 Task: Add an event with the title Second Interview with Chris, date '2024/05/22', time 8:50 AM to 10:50 AMand add a description: A conference call with partners serves as a platform for collaborative discussions. It brings together representatives from different organizations or departments to exchange ideas, share updates, and address common challenges. The call enables open and interactive communication, fostering a sense of teamwork and cooperation among partners.Select event color  Banana . Add location for the event as: 789 Rua Augusta, Lisbon, Portugal, logged in from the account softage.9@softage.netand send the event invitation to softage.6@softage.net with CC to  softage.7@softage.net. Set a reminder for the event Daily
Action: Mouse moved to (57, 107)
Screenshot: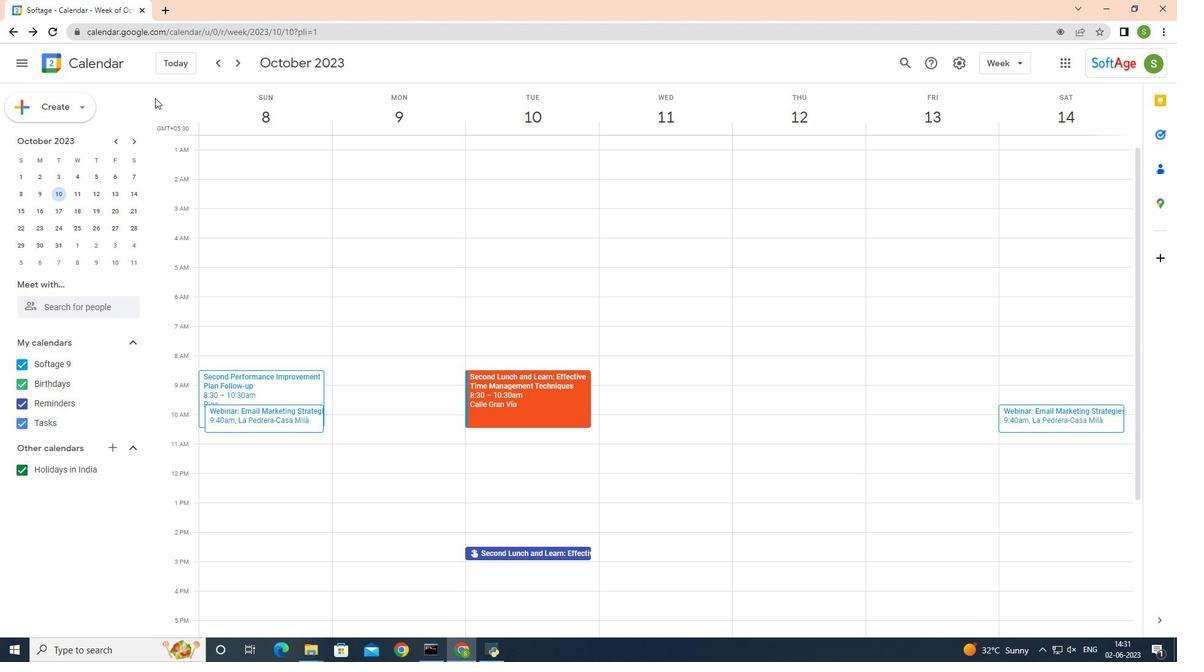 
Action: Mouse pressed left at (57, 107)
Screenshot: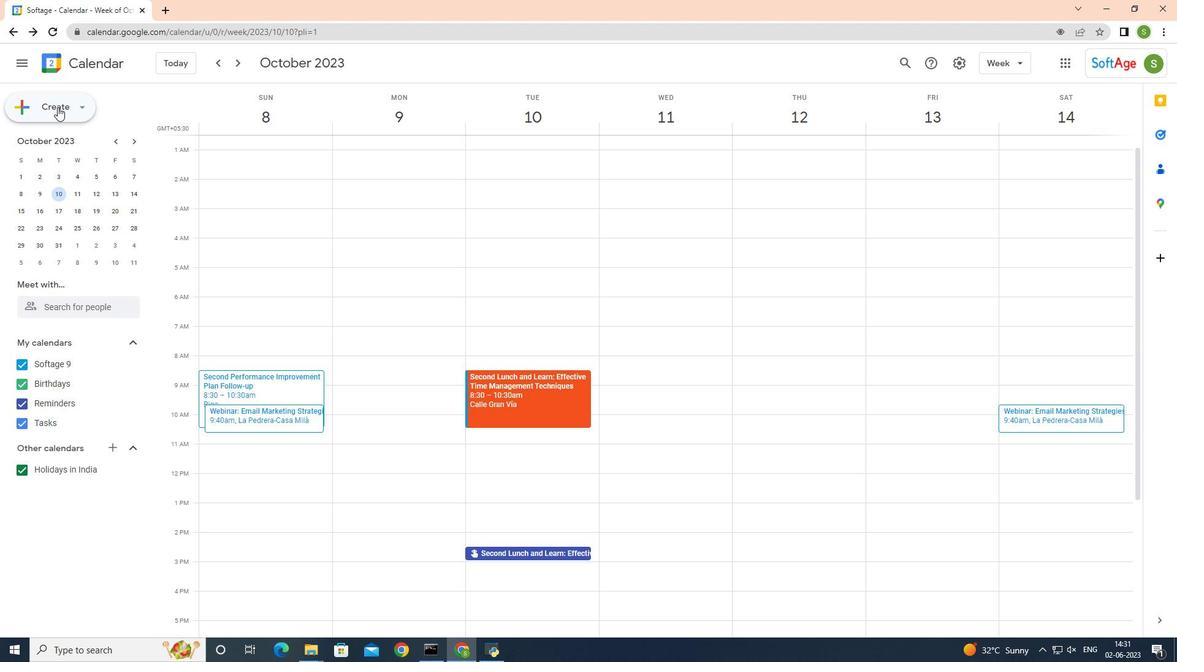 
Action: Mouse moved to (74, 138)
Screenshot: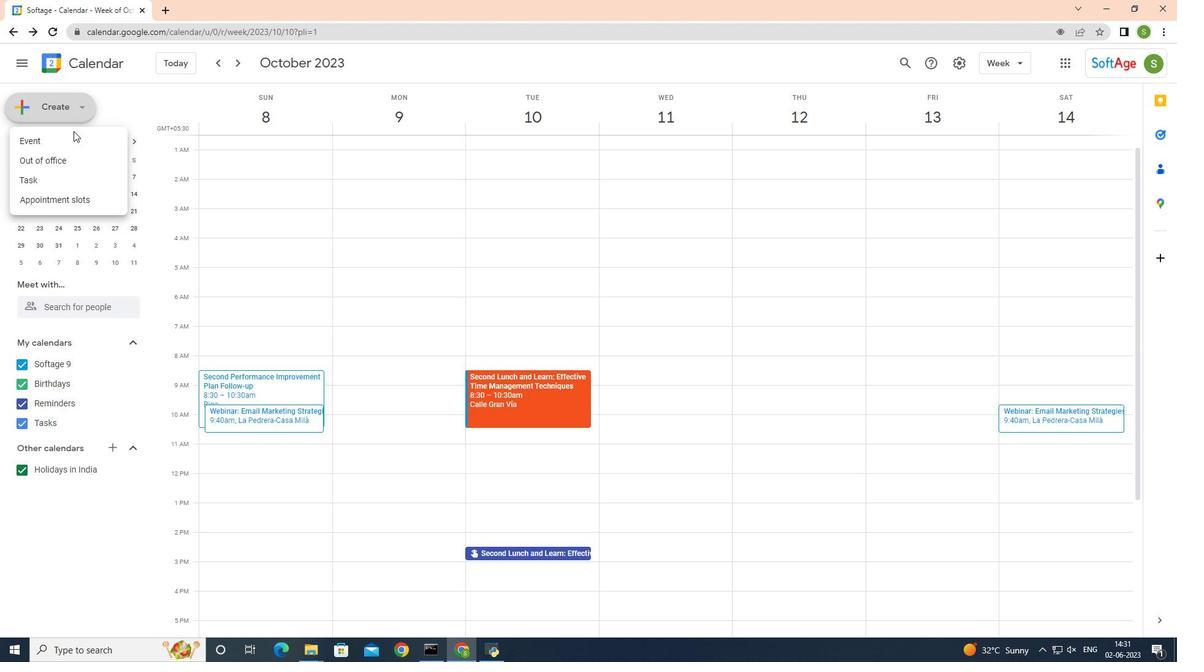 
Action: Mouse pressed left at (74, 138)
Screenshot: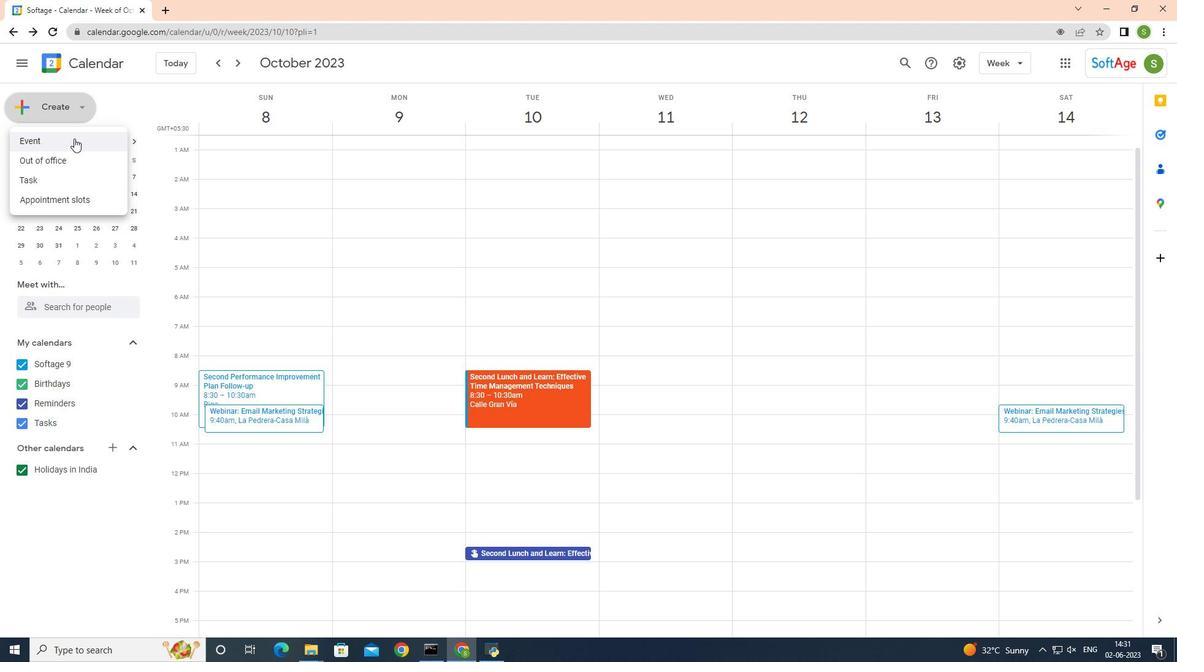 
Action: Mouse moved to (262, 292)
Screenshot: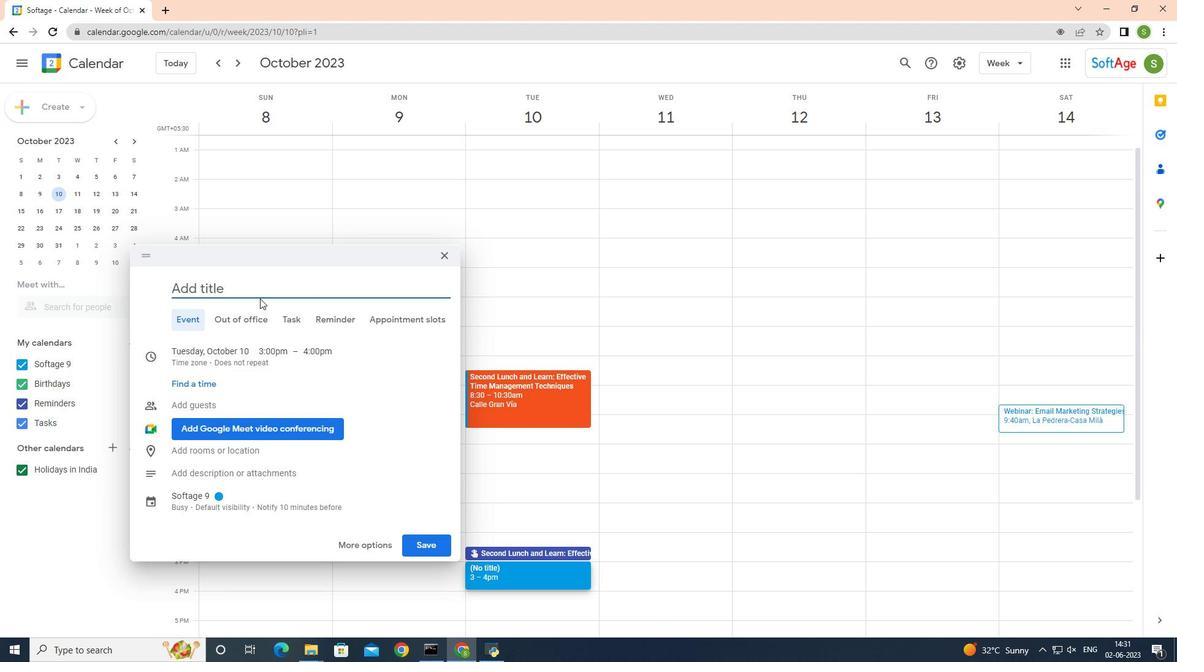 
Action: Key pressed <Key.shift>Second<Key.space><Key.shift>Interview<Key.space>with<Key.space><Key.shift>Chris
Screenshot: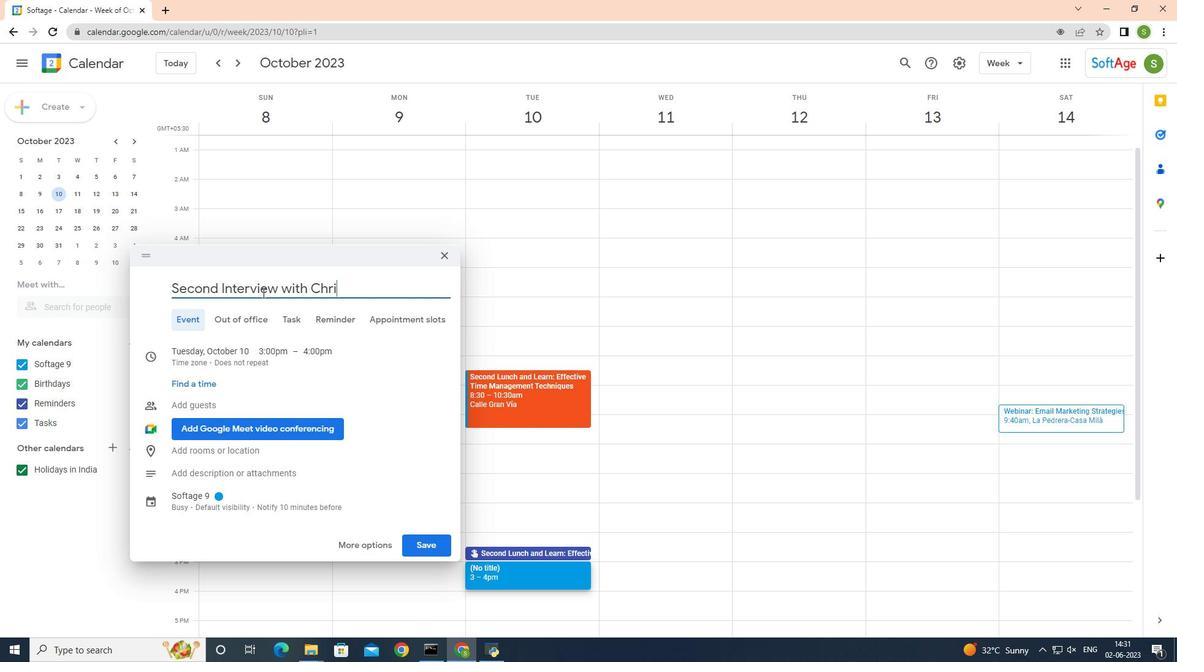 
Action: Mouse moved to (188, 349)
Screenshot: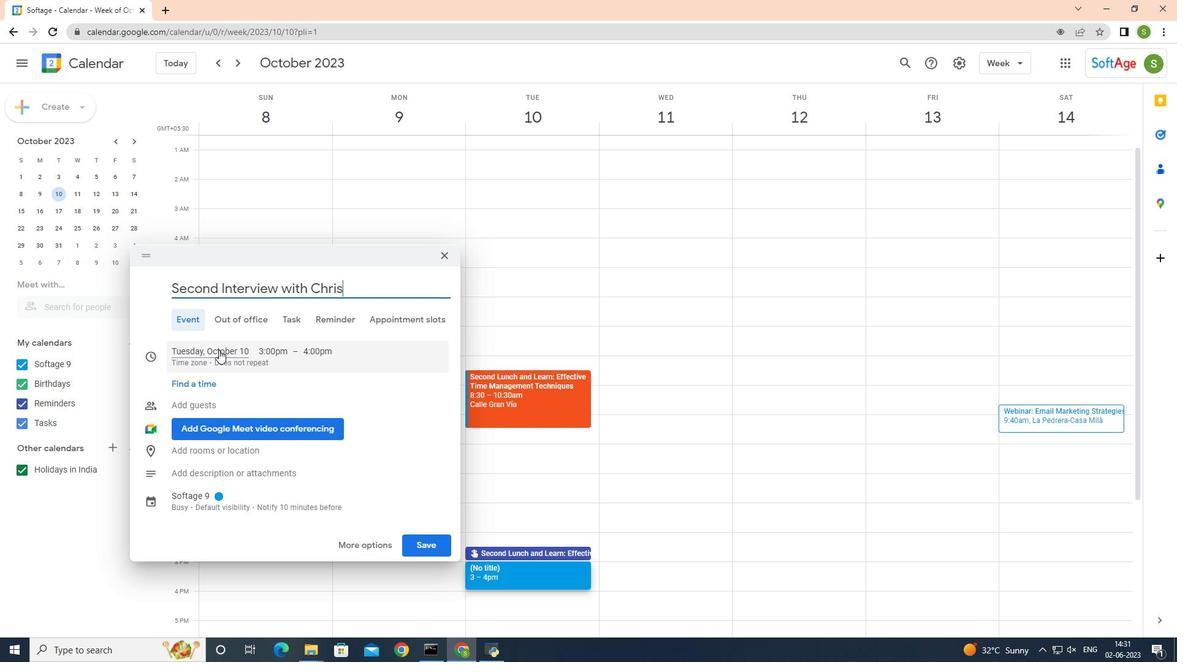 
Action: Mouse pressed left at (188, 349)
Screenshot: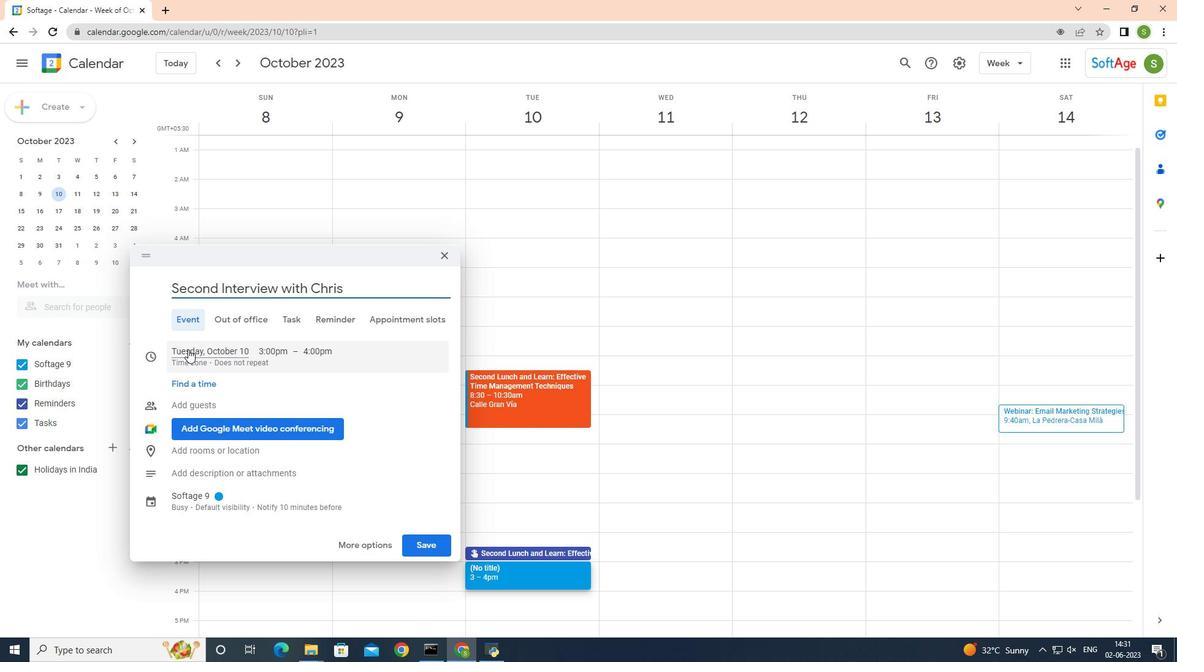 
Action: Mouse moved to (317, 377)
Screenshot: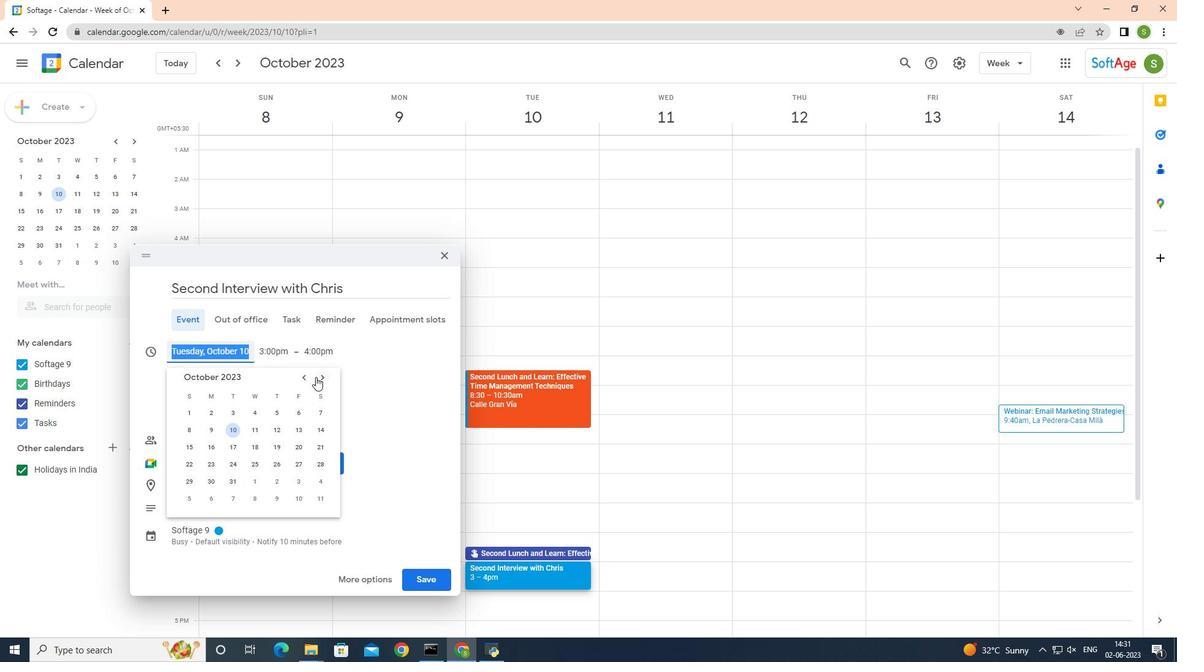
Action: Mouse pressed left at (317, 377)
Screenshot: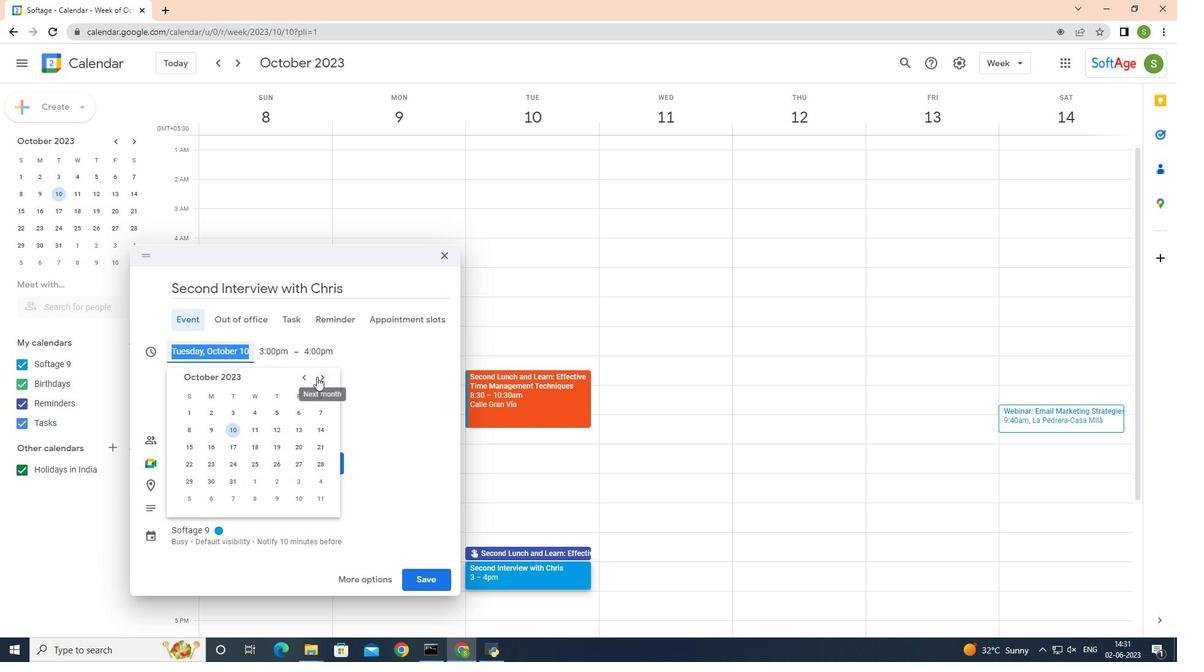 
Action: Mouse pressed left at (317, 377)
Screenshot: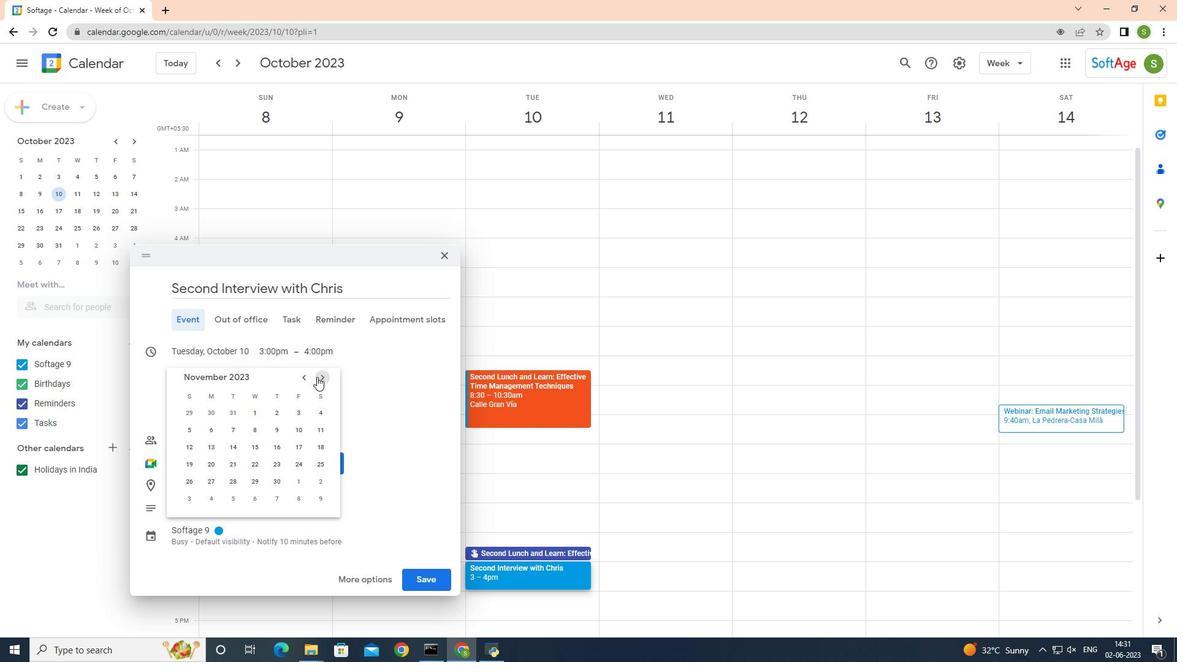 
Action: Mouse pressed left at (317, 377)
Screenshot: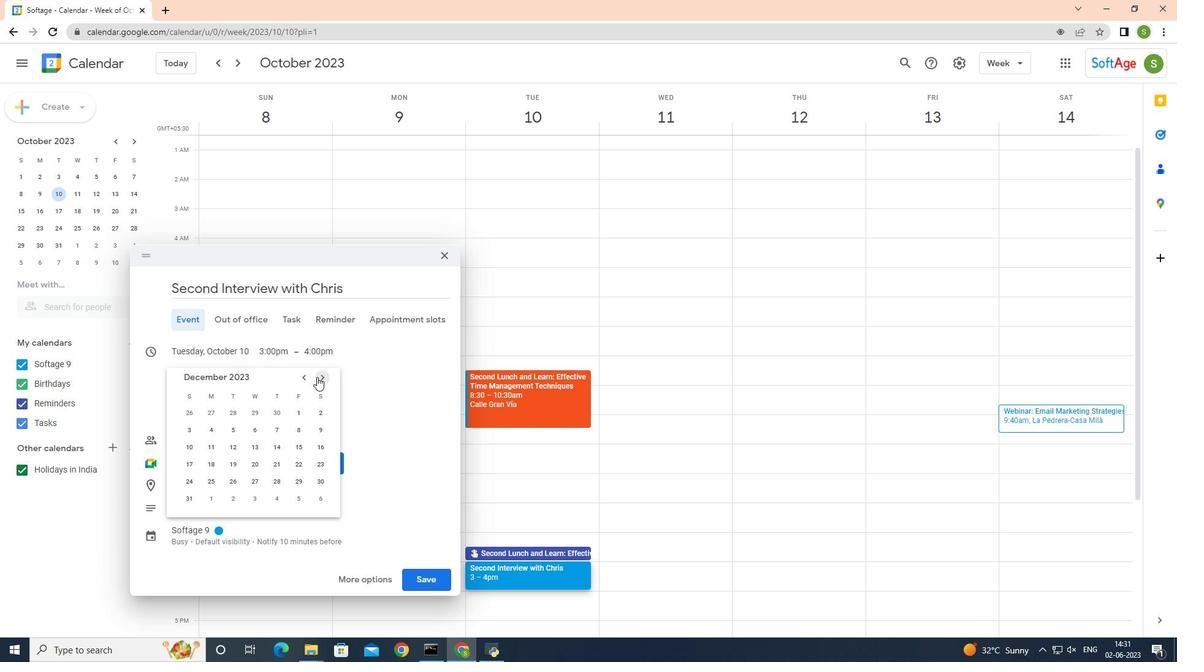 
Action: Mouse pressed left at (317, 377)
Screenshot: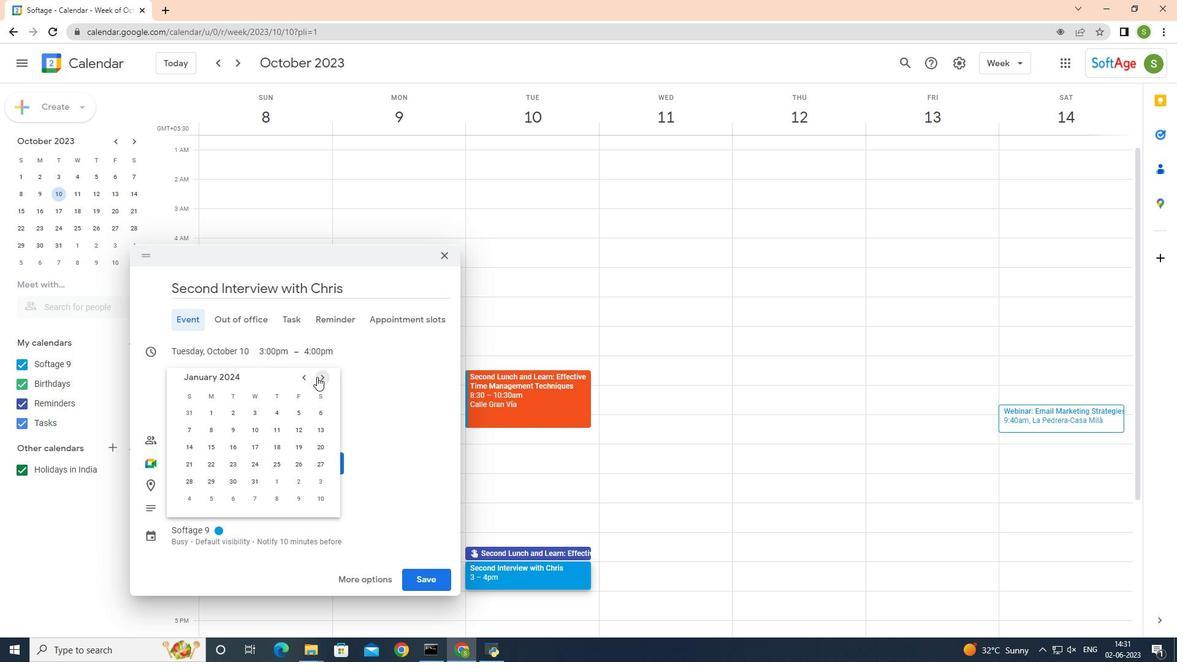 
Action: Mouse pressed left at (317, 377)
Screenshot: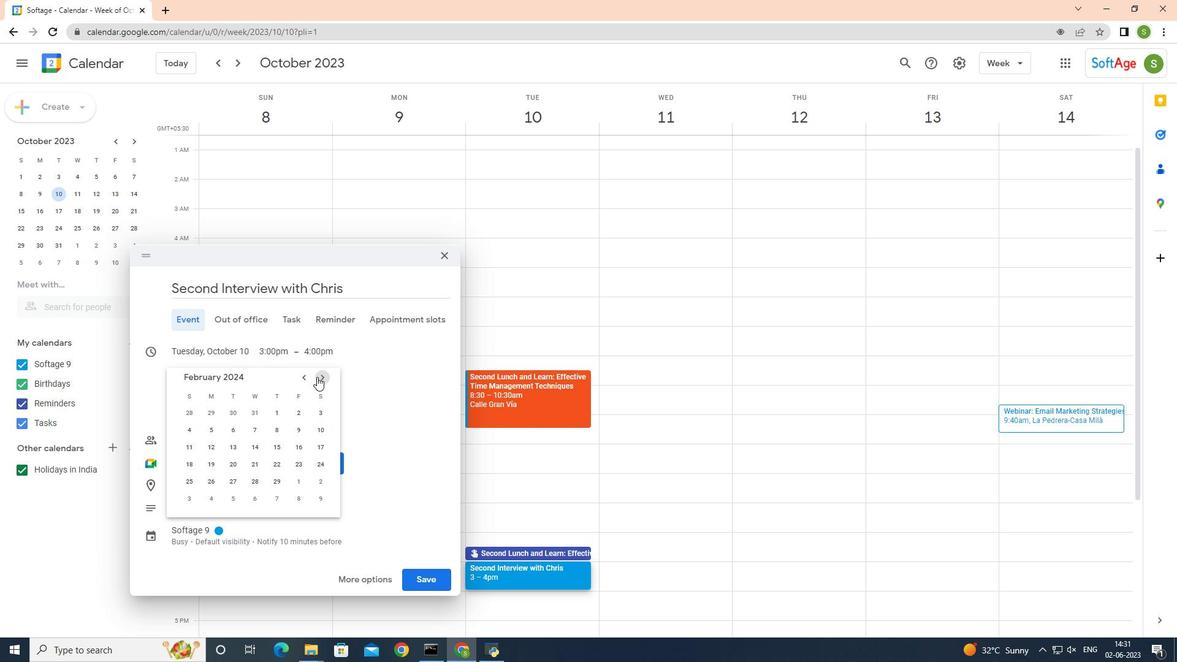 
Action: Mouse pressed left at (317, 377)
Screenshot: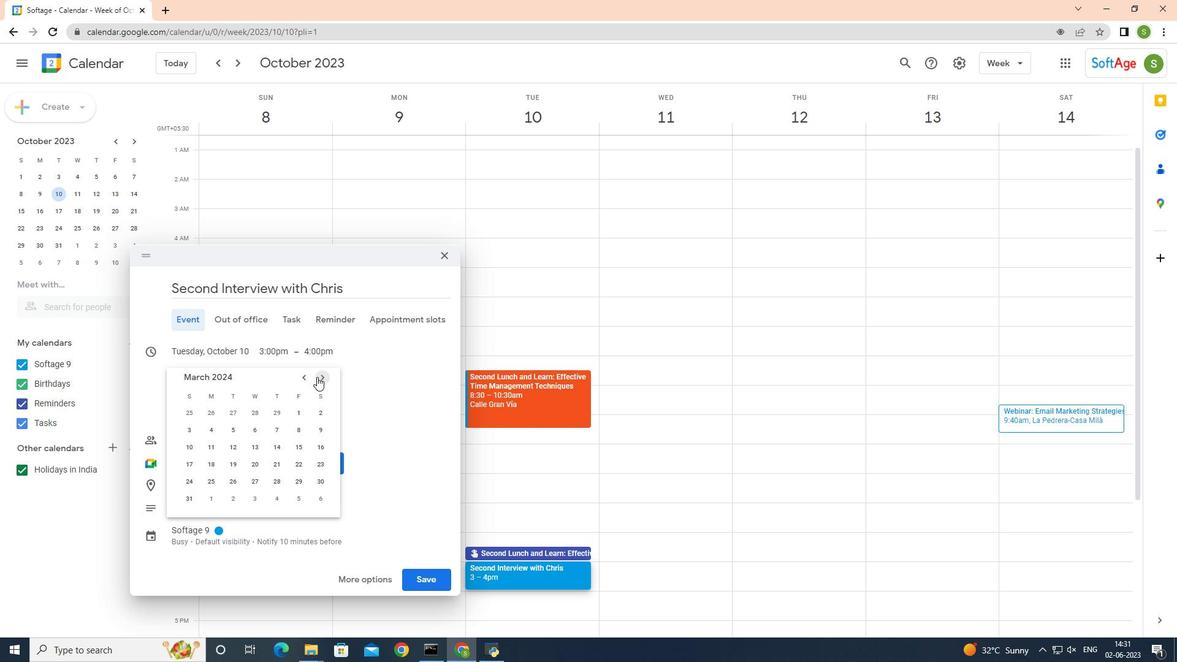 
Action: Mouse pressed left at (317, 377)
Screenshot: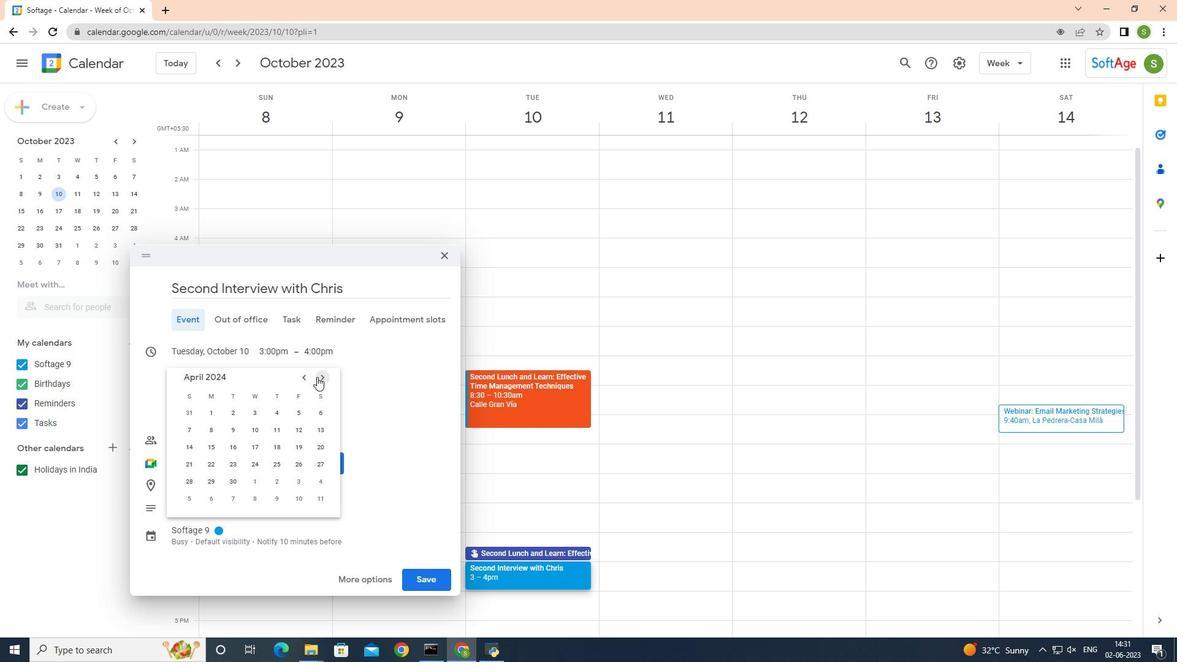 
Action: Mouse moved to (253, 466)
Screenshot: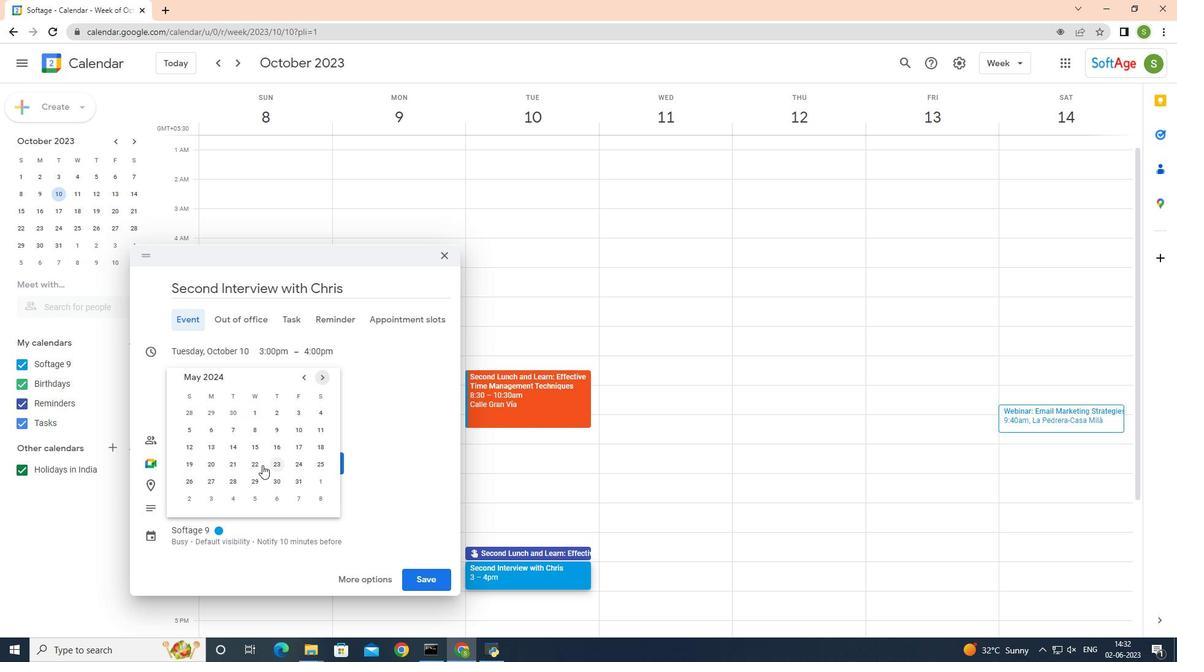 
Action: Mouse pressed left at (253, 466)
Screenshot: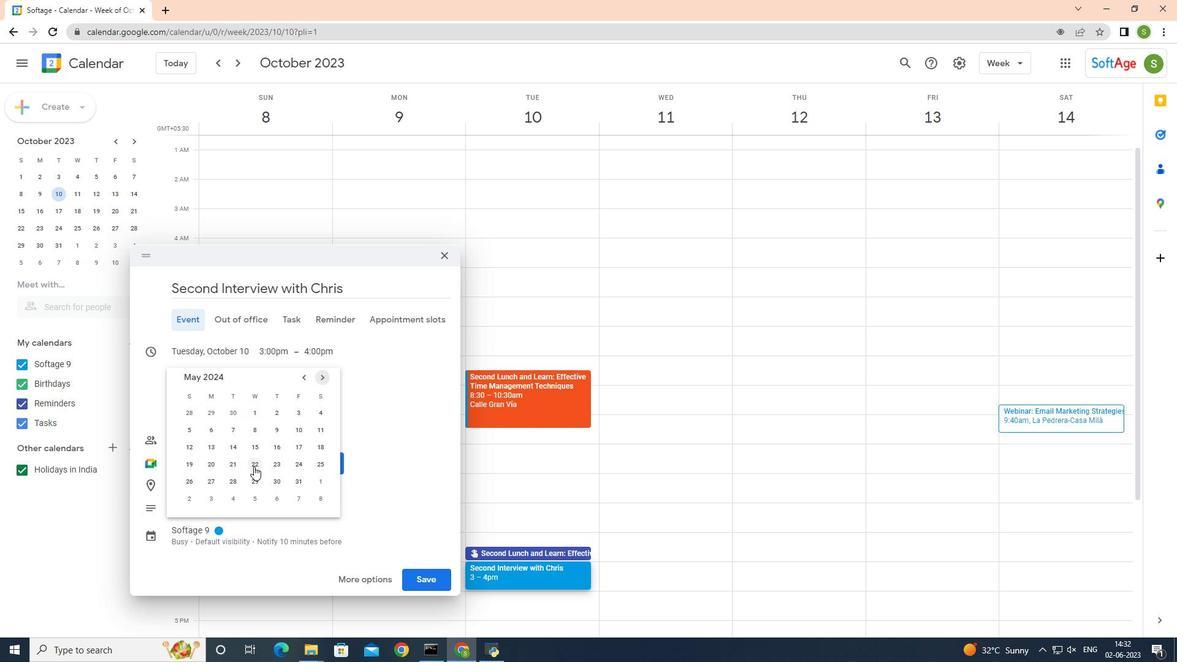 
Action: Mouse moved to (513, 578)
Screenshot: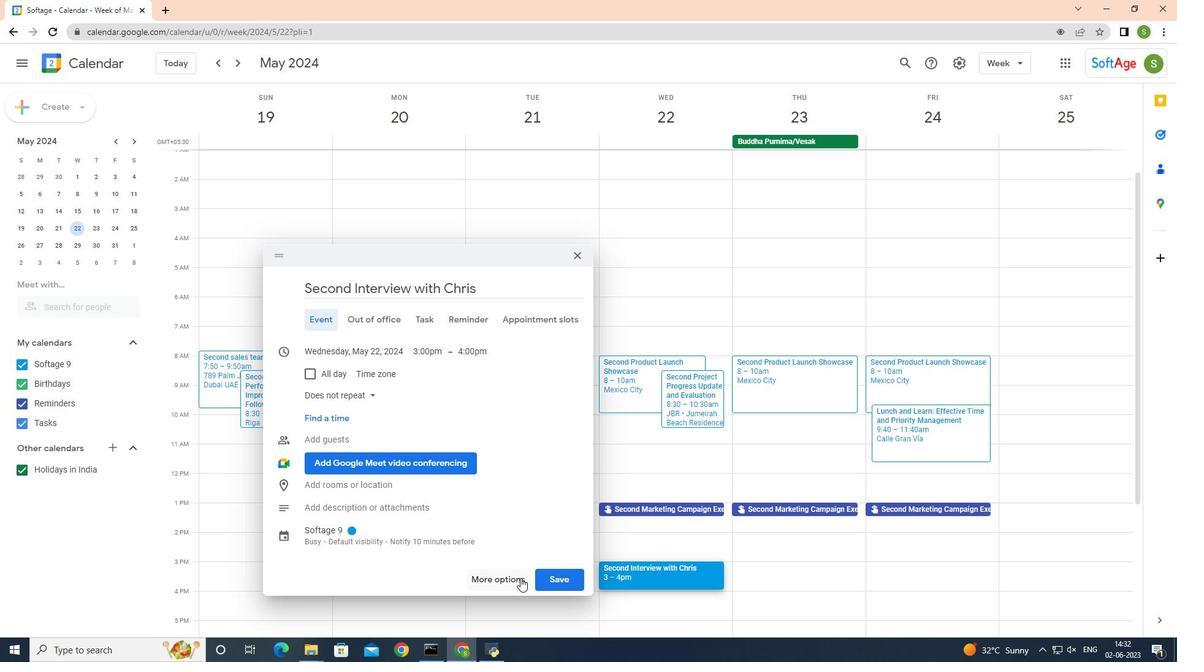 
Action: Mouse pressed left at (513, 578)
Screenshot: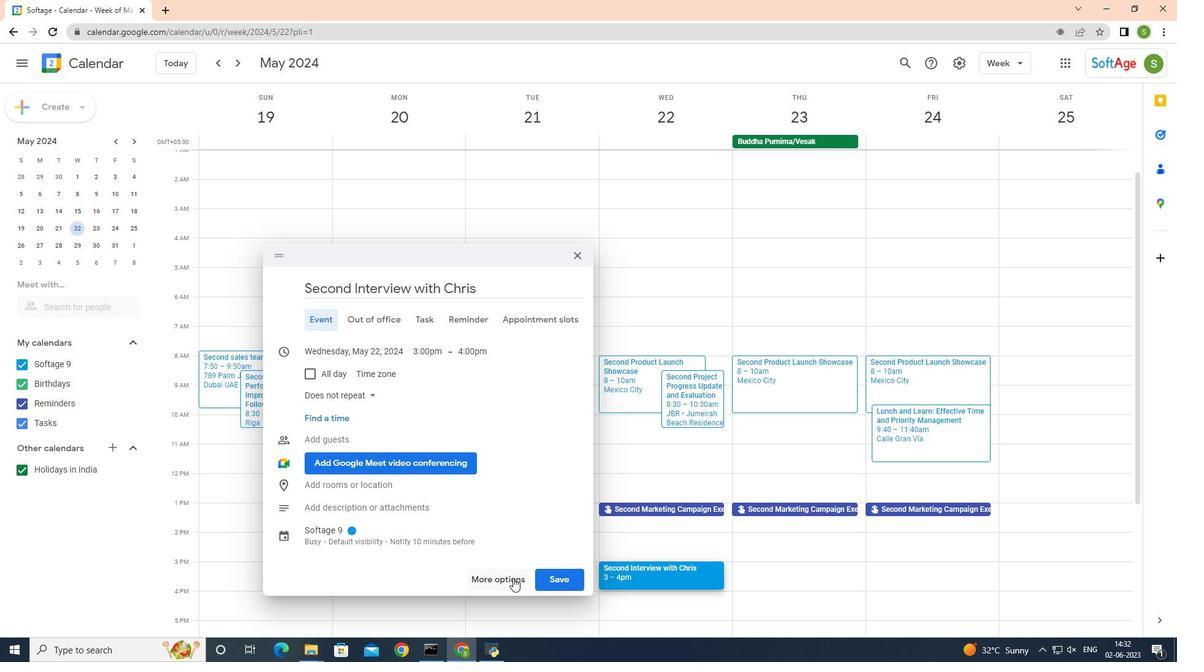 
Action: Mouse moved to (187, 103)
Screenshot: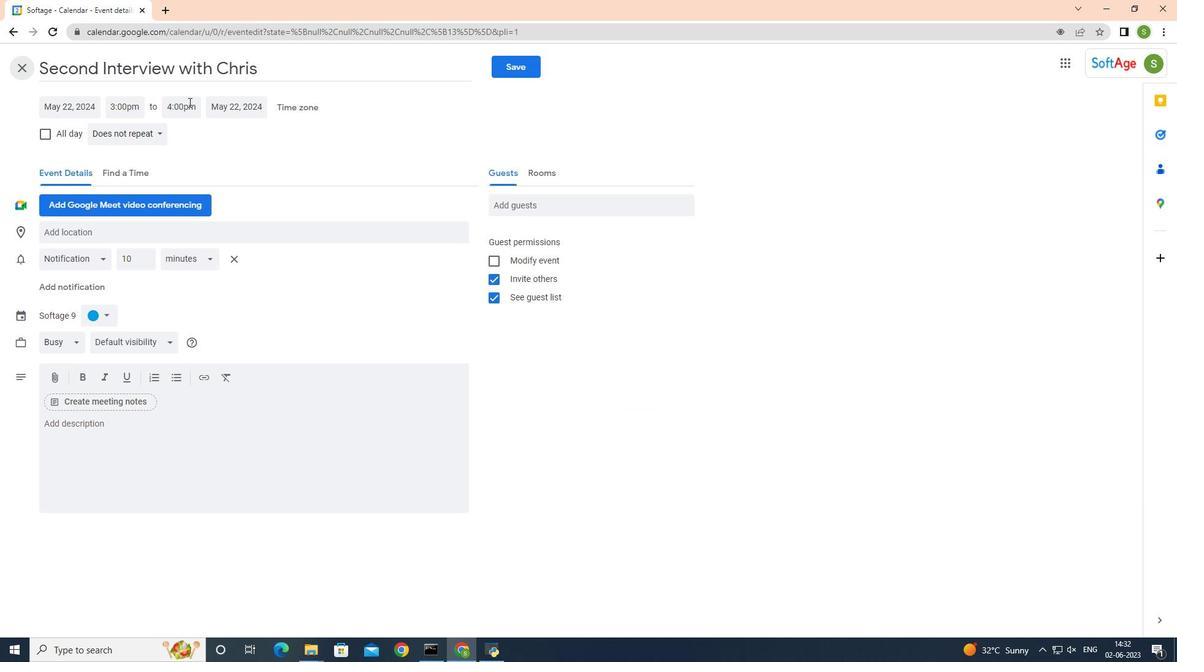 
Action: Mouse pressed left at (187, 103)
Screenshot: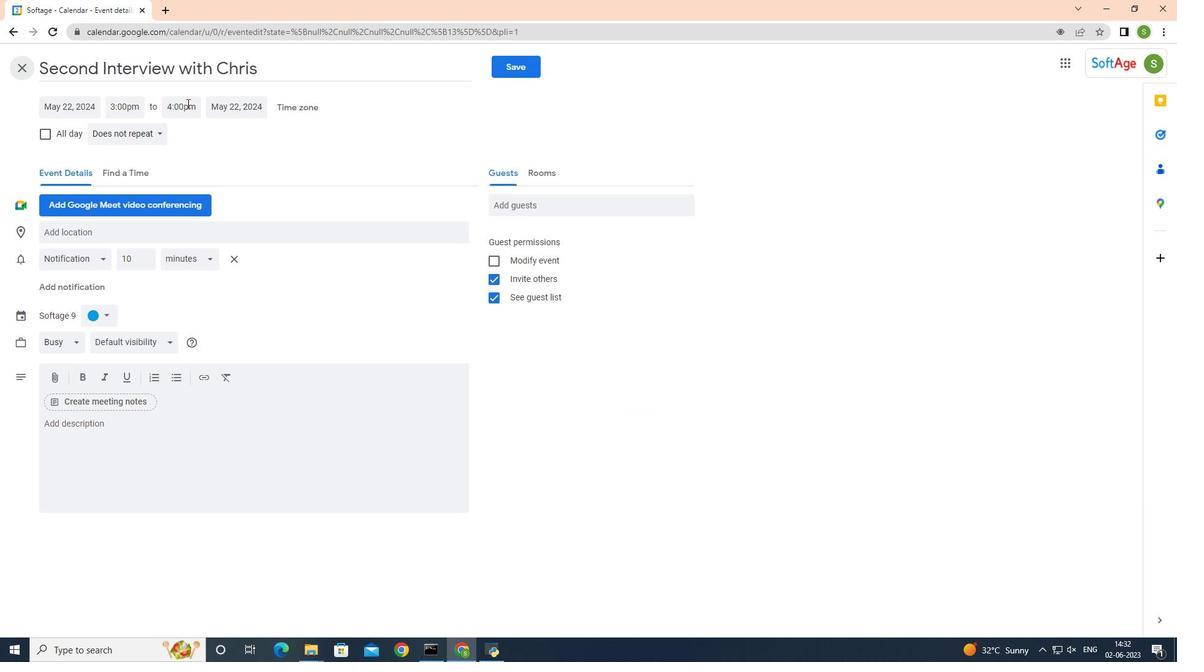 
Action: Mouse moved to (187, 183)
Screenshot: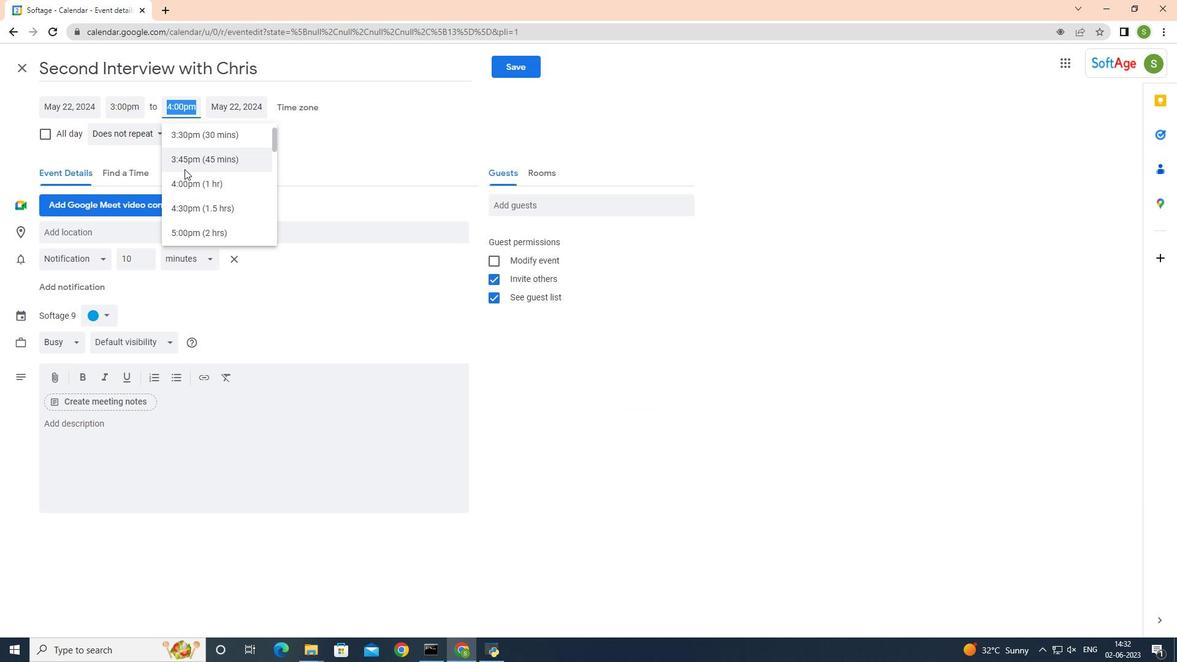 
Action: Mouse scrolled (187, 184) with delta (0, 0)
Screenshot: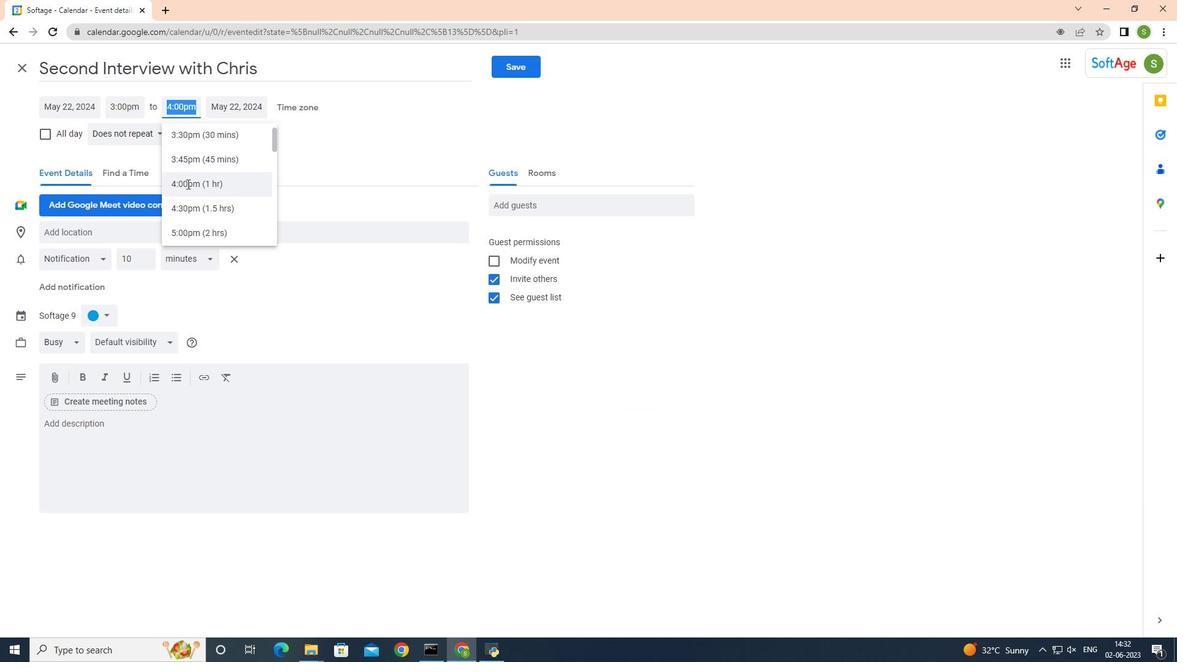 
Action: Mouse scrolled (187, 184) with delta (0, 0)
Screenshot: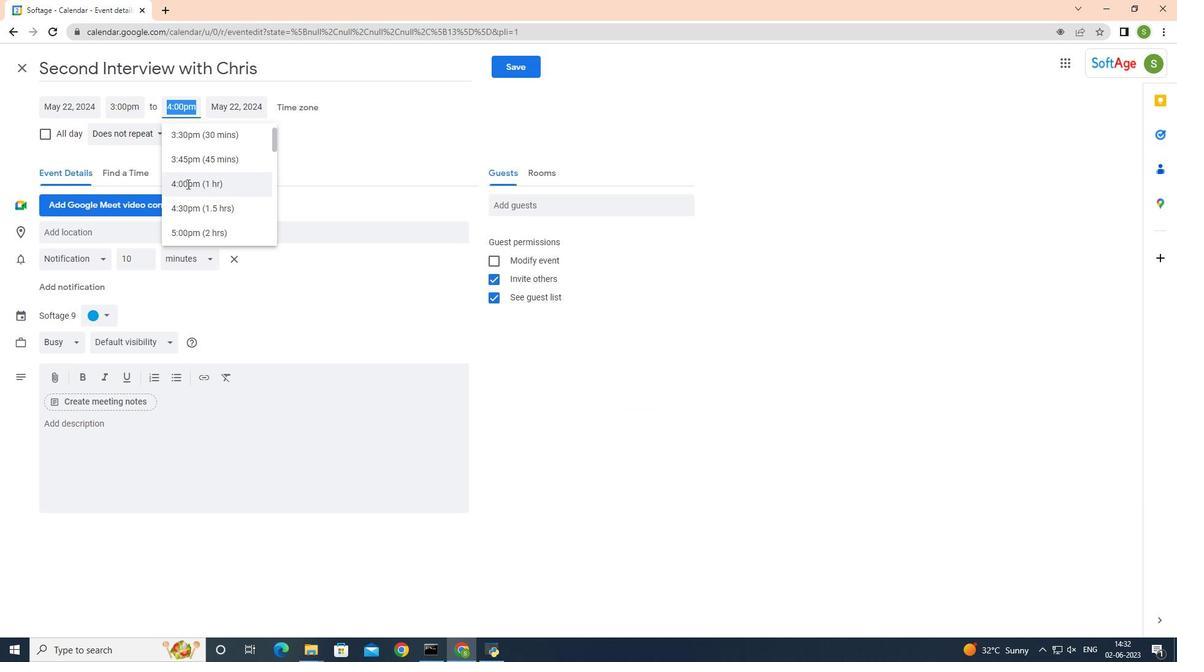 
Action: Mouse scrolled (187, 184) with delta (0, 0)
Screenshot: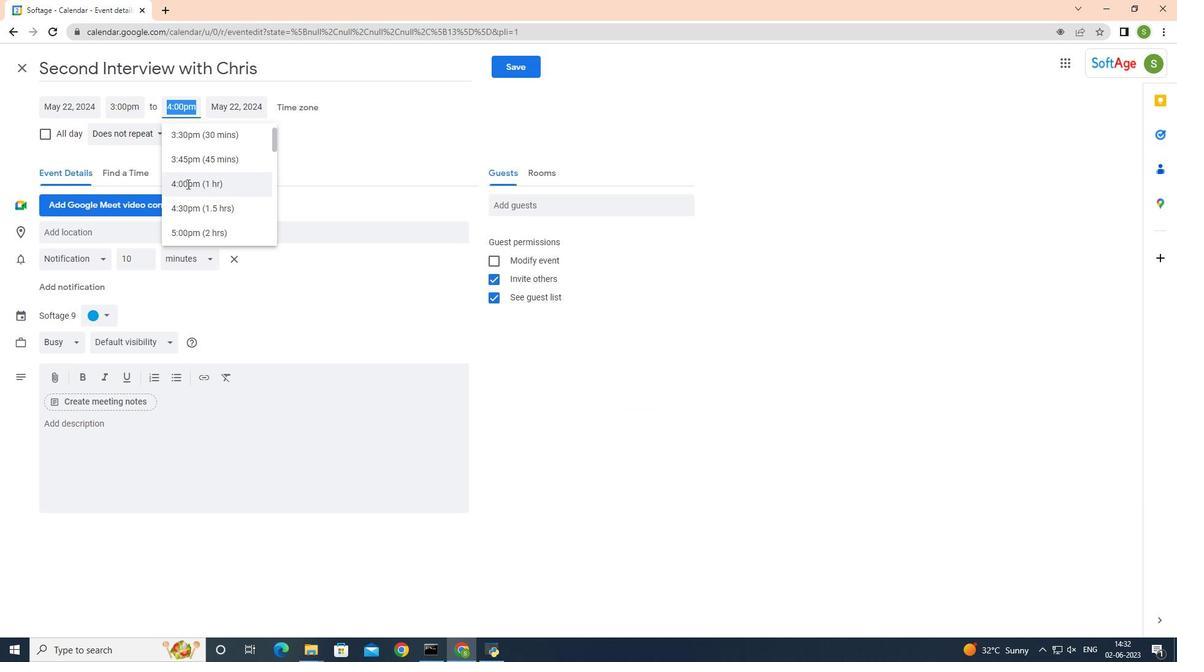 
Action: Mouse scrolled (187, 184) with delta (0, 0)
Screenshot: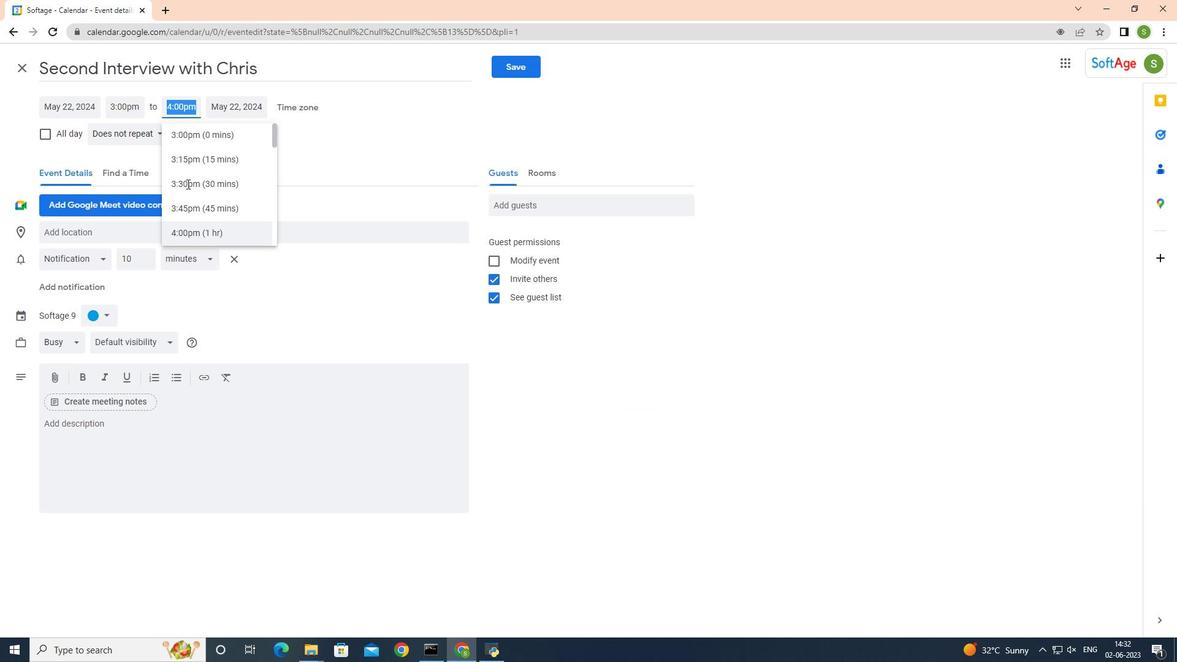 
Action: Mouse scrolled (187, 184) with delta (0, 0)
Screenshot: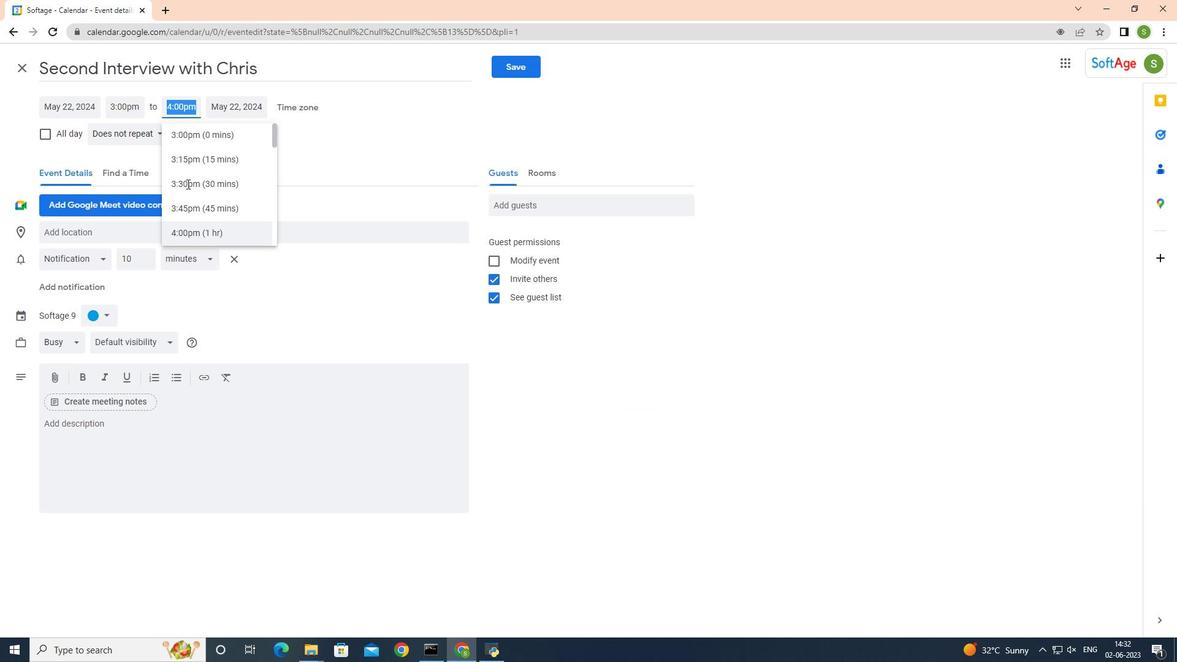 
Action: Mouse scrolled (187, 184) with delta (0, 0)
Screenshot: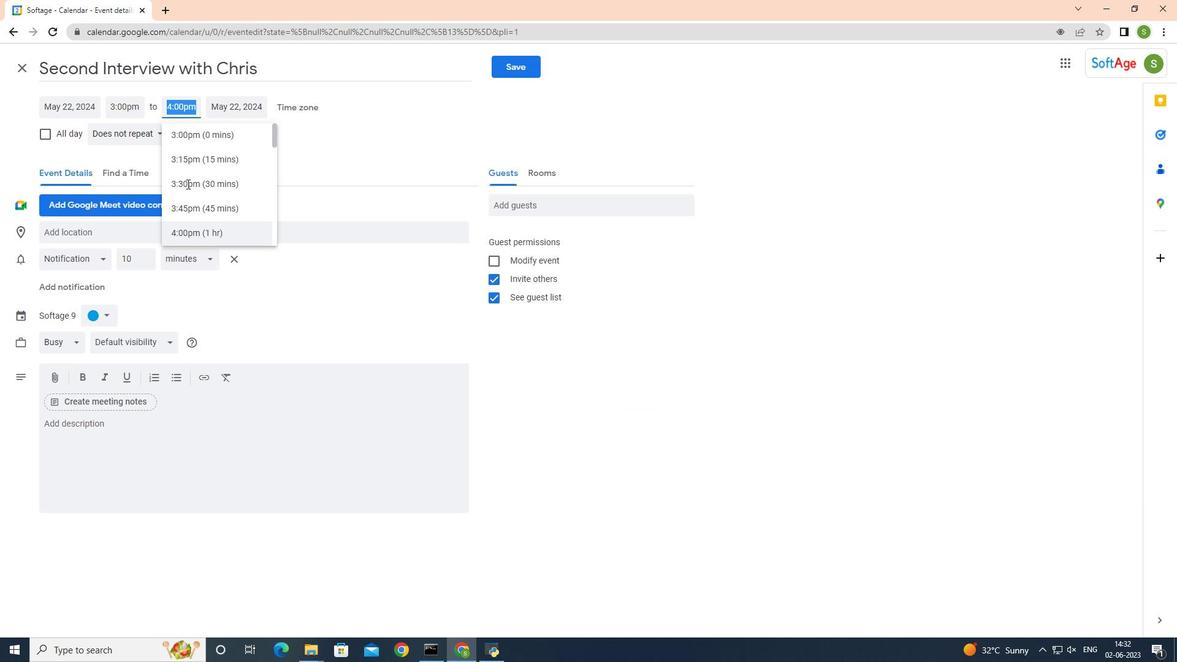 
Action: Mouse scrolled (187, 184) with delta (0, 0)
Screenshot: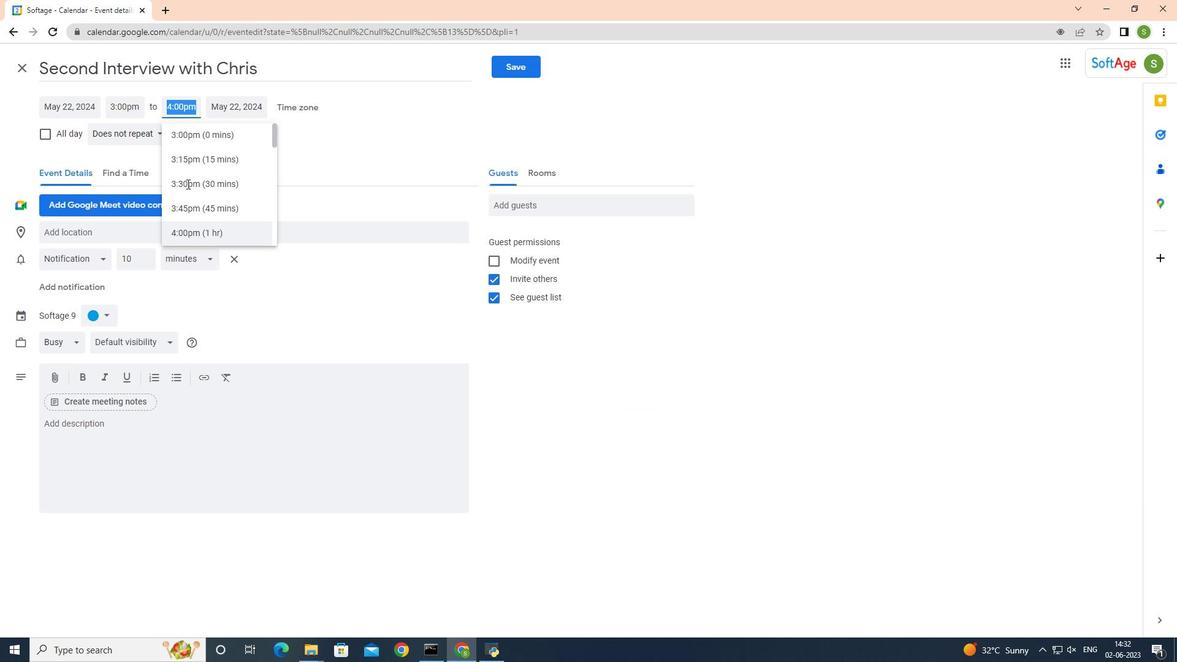 
Action: Mouse scrolled (187, 184) with delta (0, 0)
Screenshot: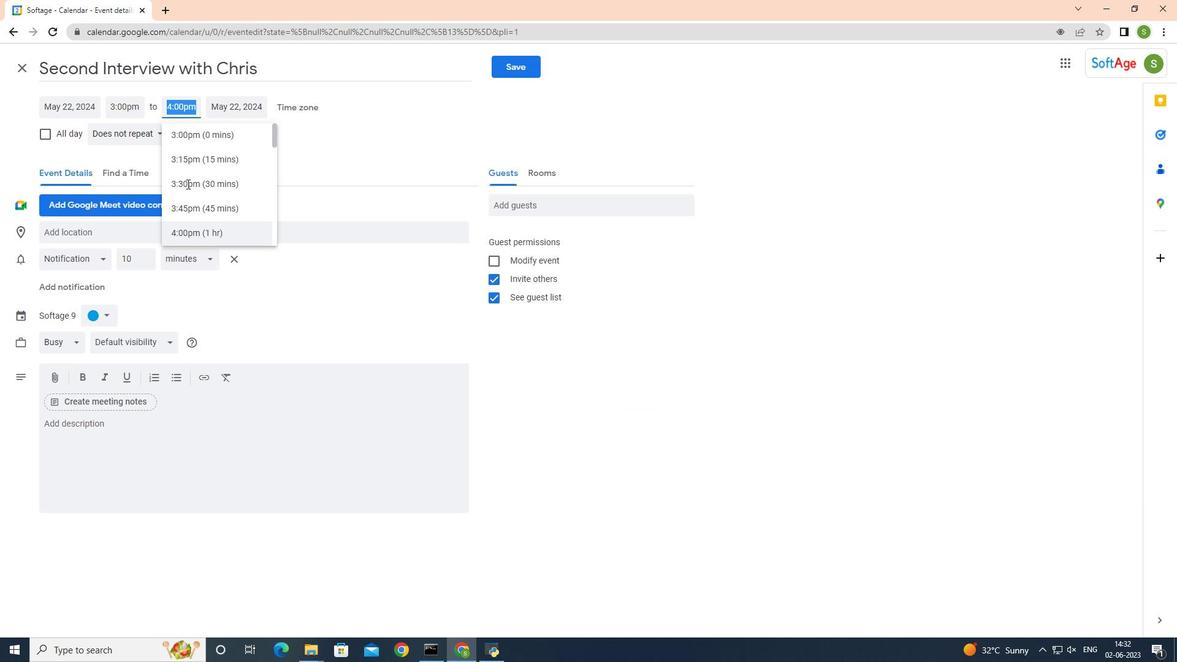 
Action: Mouse scrolled (187, 184) with delta (0, 0)
Screenshot: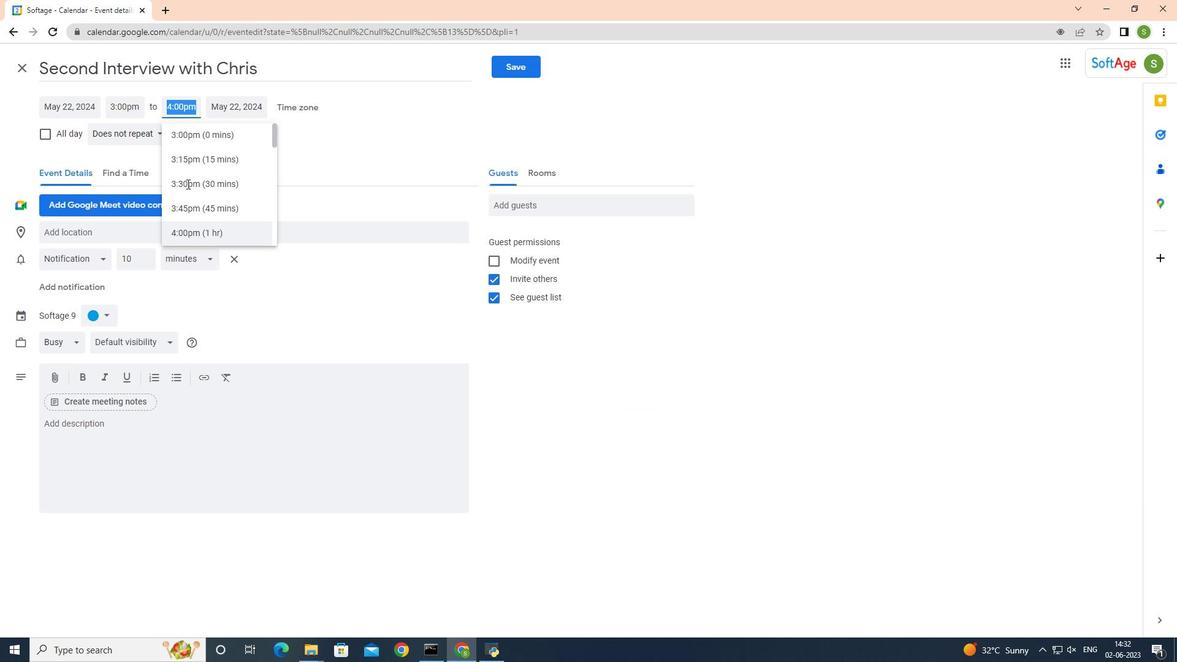 
Action: Mouse scrolled (187, 184) with delta (0, 0)
Screenshot: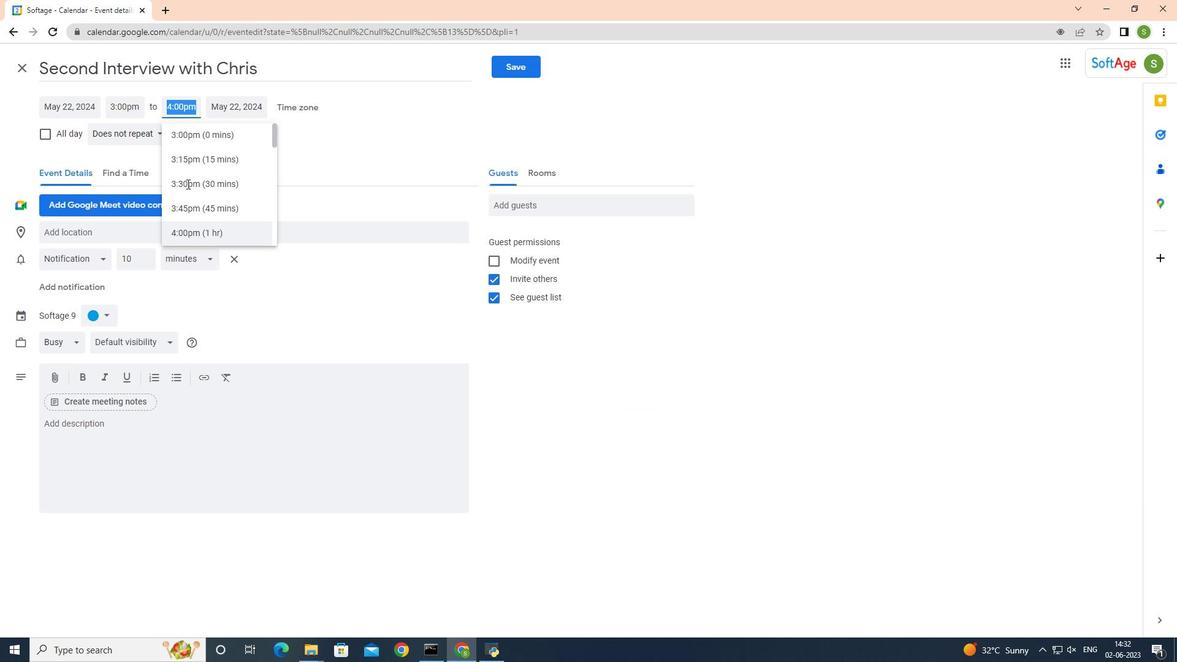 
Action: Mouse moved to (124, 103)
Screenshot: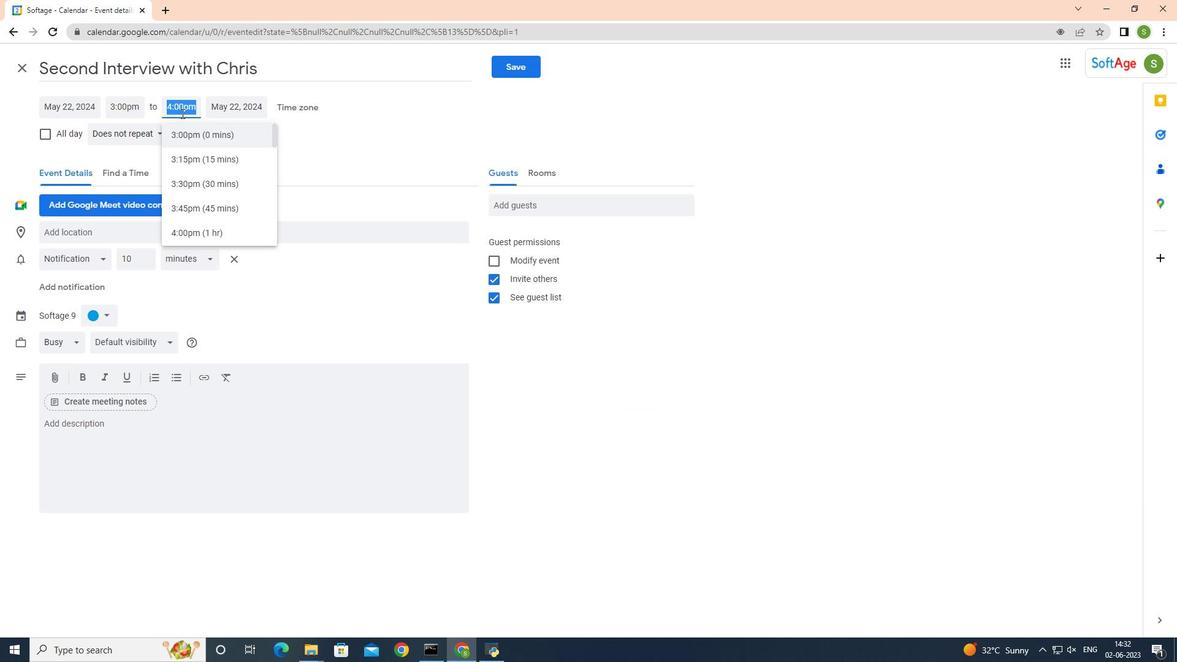 
Action: Mouse pressed left at (124, 103)
Screenshot: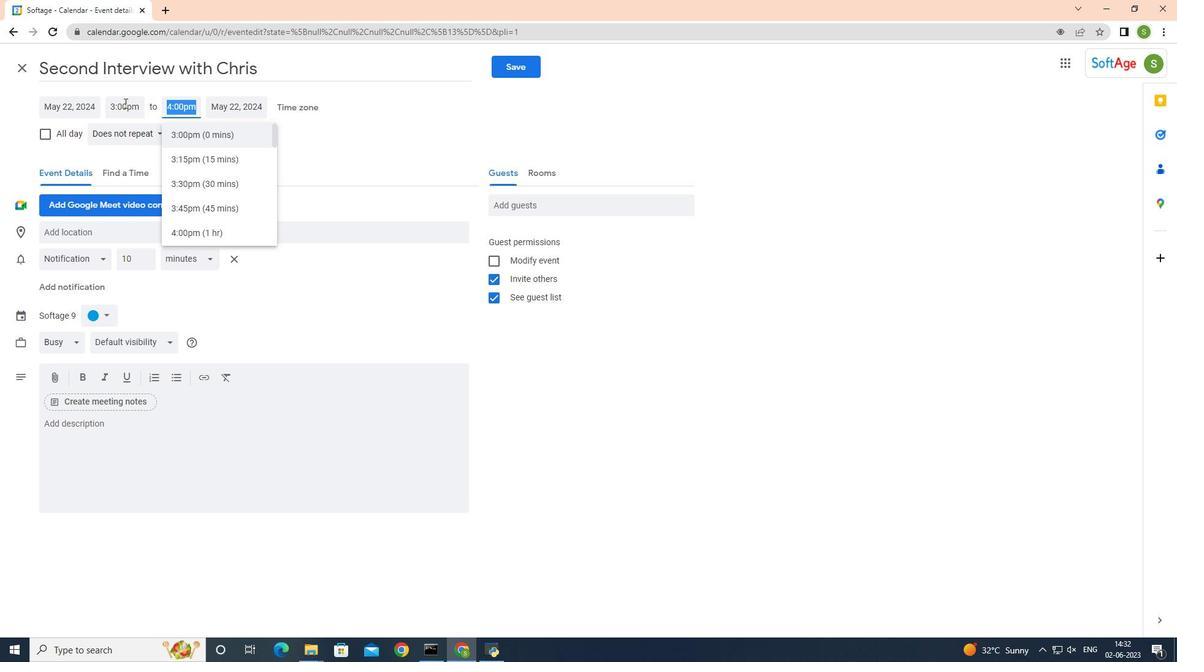 
Action: Mouse moved to (160, 226)
Screenshot: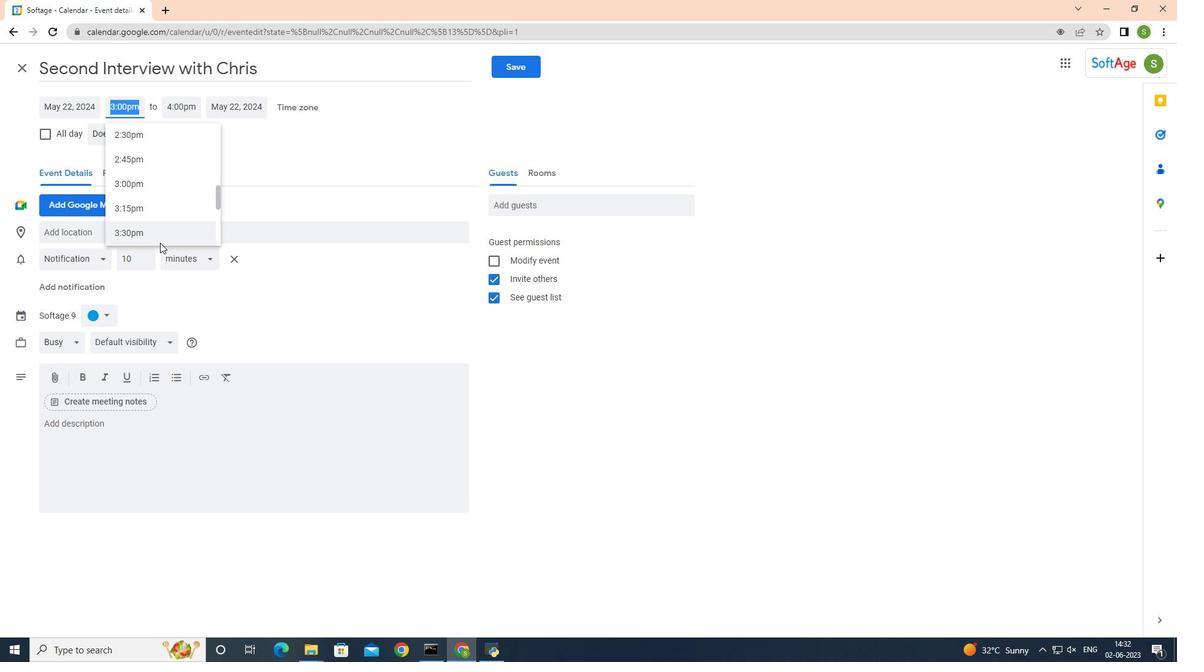 
Action: Mouse scrolled (160, 226) with delta (0, 0)
Screenshot: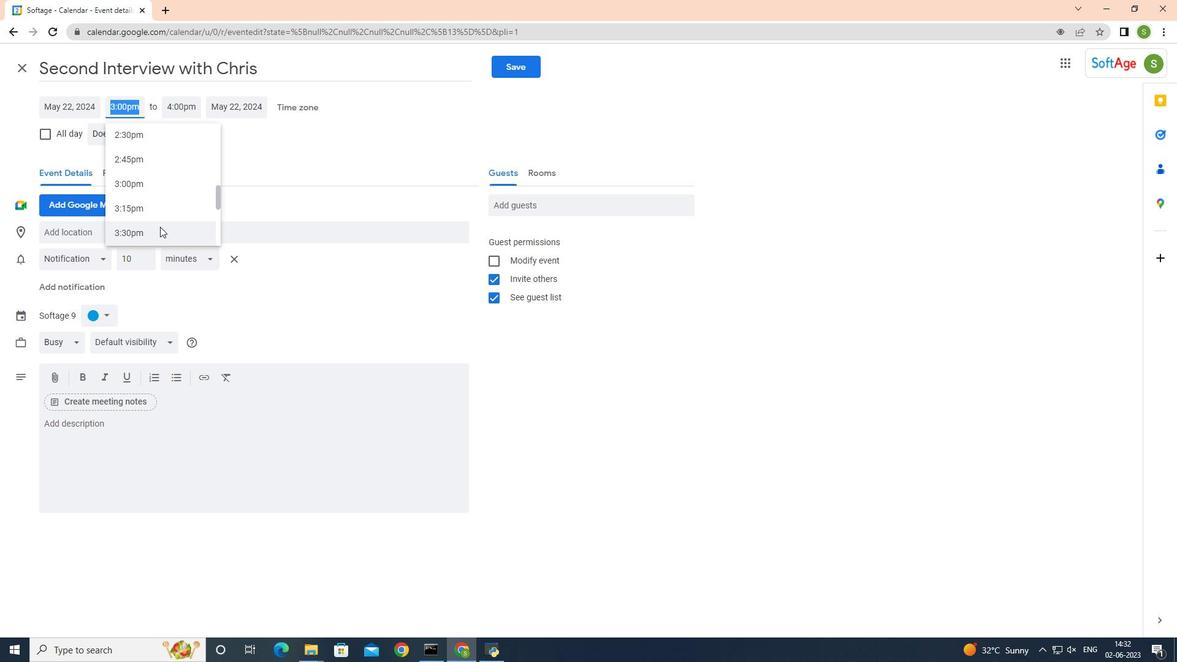 
Action: Mouse scrolled (160, 226) with delta (0, 0)
Screenshot: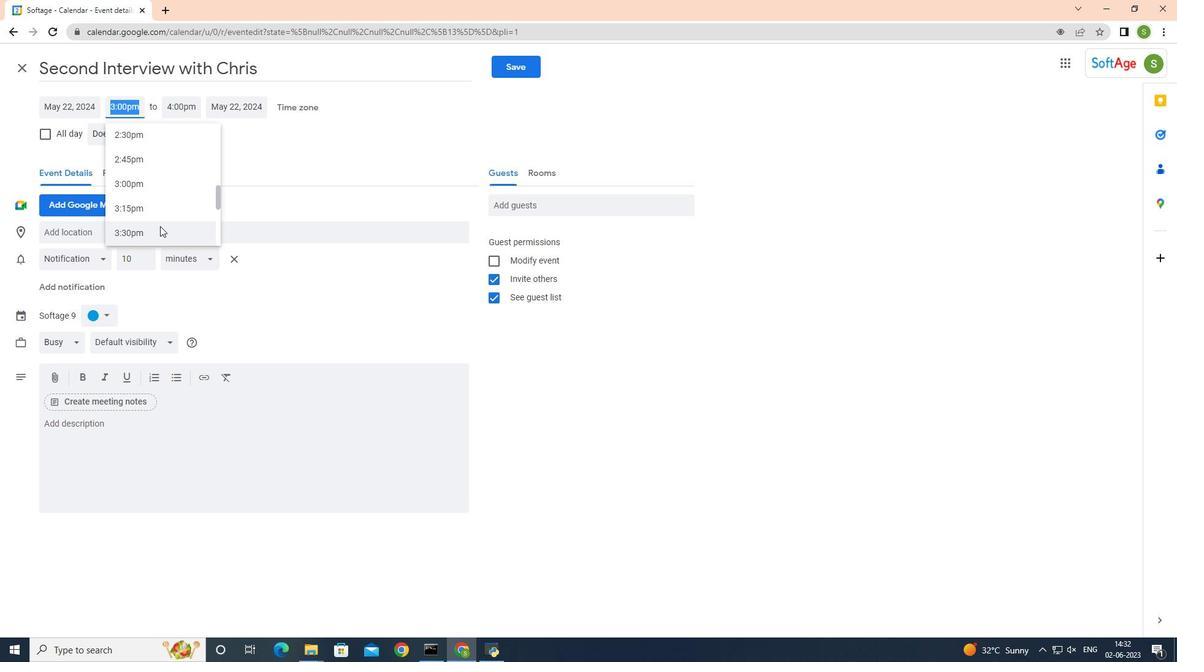 
Action: Mouse scrolled (160, 226) with delta (0, 0)
Screenshot: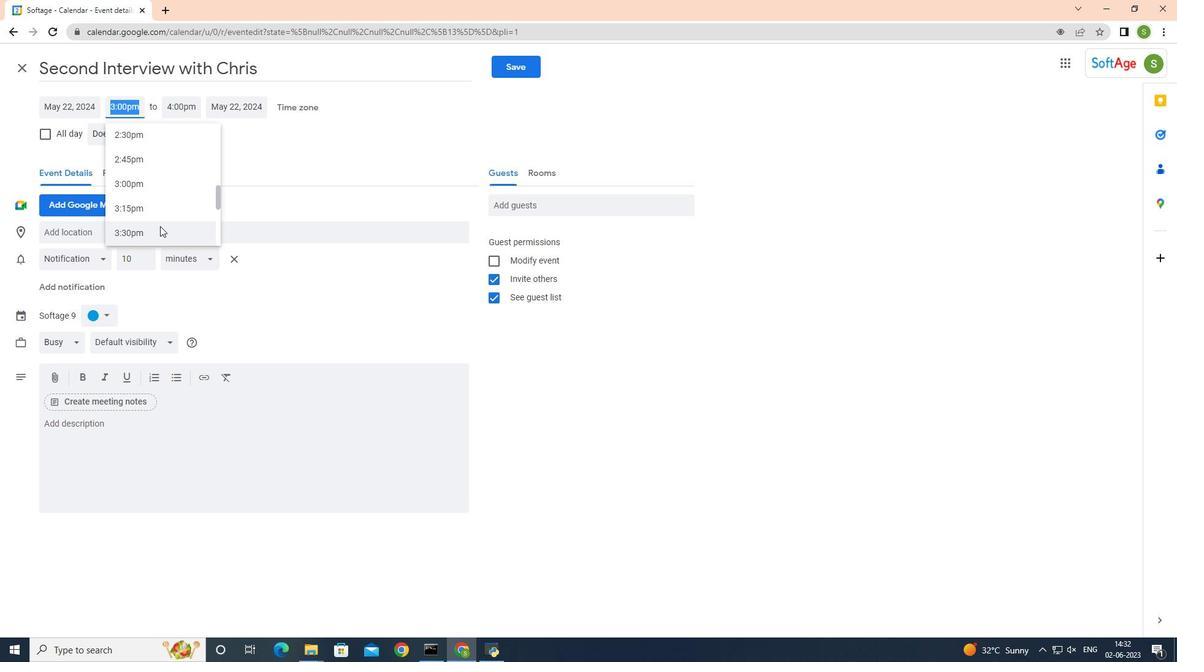 
Action: Mouse scrolled (160, 226) with delta (0, 0)
Screenshot: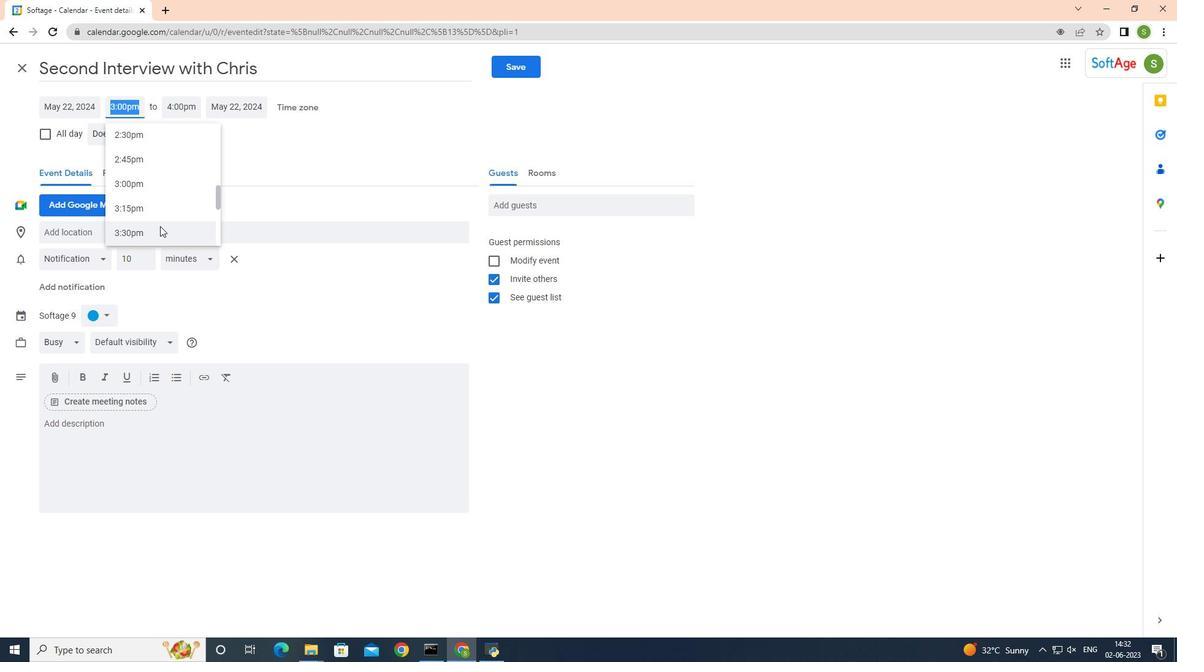 
Action: Mouse scrolled (160, 226) with delta (0, 0)
Screenshot: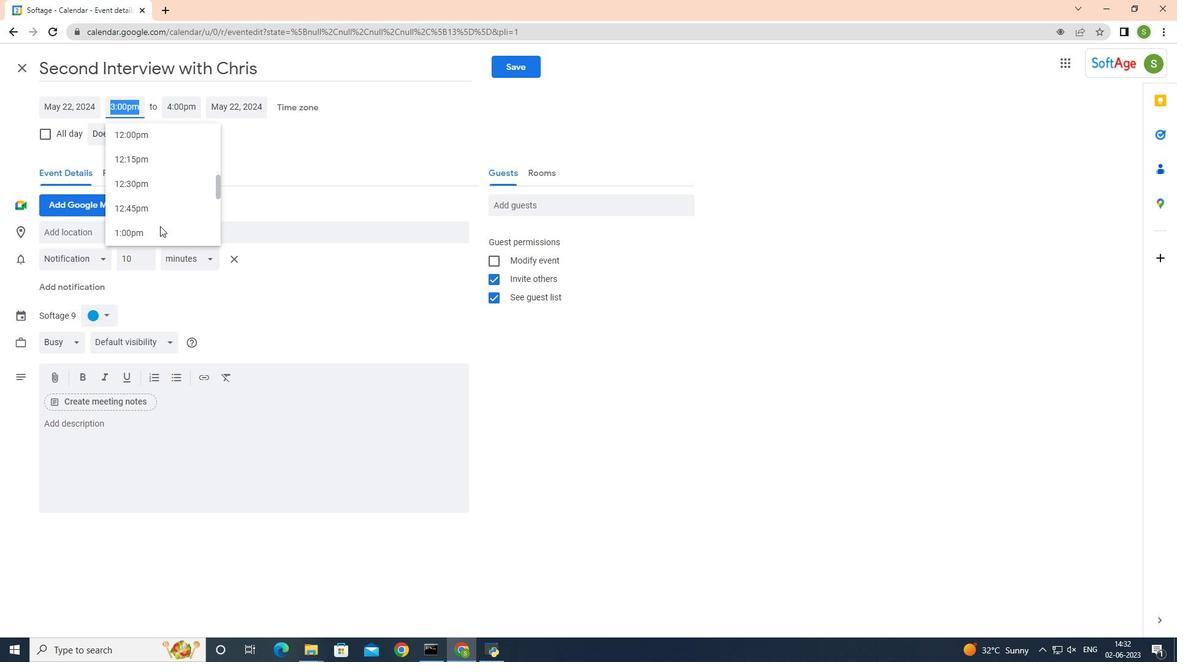 
Action: Mouse scrolled (160, 226) with delta (0, 0)
Screenshot: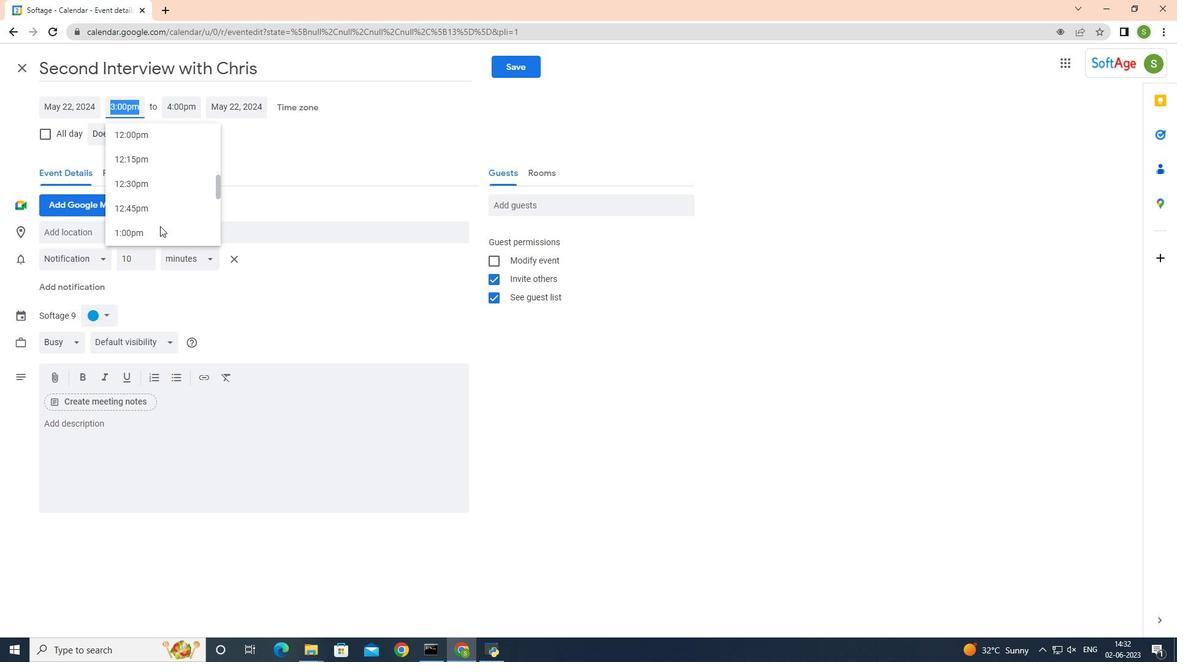 
Action: Mouse scrolled (160, 226) with delta (0, 0)
Screenshot: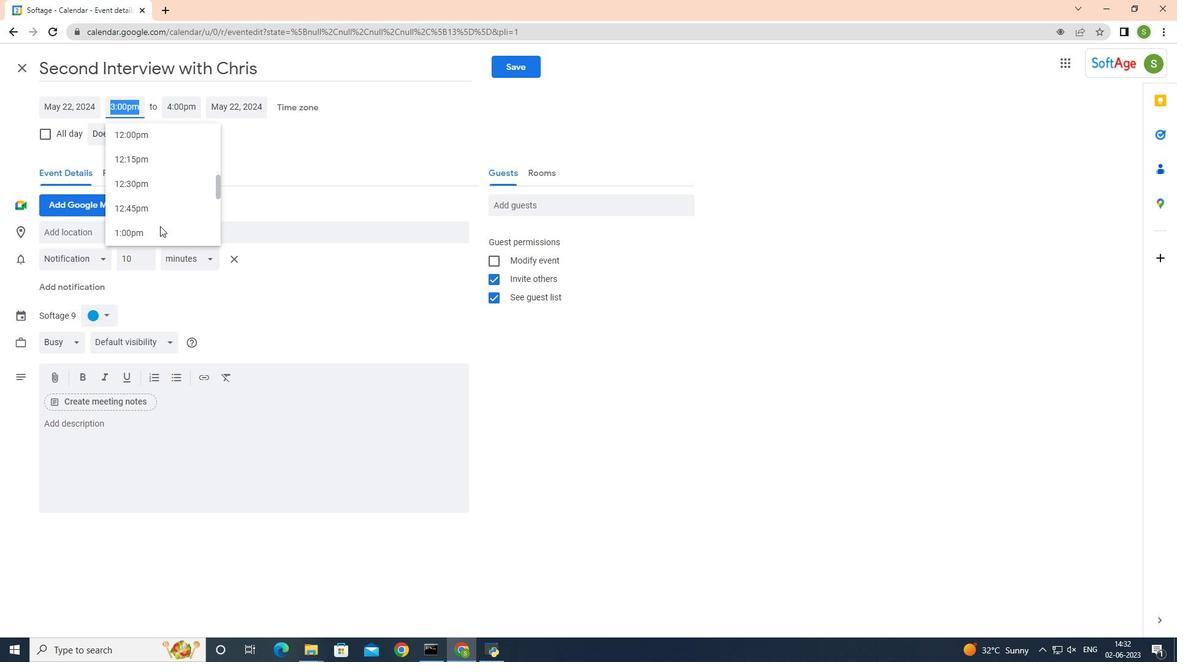 
Action: Mouse scrolled (160, 226) with delta (0, 0)
Screenshot: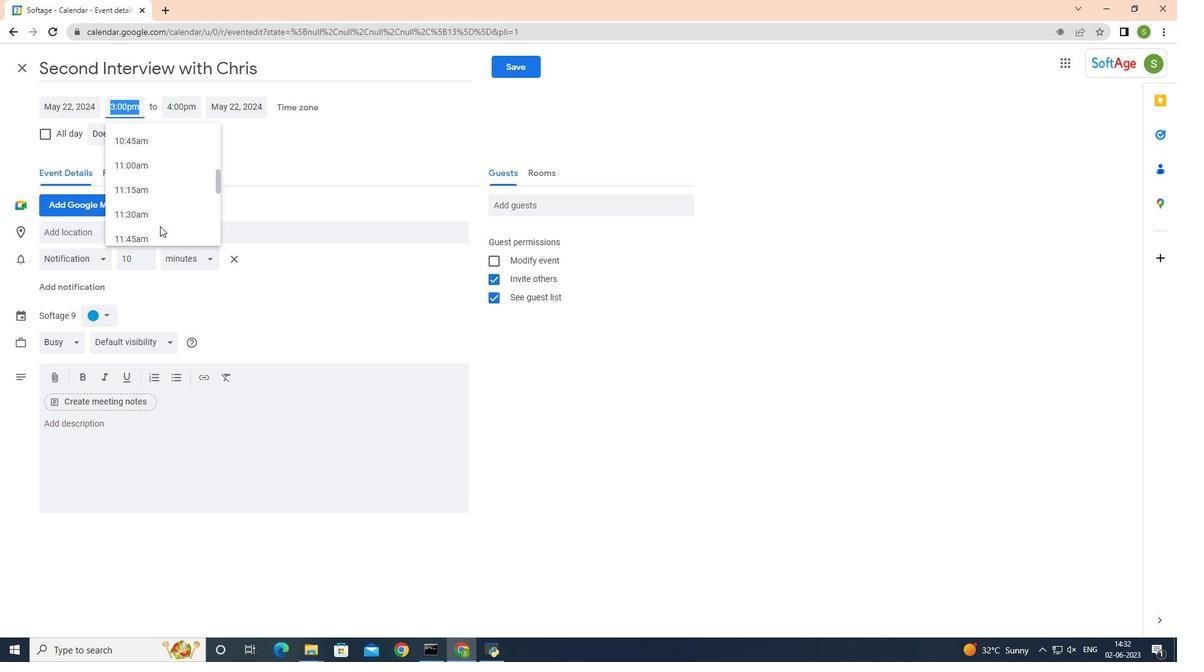 
Action: Mouse scrolled (160, 226) with delta (0, 0)
Screenshot: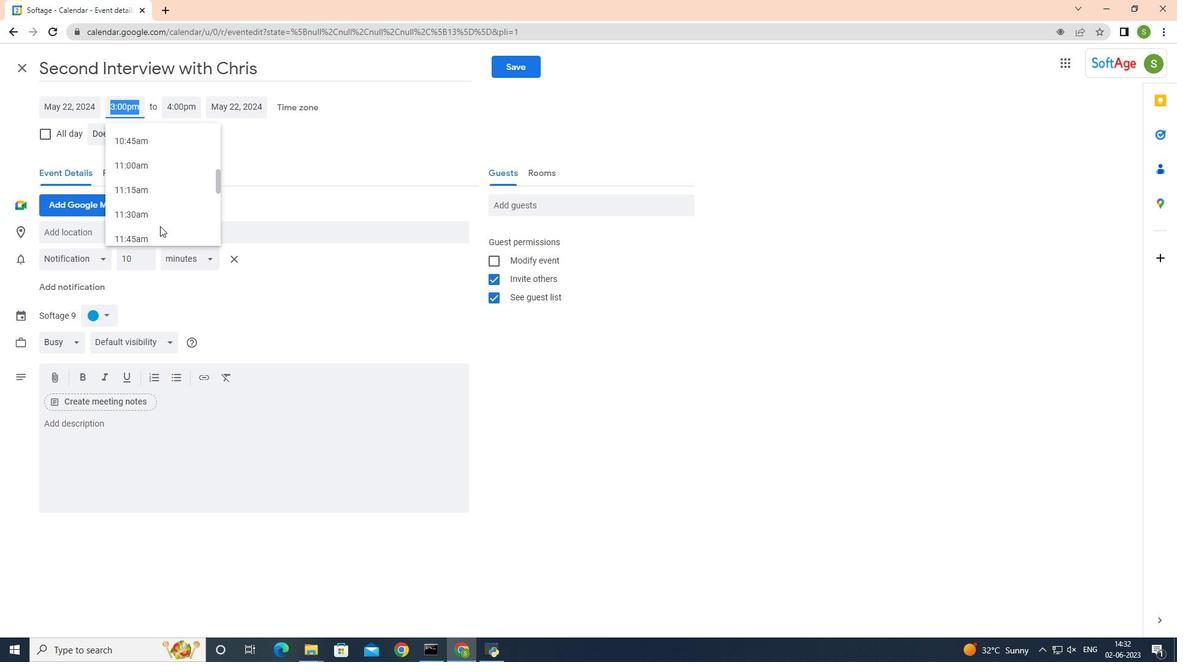 
Action: Mouse scrolled (160, 226) with delta (0, 0)
Screenshot: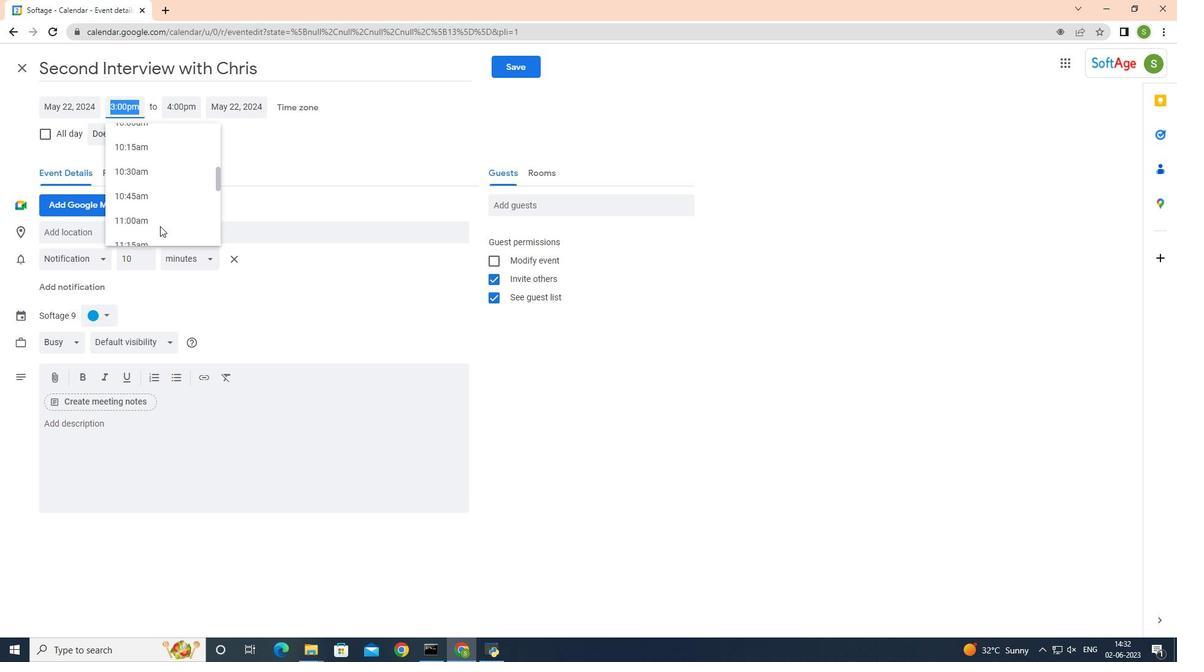 
Action: Mouse moved to (160, 186)
Screenshot: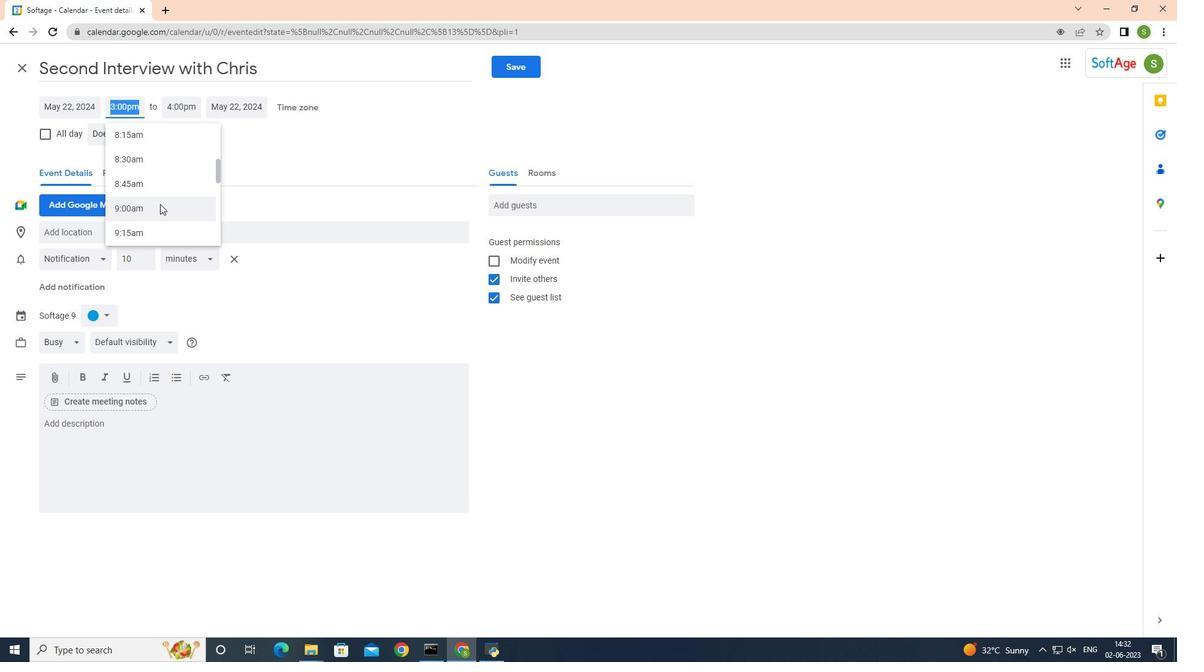 
Action: Mouse pressed left at (160, 186)
Screenshot: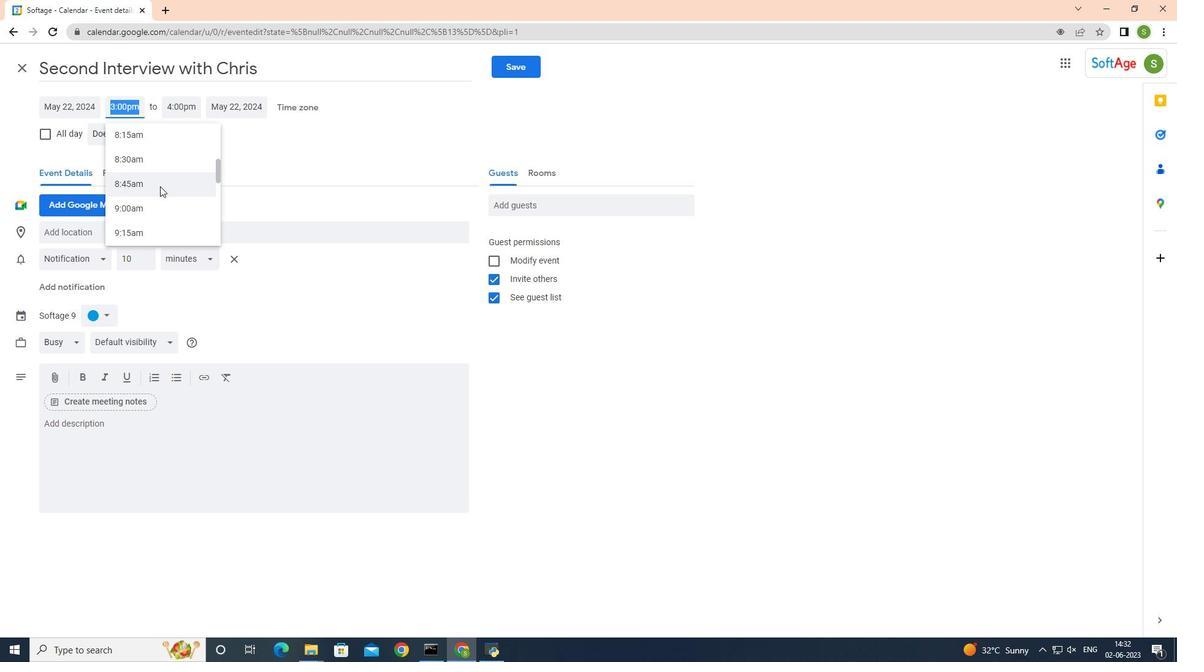 
Action: Mouse moved to (123, 103)
Screenshot: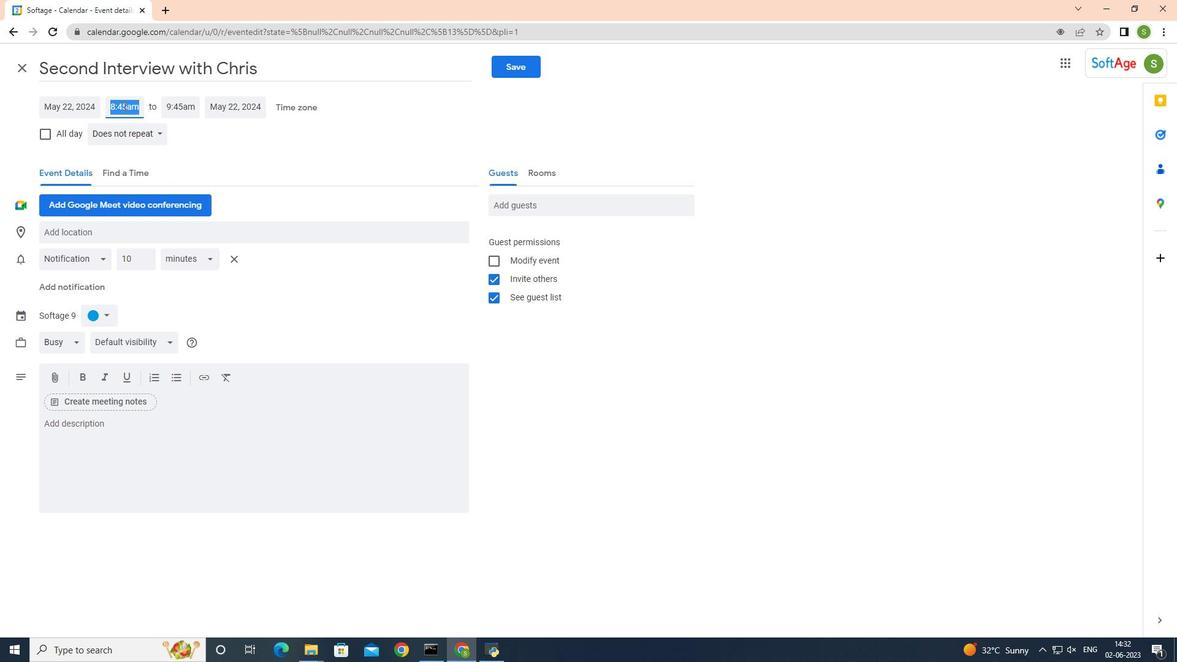 
Action: Mouse pressed left at (123, 103)
Screenshot: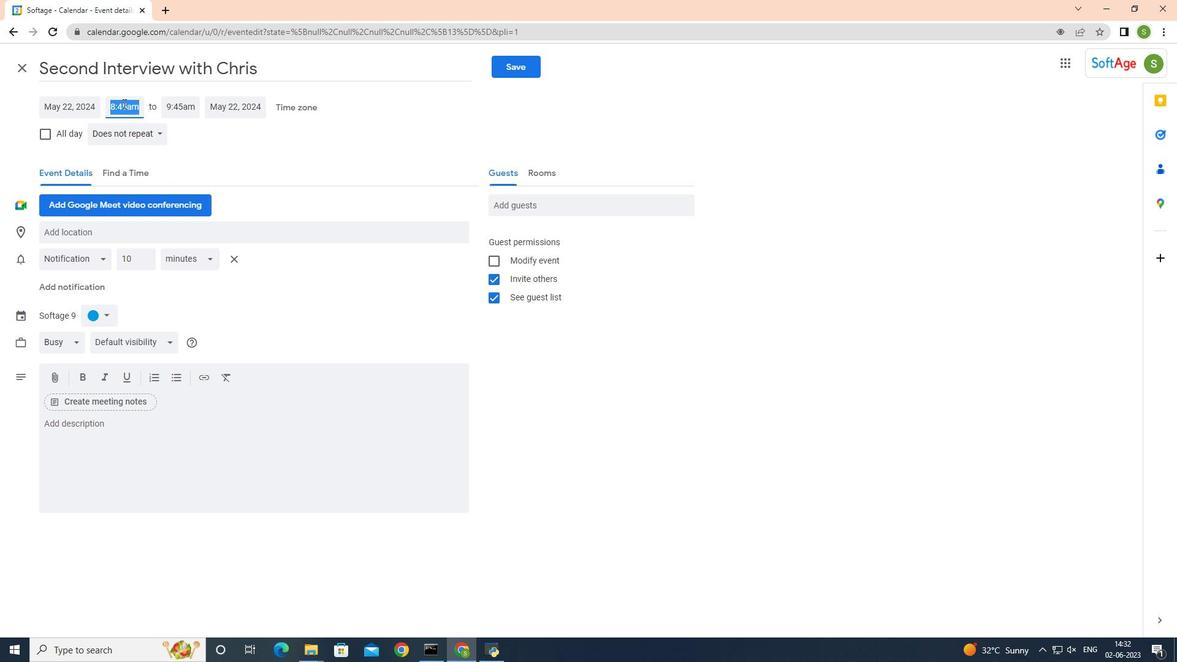 
Action: Mouse moved to (124, 103)
Screenshot: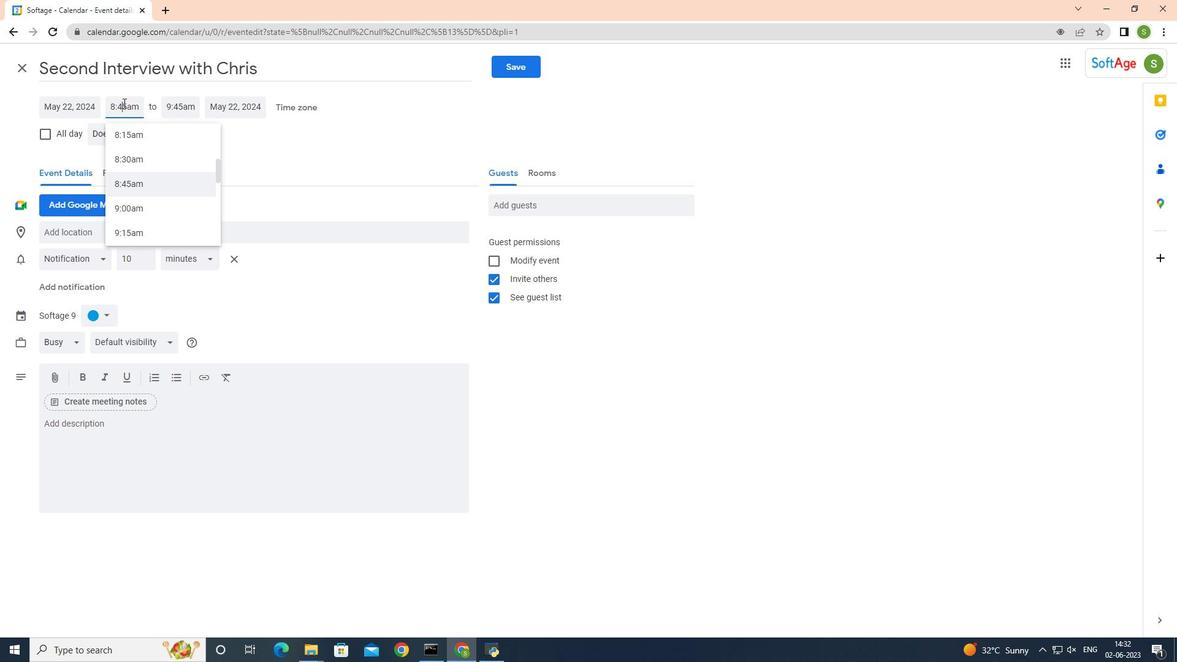 
Action: Mouse pressed left at (124, 103)
Screenshot: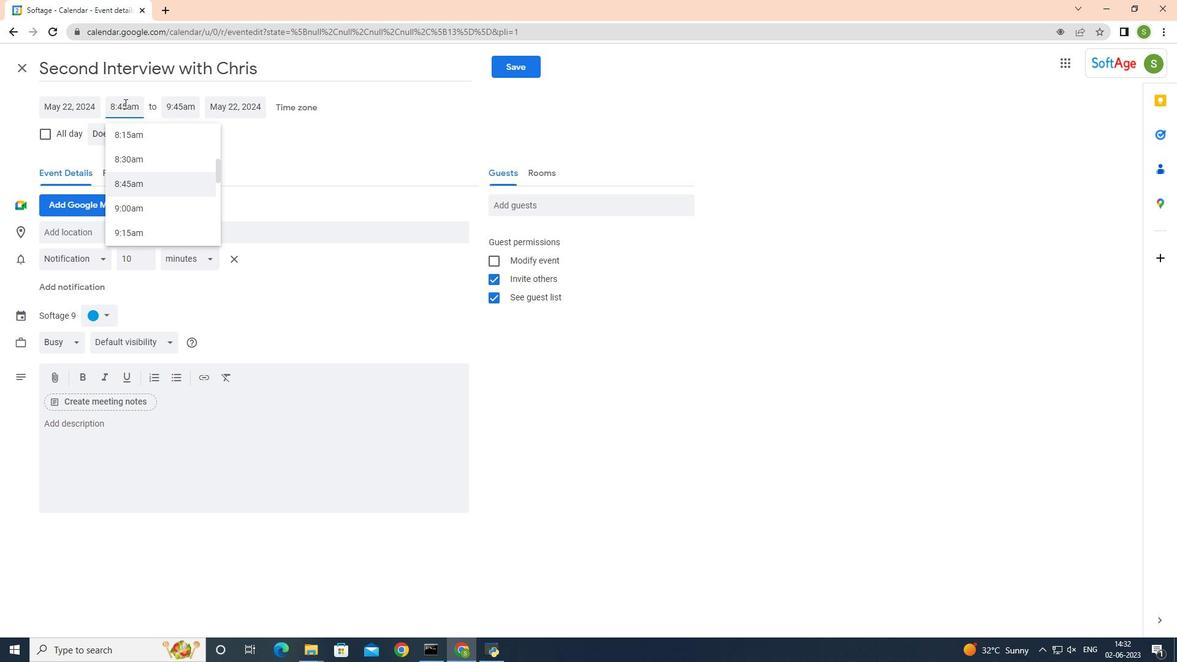 
Action: Mouse moved to (127, 105)
Screenshot: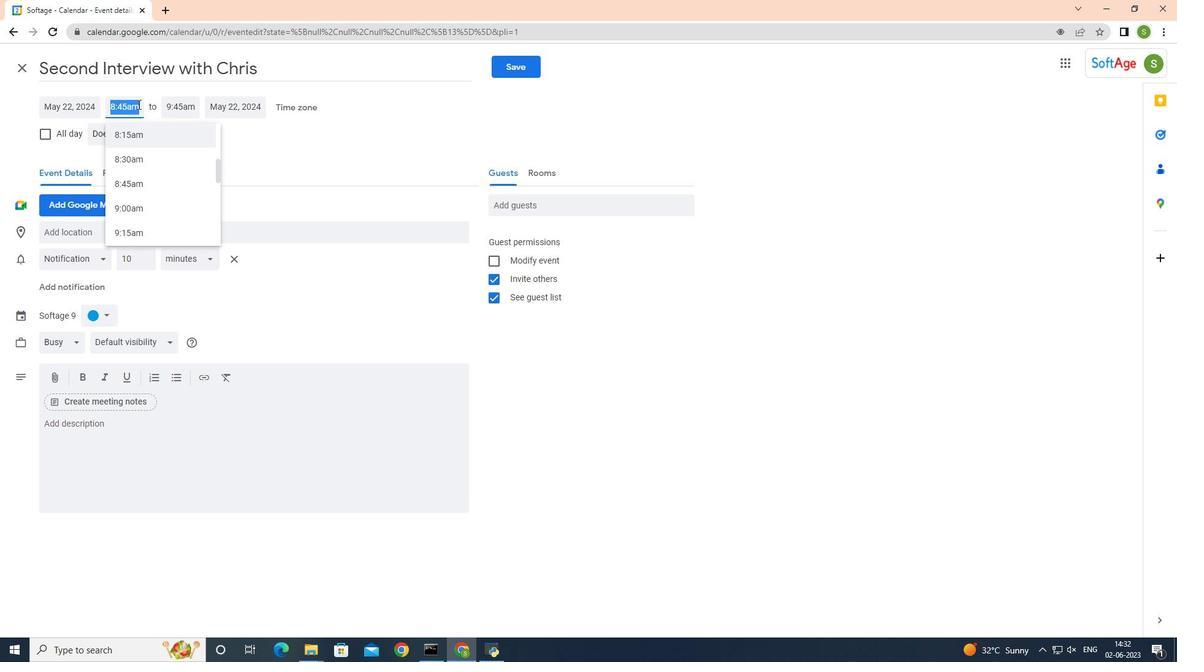 
Action: Mouse pressed left at (127, 105)
Screenshot: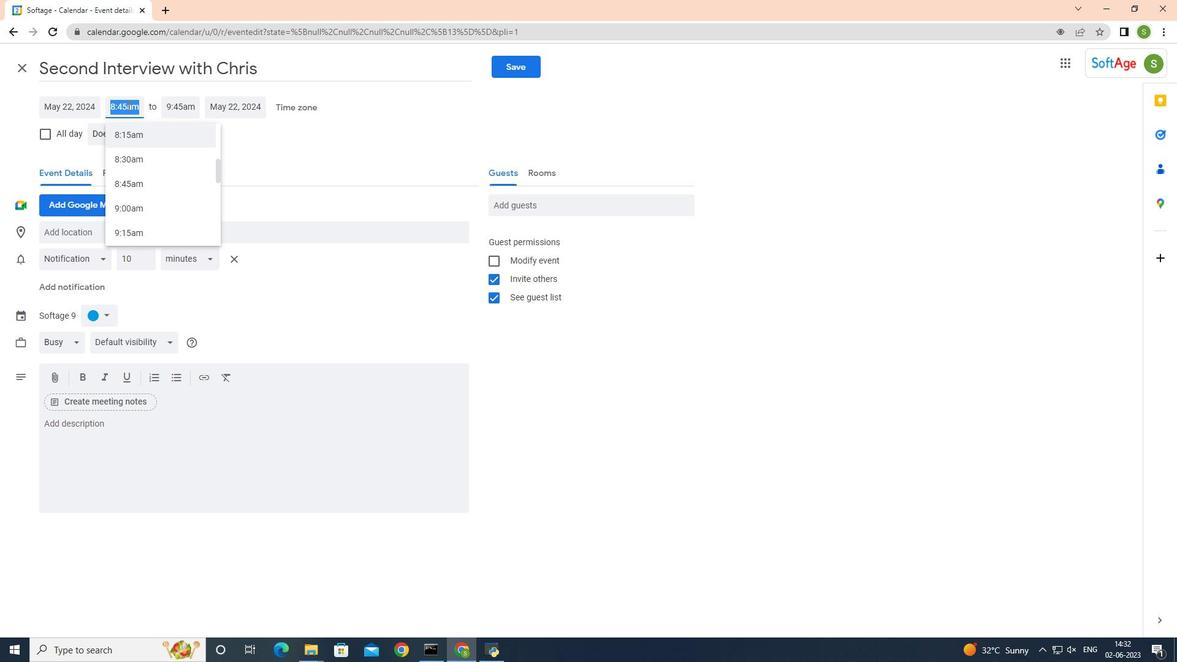 
Action: Mouse moved to (323, 109)
Screenshot: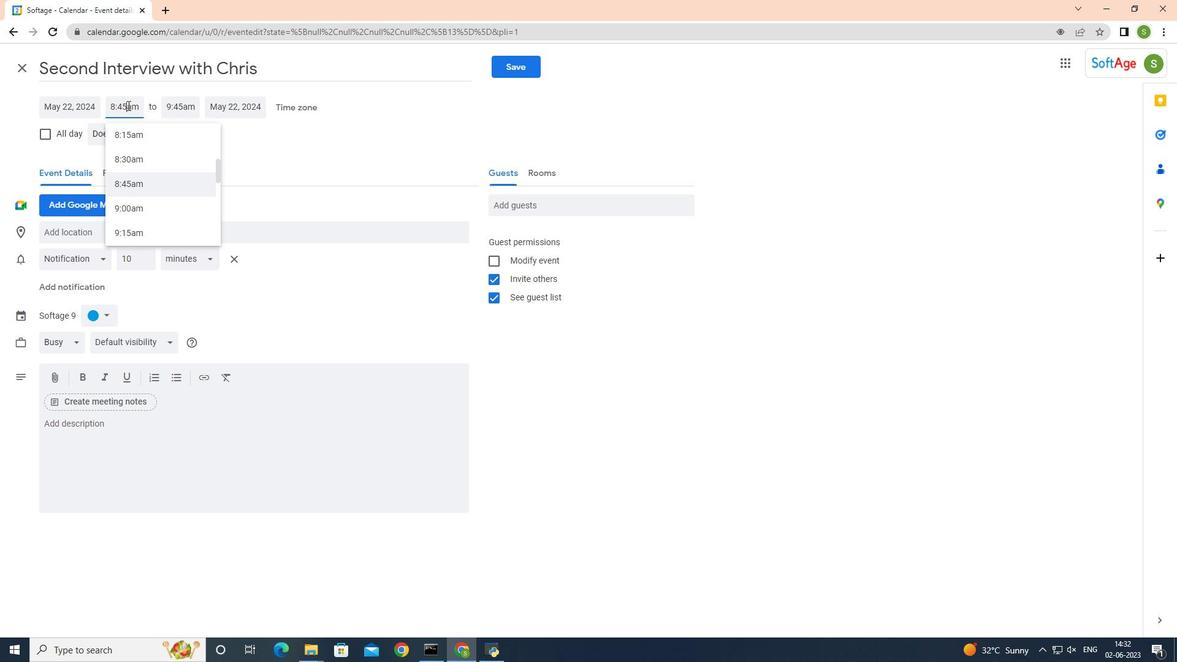 
Action: Key pressed <Key.backspace><Key.backspace>50
Screenshot: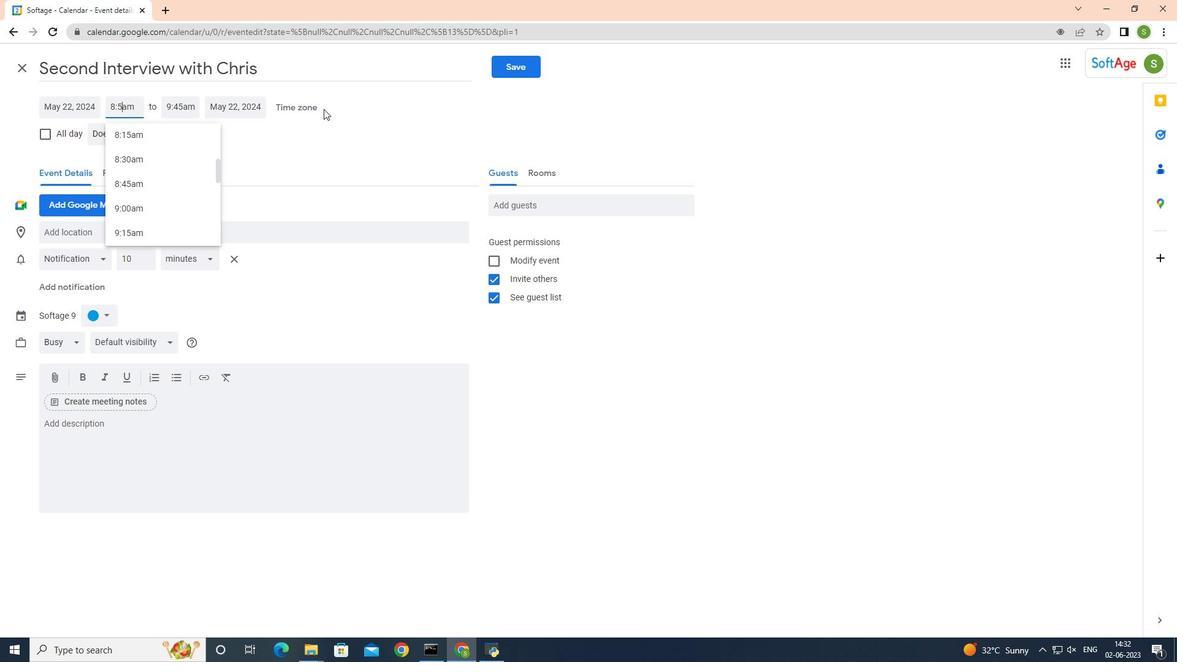 
Action: Mouse moved to (185, 108)
Screenshot: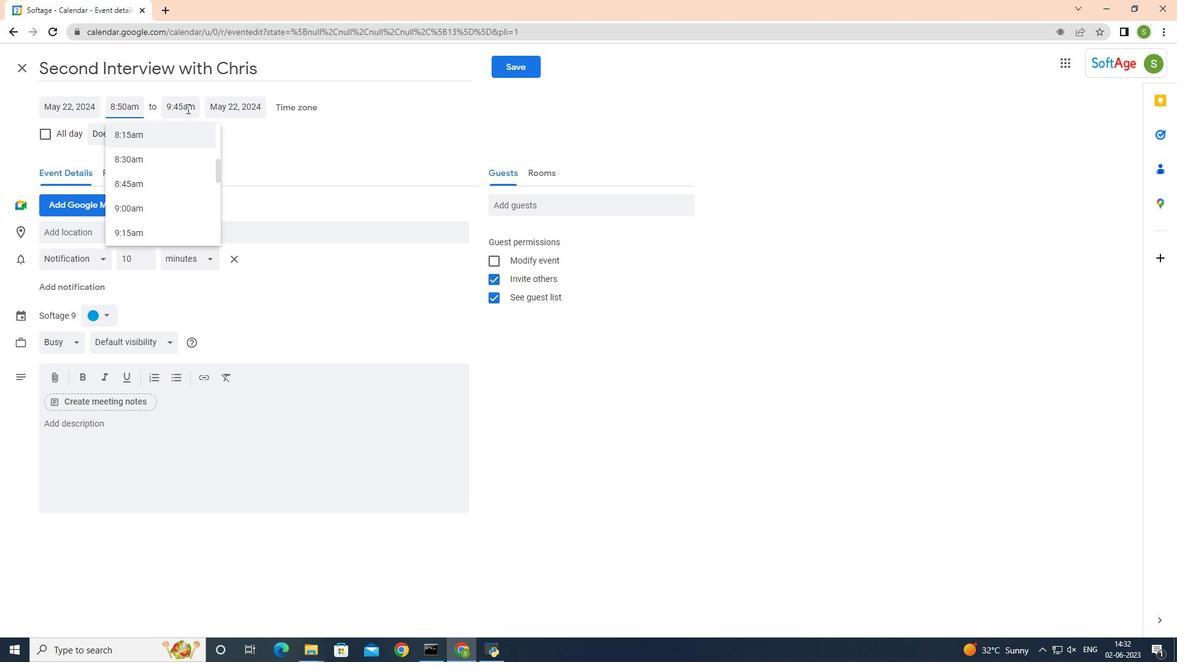 
Action: Mouse pressed left at (185, 108)
Screenshot: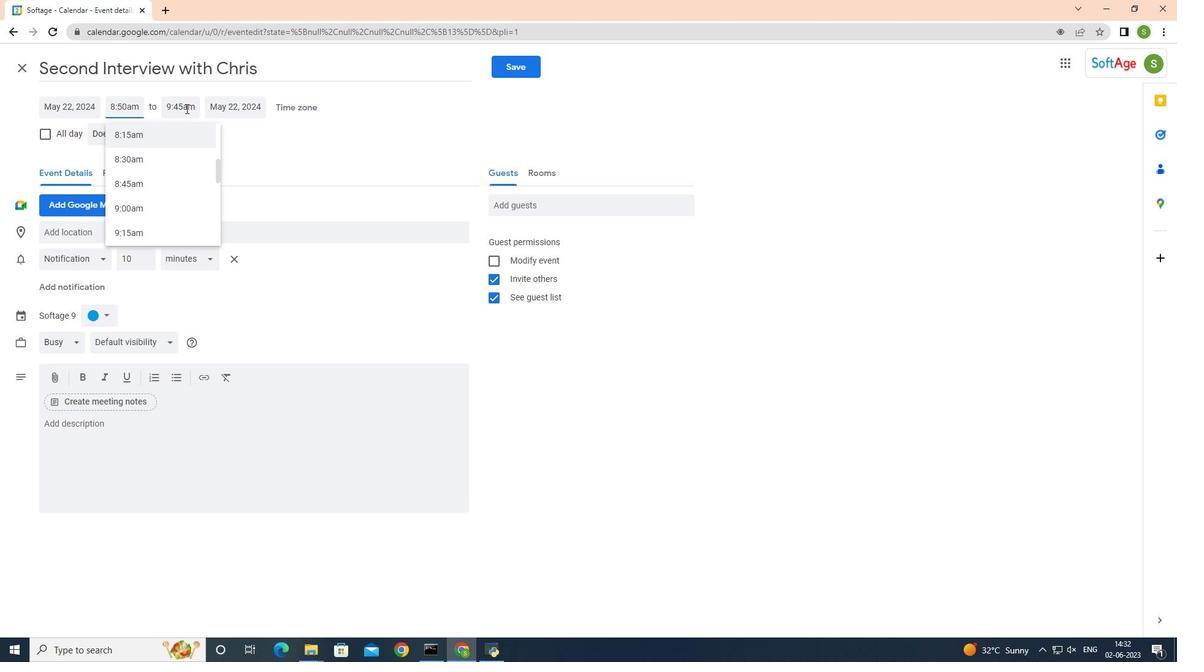 
Action: Mouse moved to (211, 224)
Screenshot: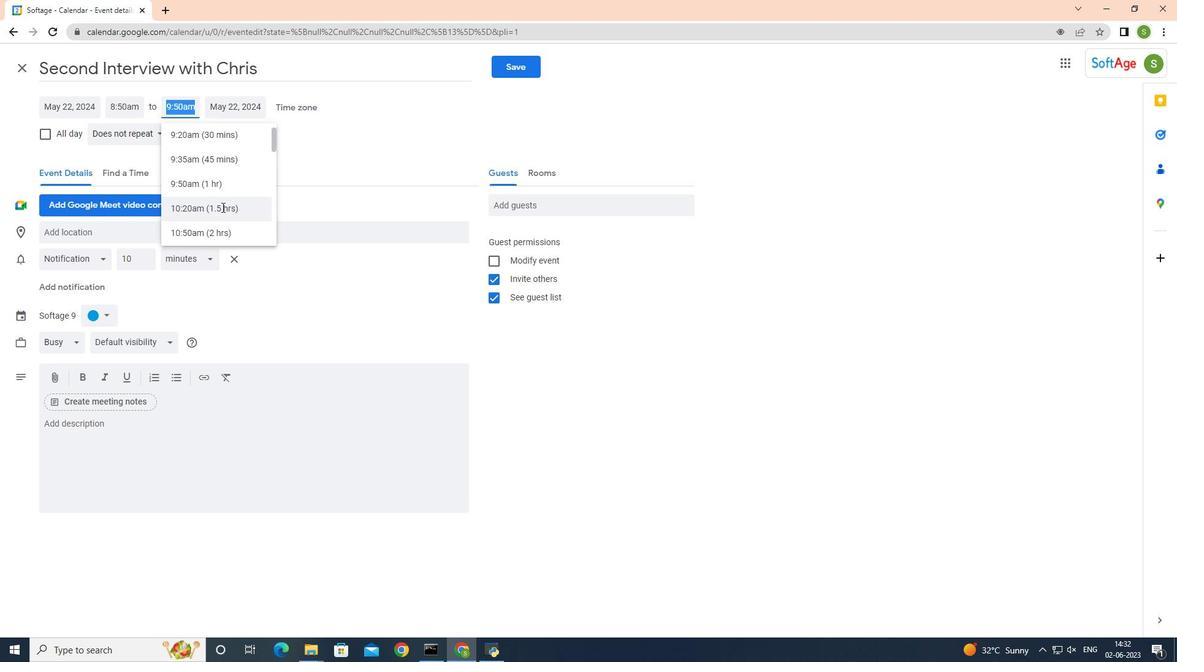 
Action: Mouse pressed left at (211, 224)
Screenshot: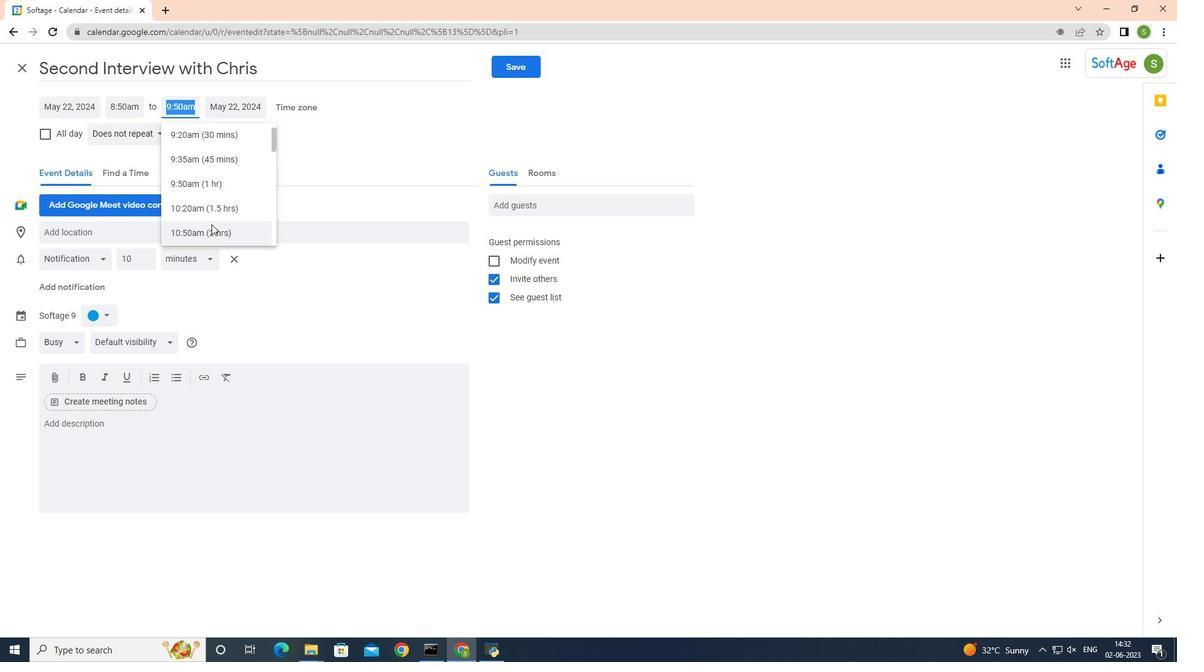 
Action: Mouse moved to (347, 168)
Screenshot: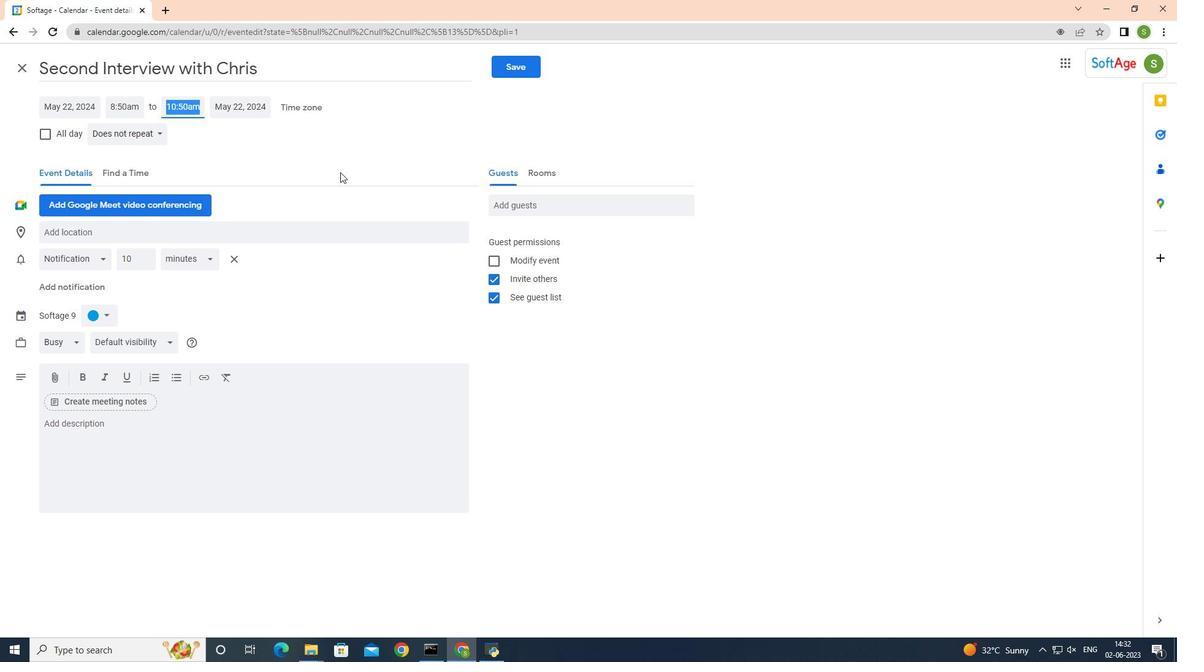 
Action: Mouse pressed left at (347, 168)
Screenshot: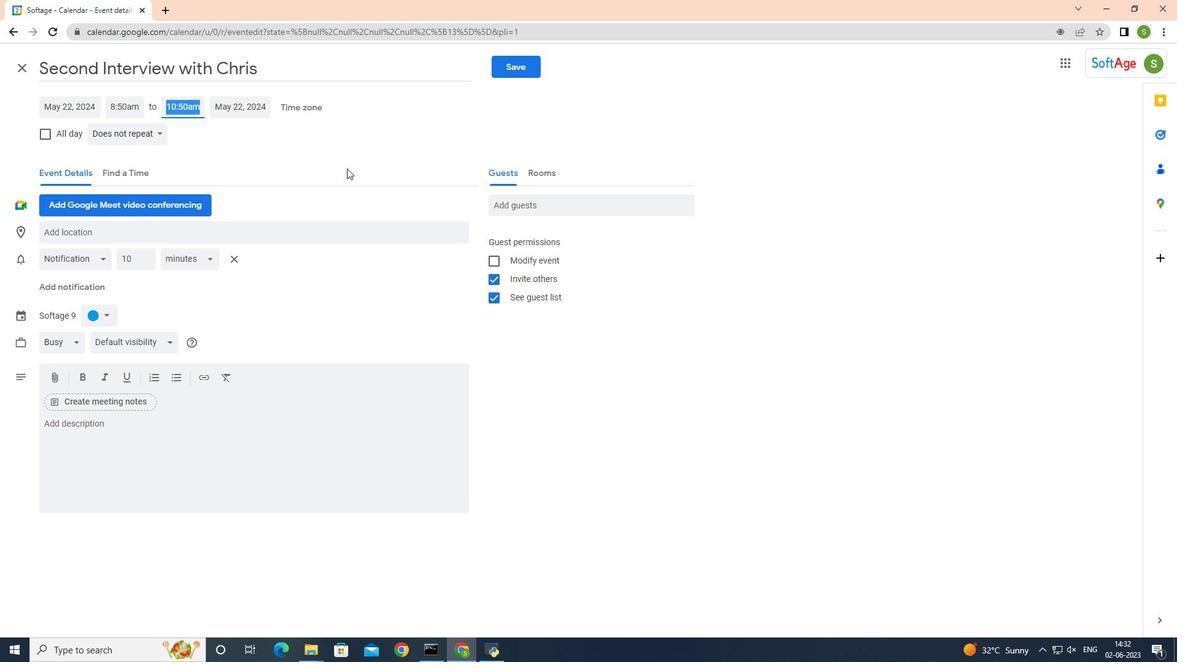 
Action: Mouse moved to (226, 435)
Screenshot: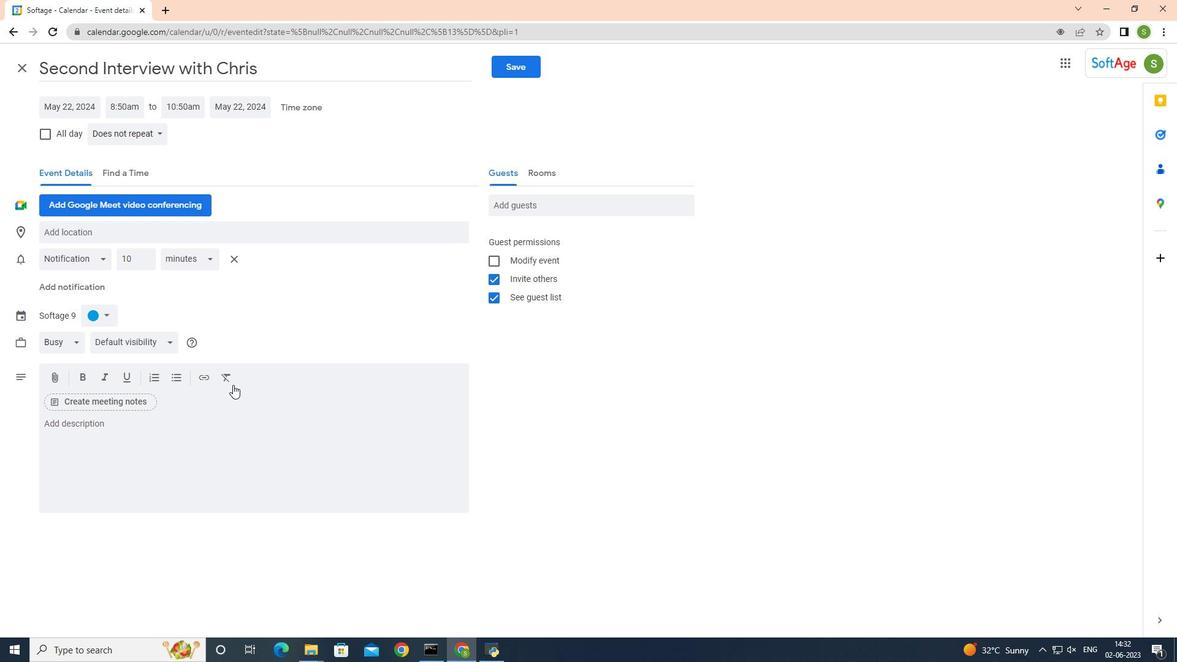 
Action: Mouse pressed left at (226, 435)
Screenshot: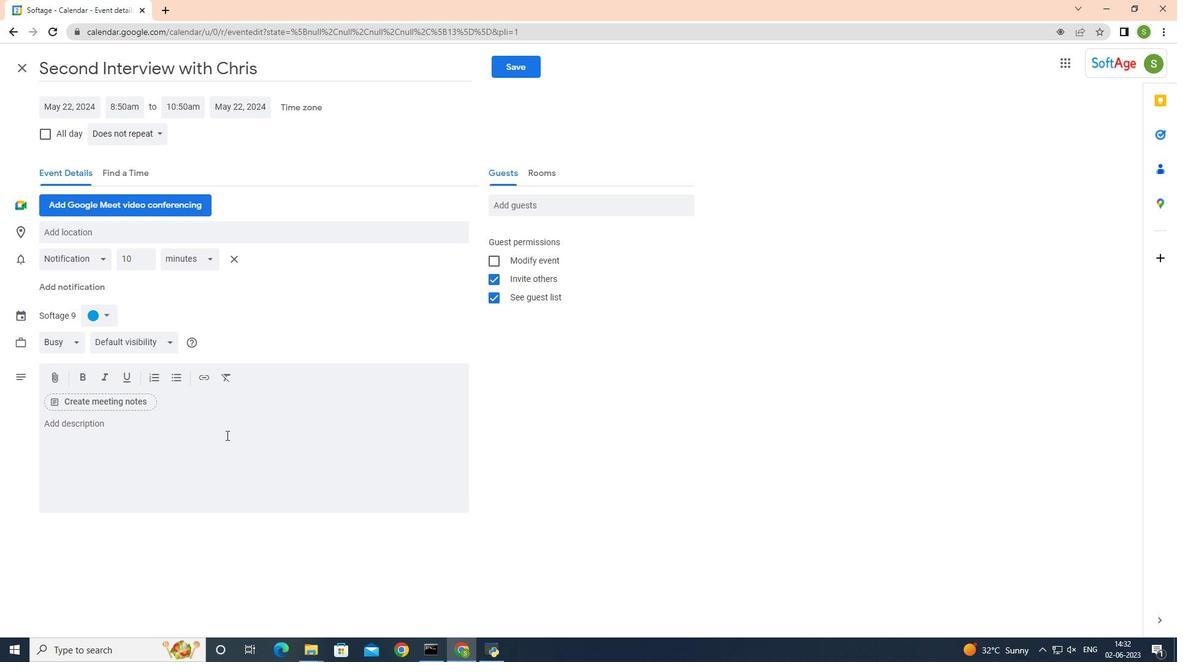 
Action: Mouse moved to (226, 429)
Screenshot: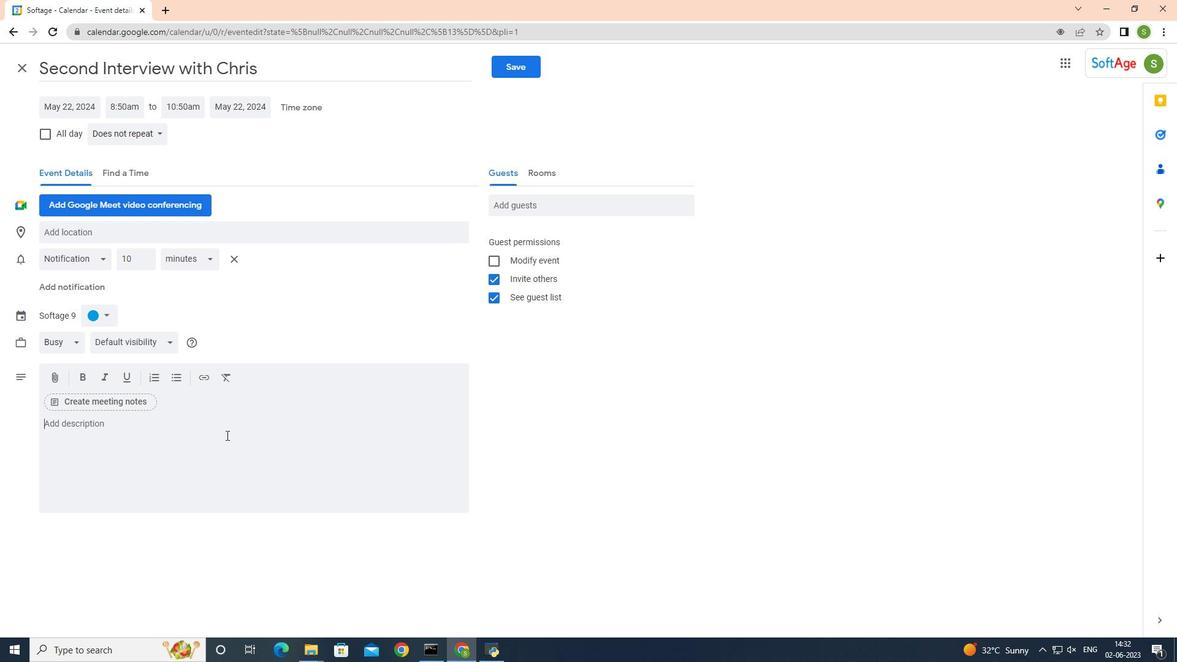 
Action: Key pressed <Key.shift>A<Key.space>con
Screenshot: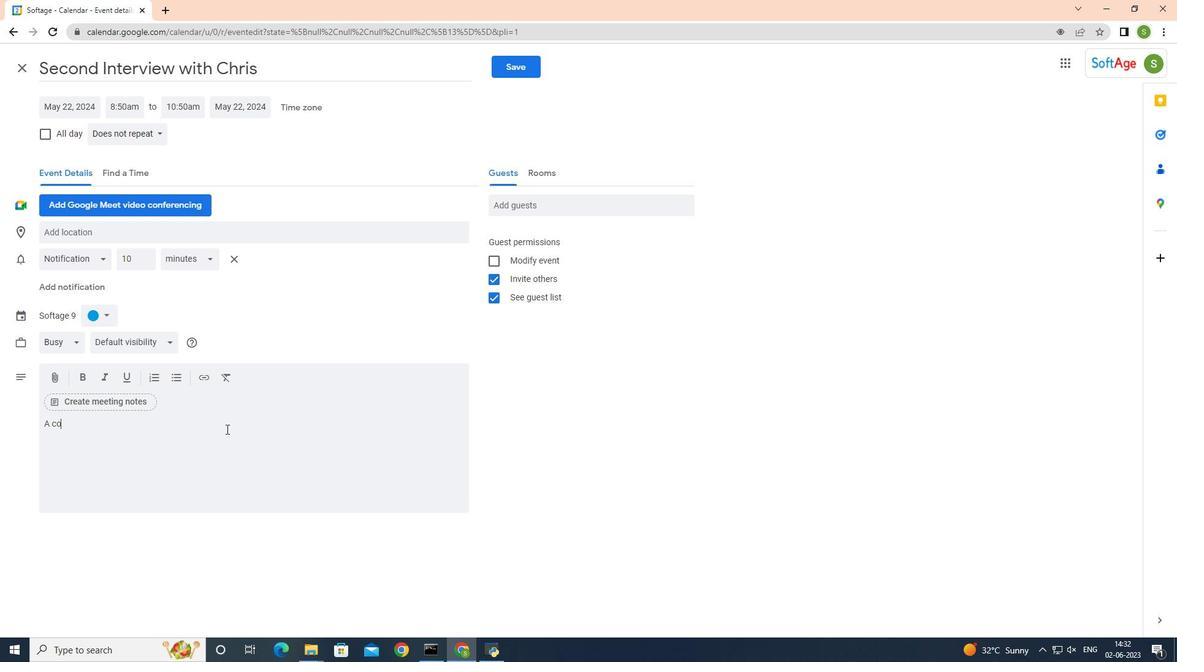 
Action: Mouse moved to (226, 428)
Screenshot: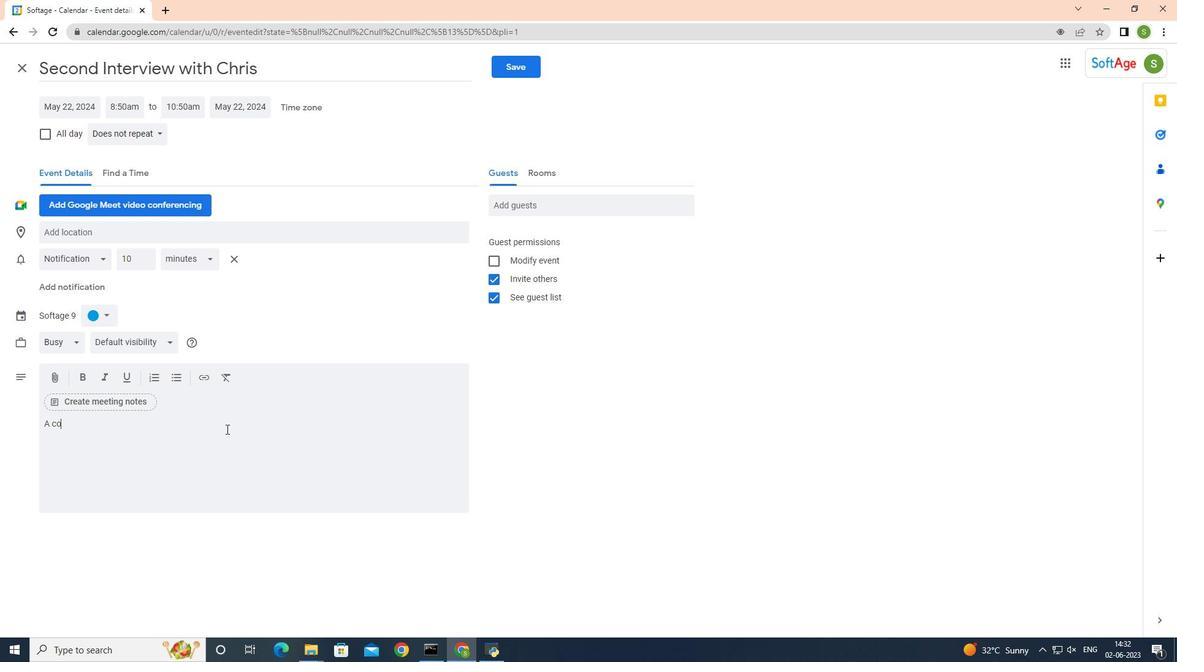 
Action: Key pressed ference<Key.space>call<Key.space>wu<Key.backspace>ith<Key.space>partners<Key.space>serves<Key.space>as<Key.space>a<Key.space>platform<Key.space>for<Key.space>collaboratives<Key.space>from<Key.space>different<Key.space>organizations<Key.space>or<Key.space>deprtment<Key.left><Key.left><Key.left><Key.left><Key.left><Key.left>a<Key.end><Key.space>
Screenshot: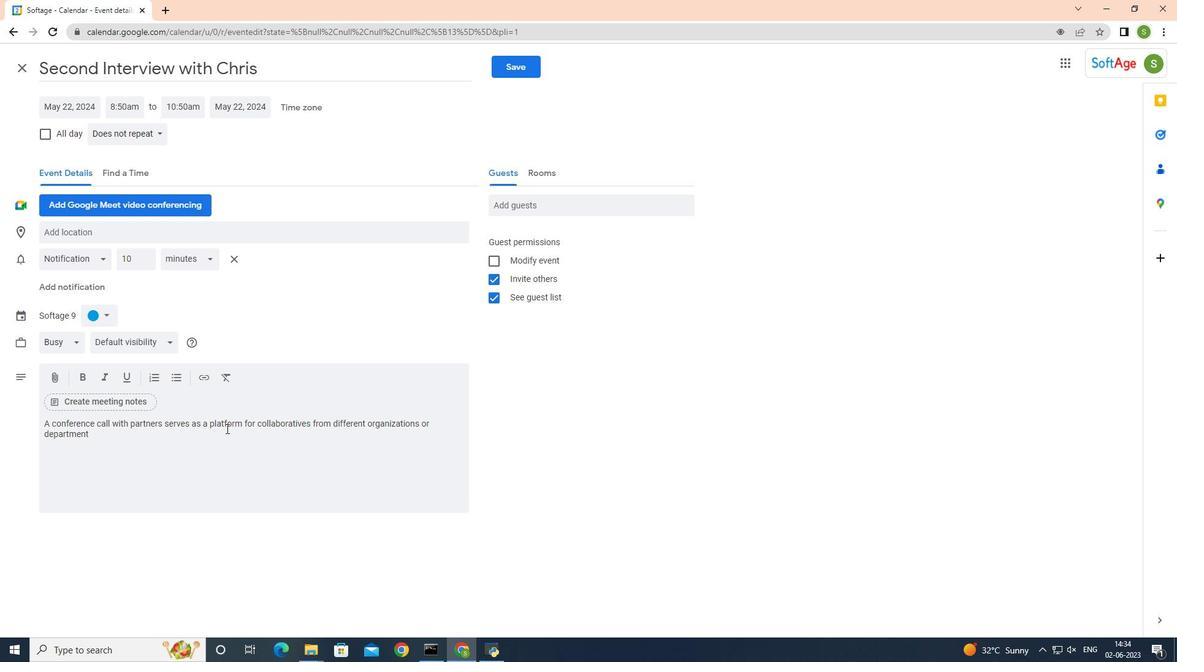 
Action: Mouse moved to (405, 385)
Screenshot: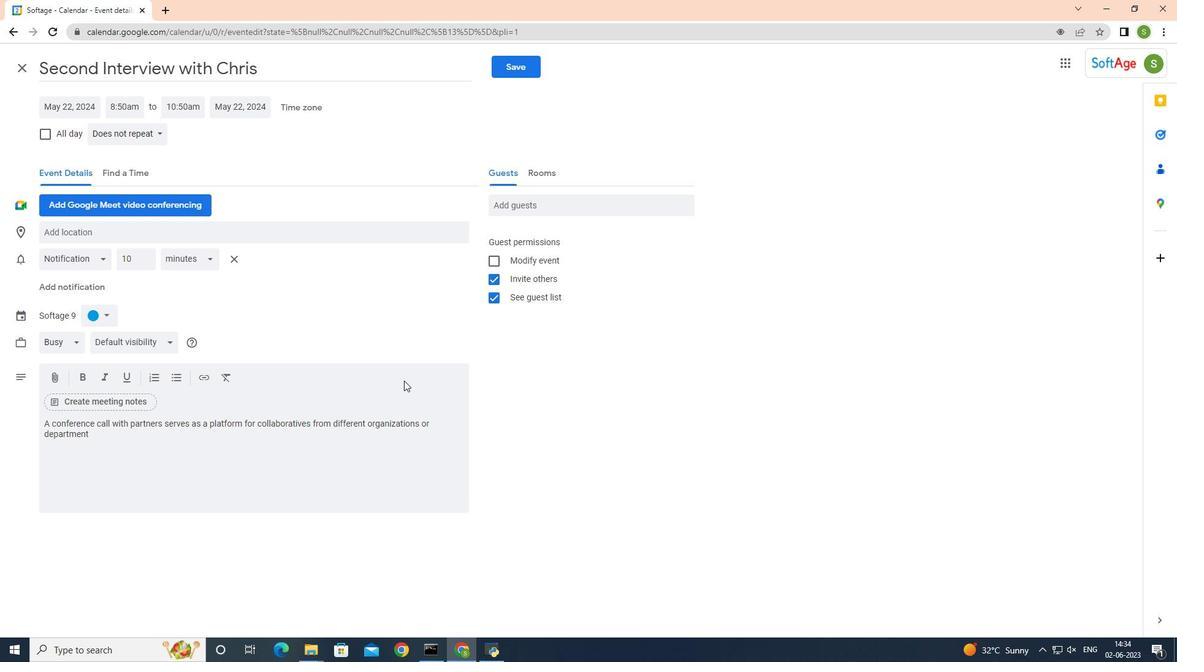
Action: Key pressed <Key.backspace>s<Key.space>to
Screenshot: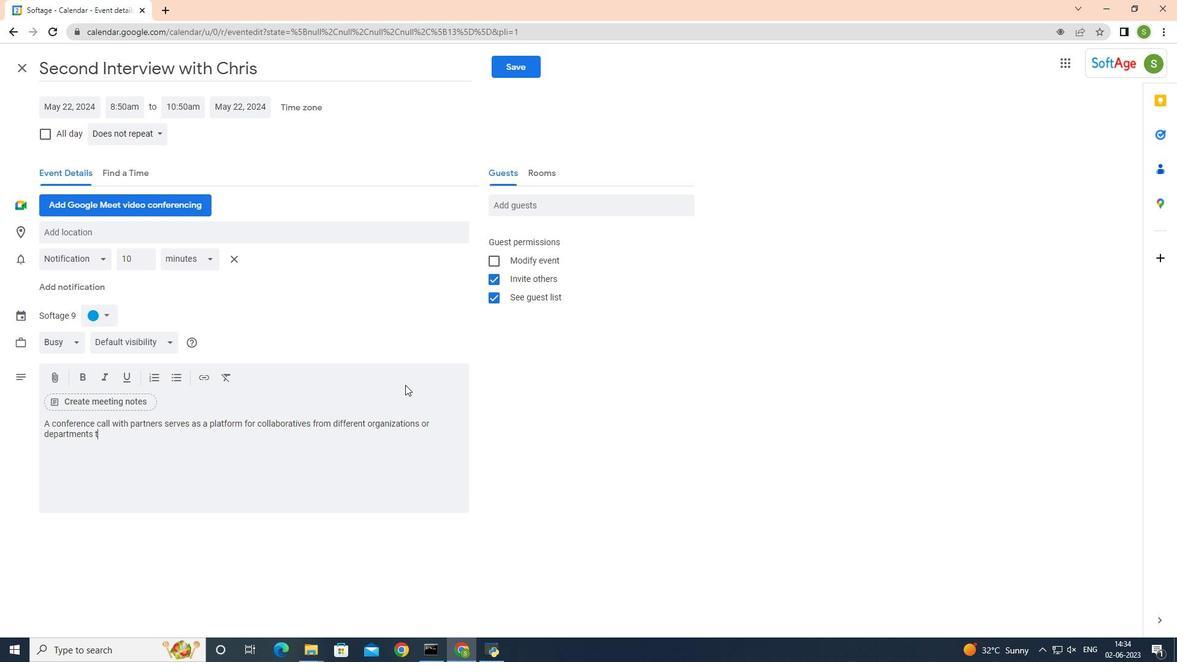 
Action: Mouse moved to (550, 417)
Screenshot: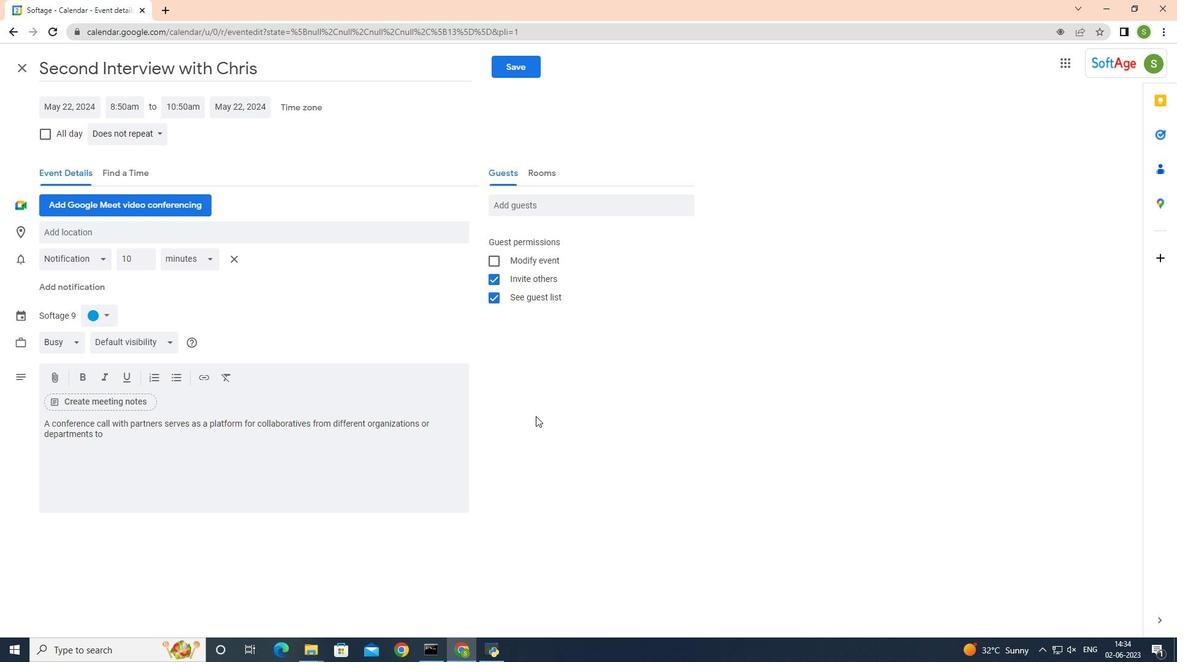 
Action: Key pressed <Key.space>exchange<Key.space>ideas,<Key.space>share<Key.space>updates,<Key.space>and<Key.space>address<Key.space>common<Key.space>challenges.<Key.space>th<Key.backspace><Key.backspace><Key.shift>The<Key.space>call<Key.space>enables<Key.space>open<Key.space>and<Key.space>interactive<Key.space>communication,<Key.space>fostering<Key.space>a<Key.space>sense<Key.space>of<Key.space>teamwork<Key.space>and<Key.space>cooperation<Key.space>among<Key.space>partners.
Screenshot: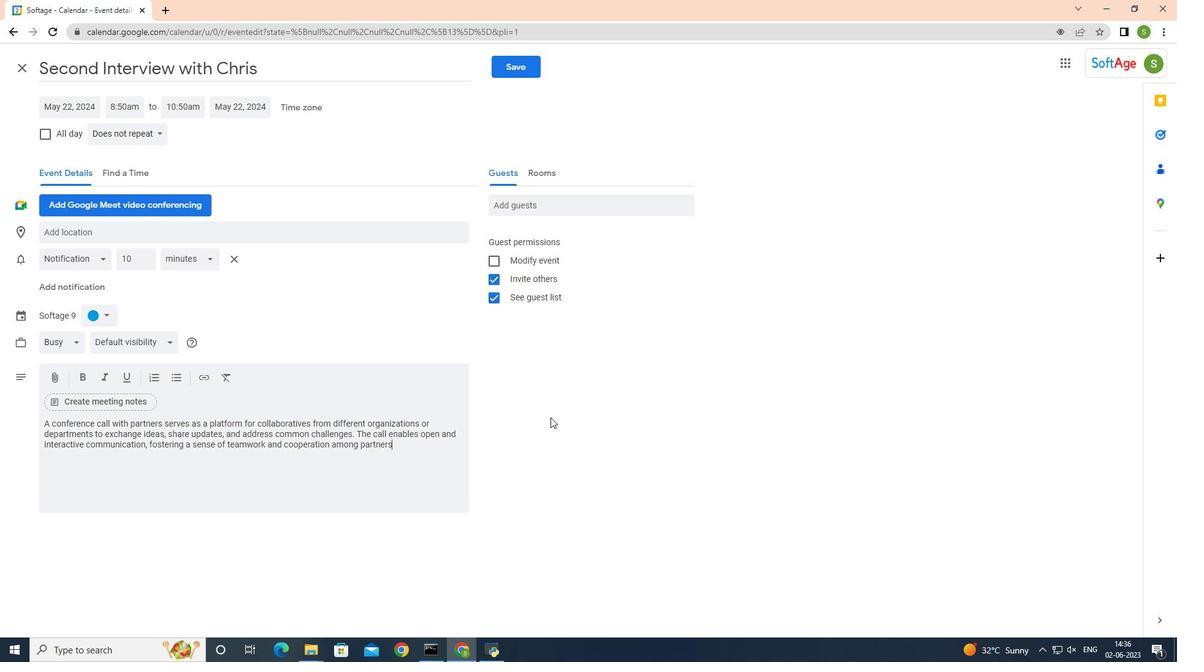 
Action: Mouse moved to (110, 314)
Screenshot: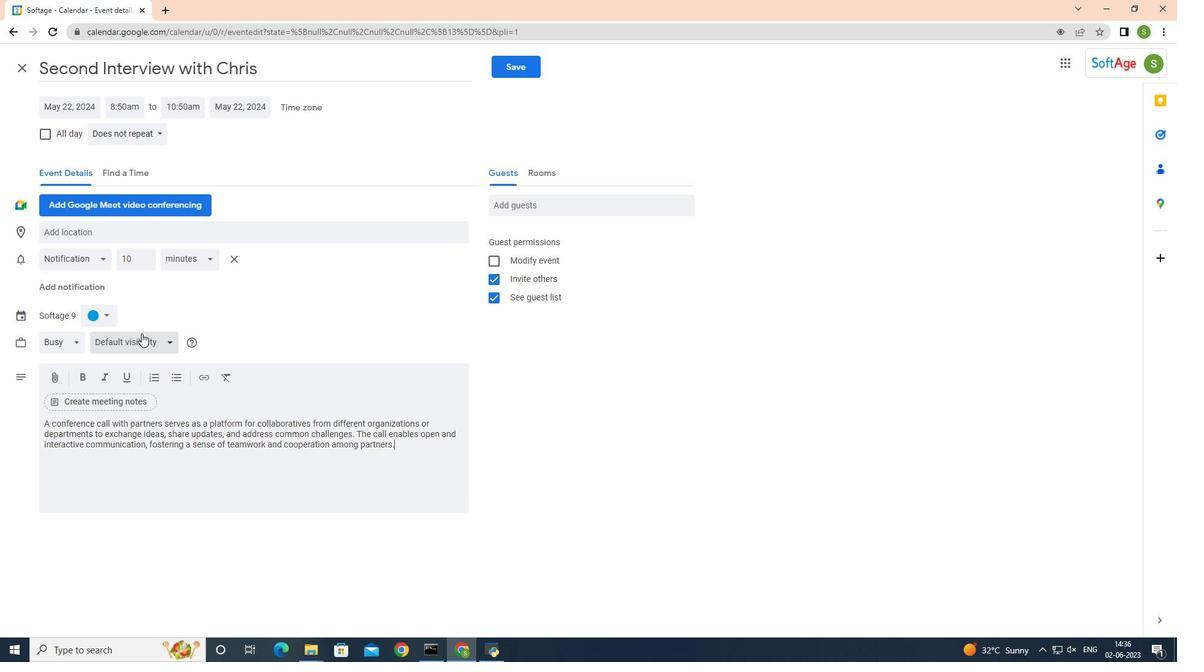 
Action: Mouse pressed left at (110, 314)
Screenshot: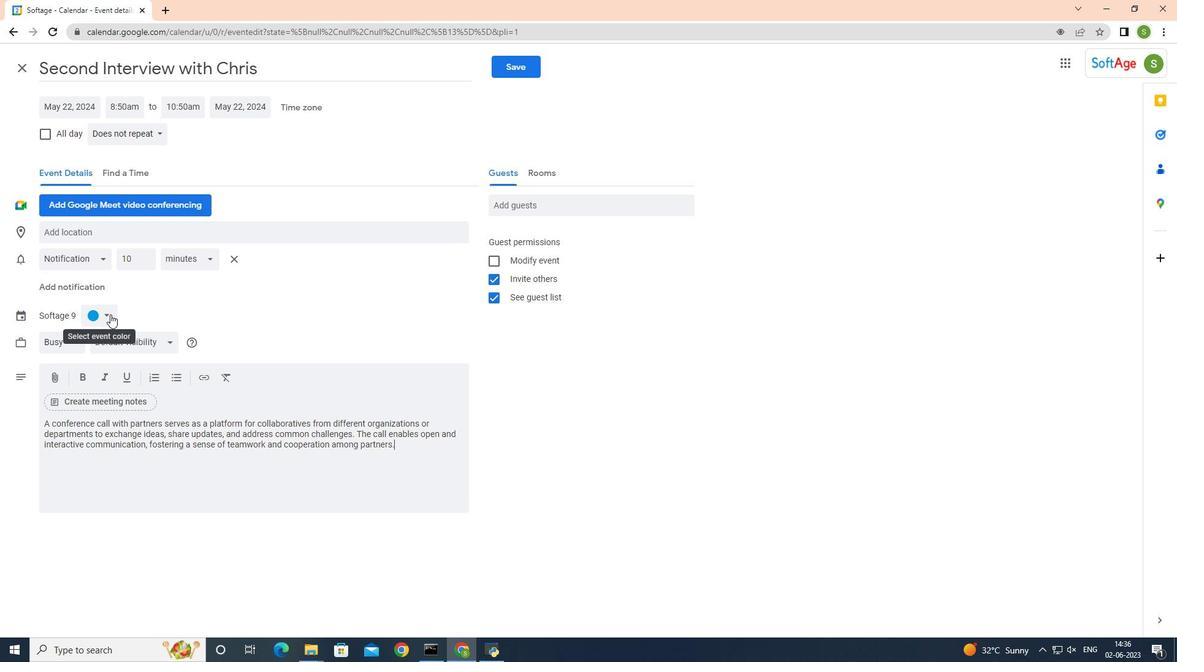 
Action: Mouse moved to (104, 329)
Screenshot: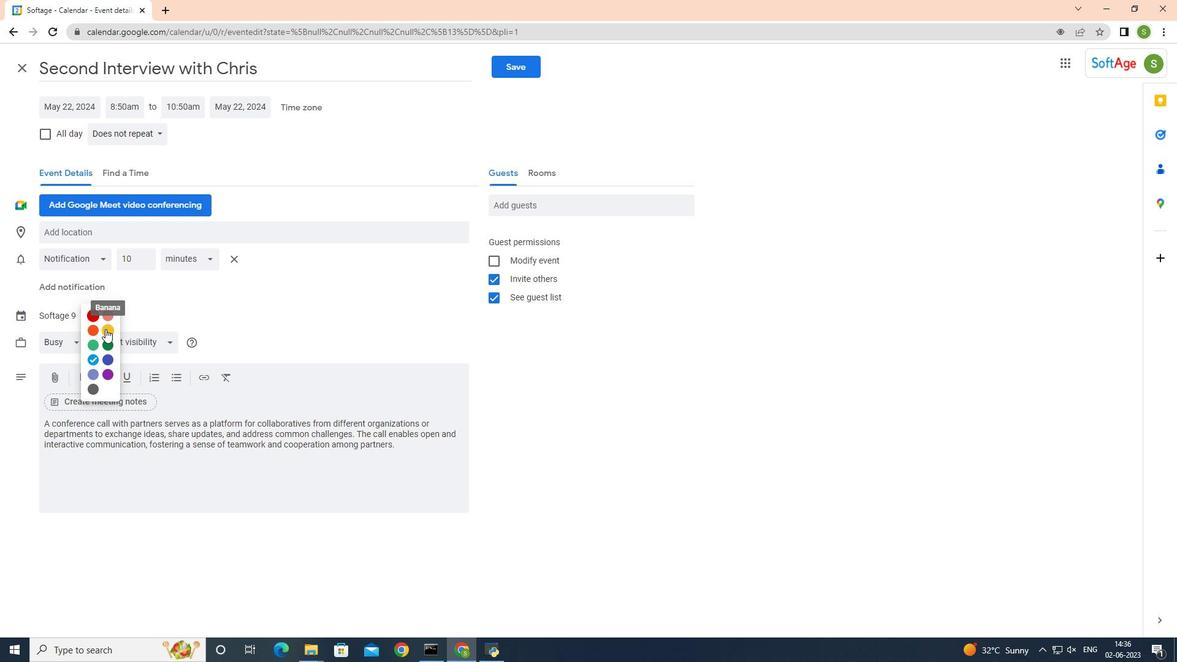 
Action: Mouse pressed left at (104, 329)
Screenshot: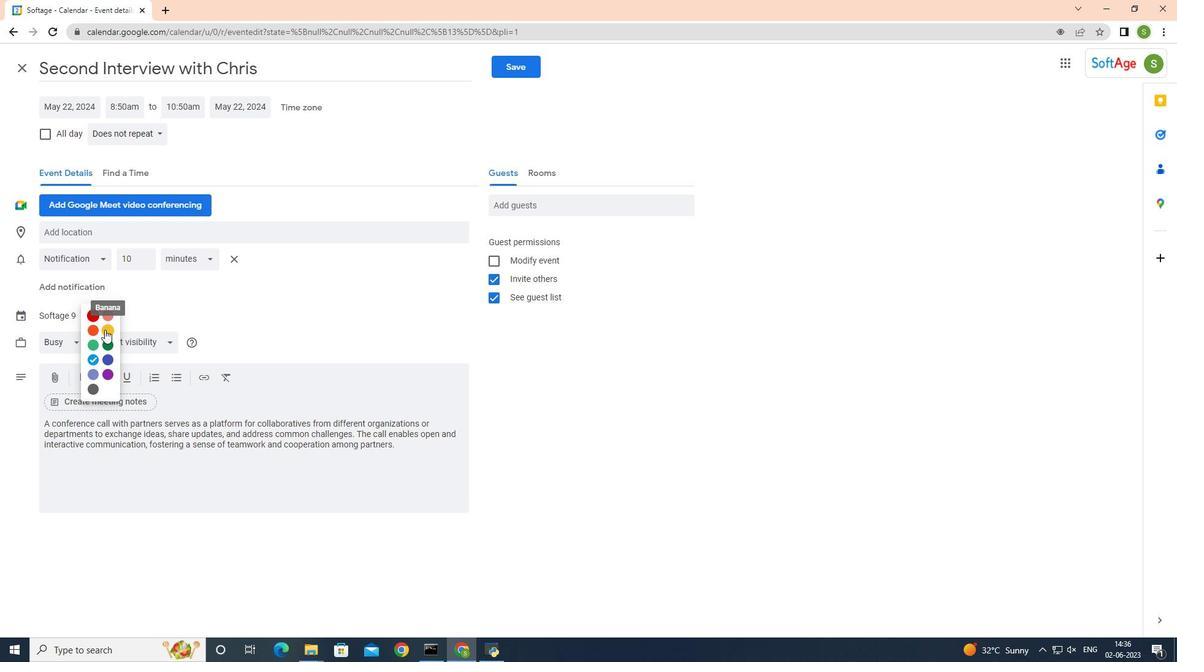
Action: Mouse moved to (231, 226)
Screenshot: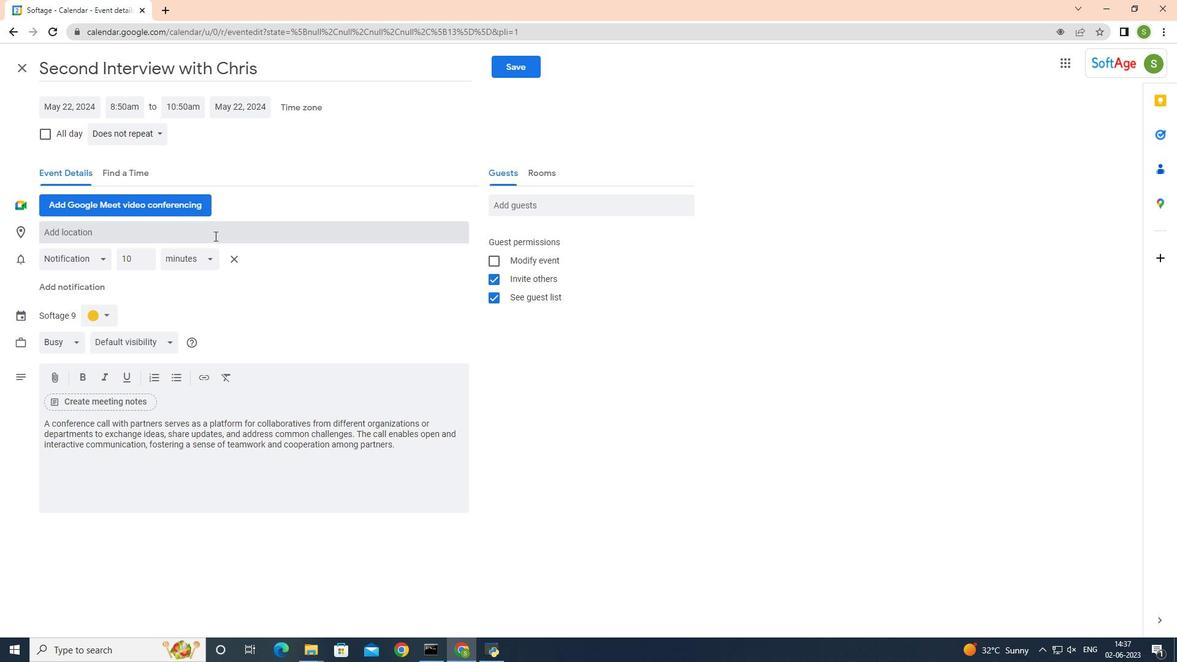 
Action: Mouse pressed left at (231, 226)
Screenshot: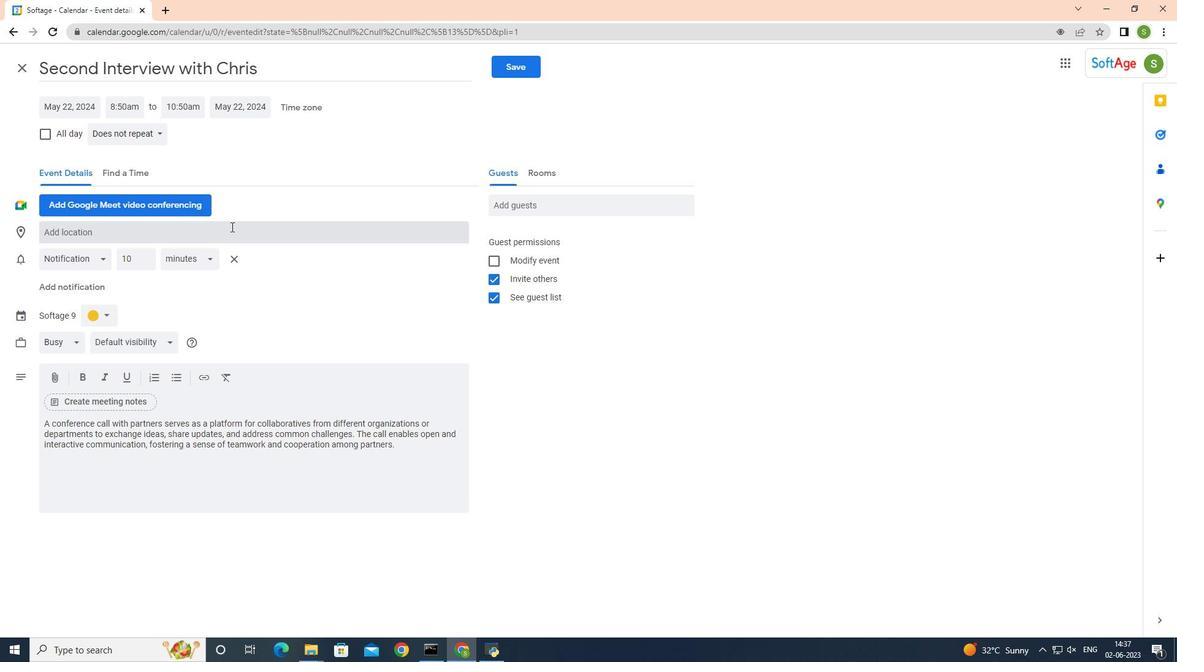 
Action: Mouse moved to (312, 324)
Screenshot: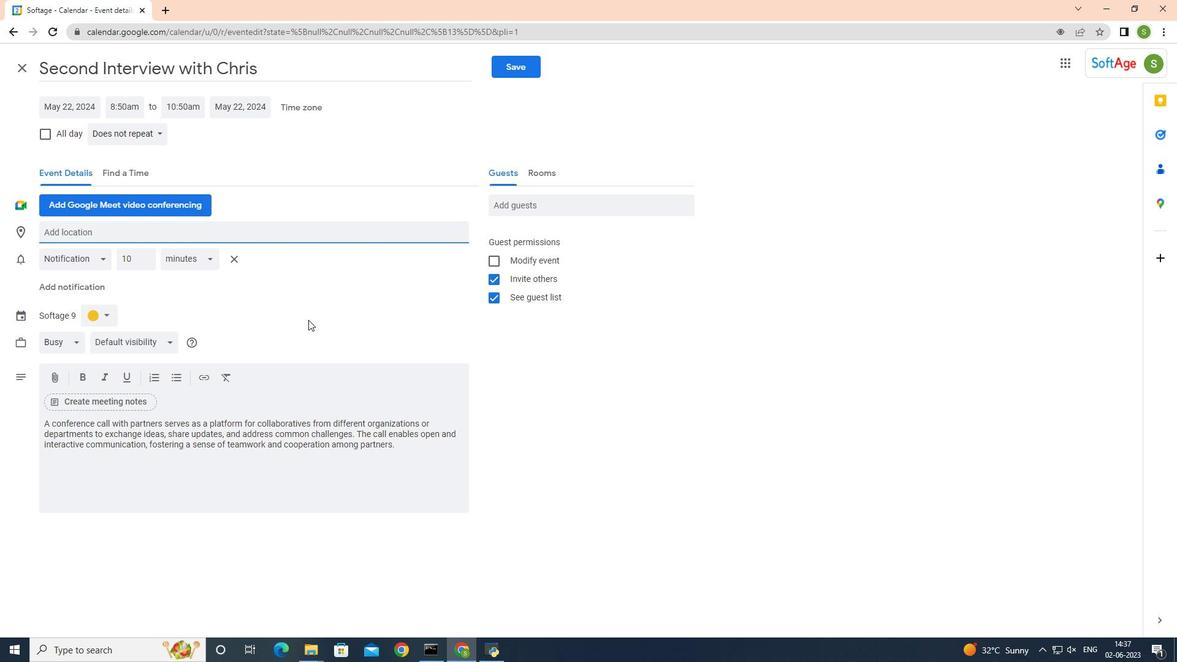
Action: Key pressed 789<Key.space><Key.shift>Rua<Key.space><Key.shift>Augusta,<Key.space><Key.shift><Key.shift>Lisbon,<Key.space><Key.shift><Key.shift><Key.shift>Portugal
Screenshot: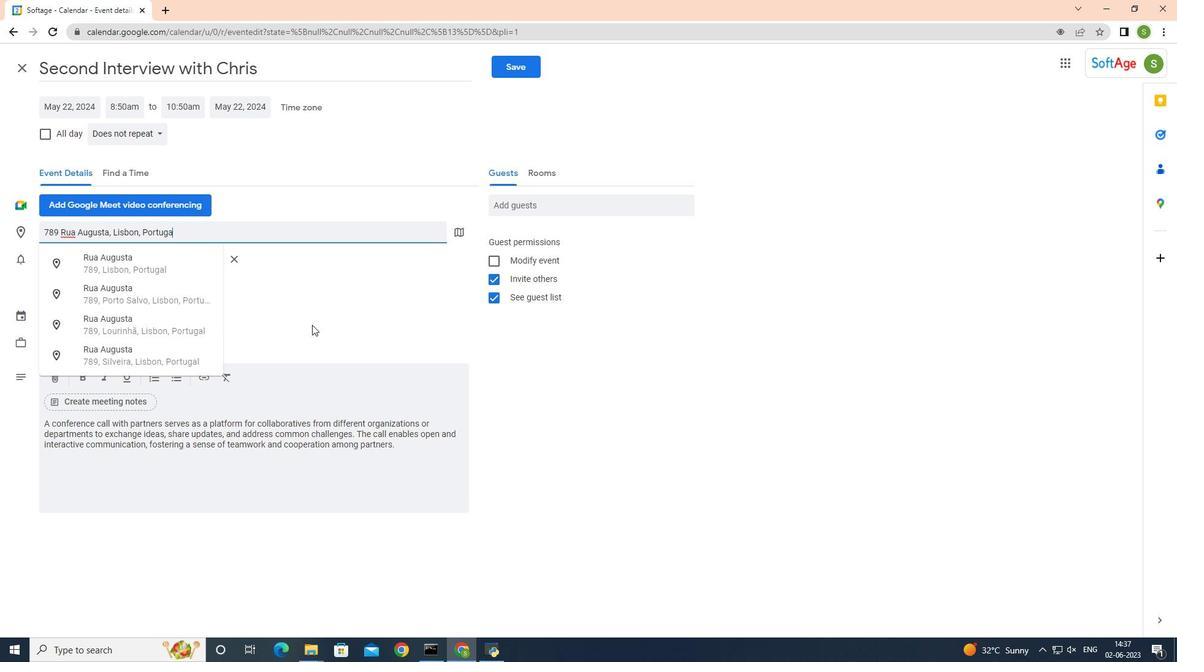 
Action: Mouse moved to (171, 257)
Screenshot: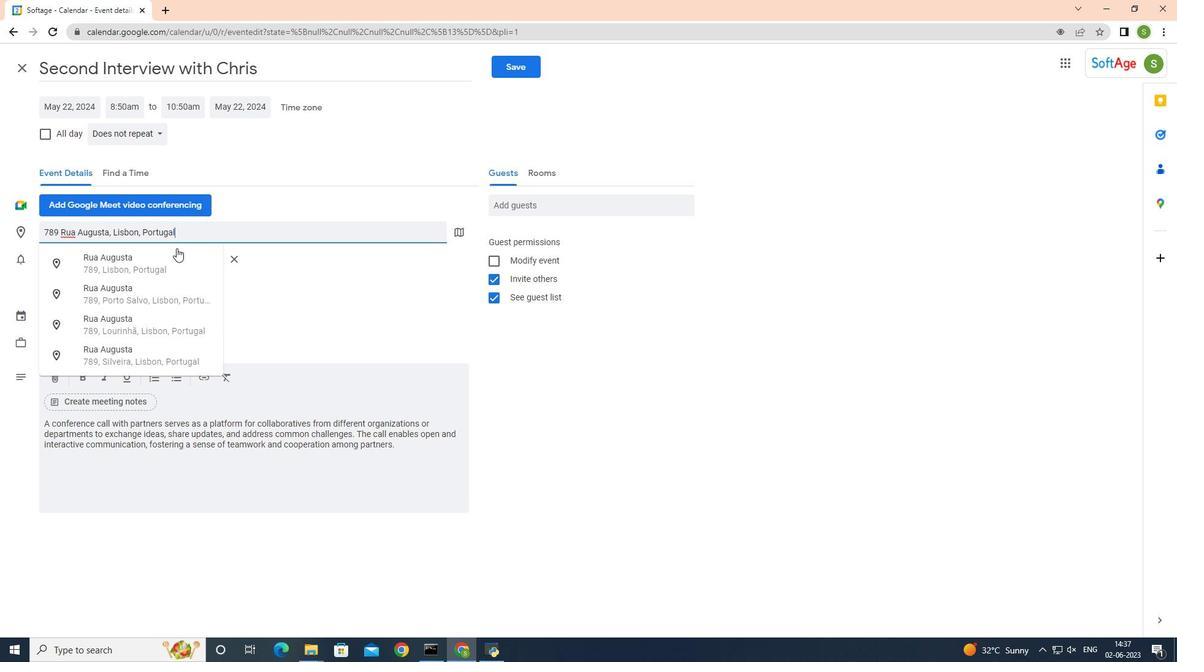 
Action: Mouse pressed left at (171, 257)
Screenshot: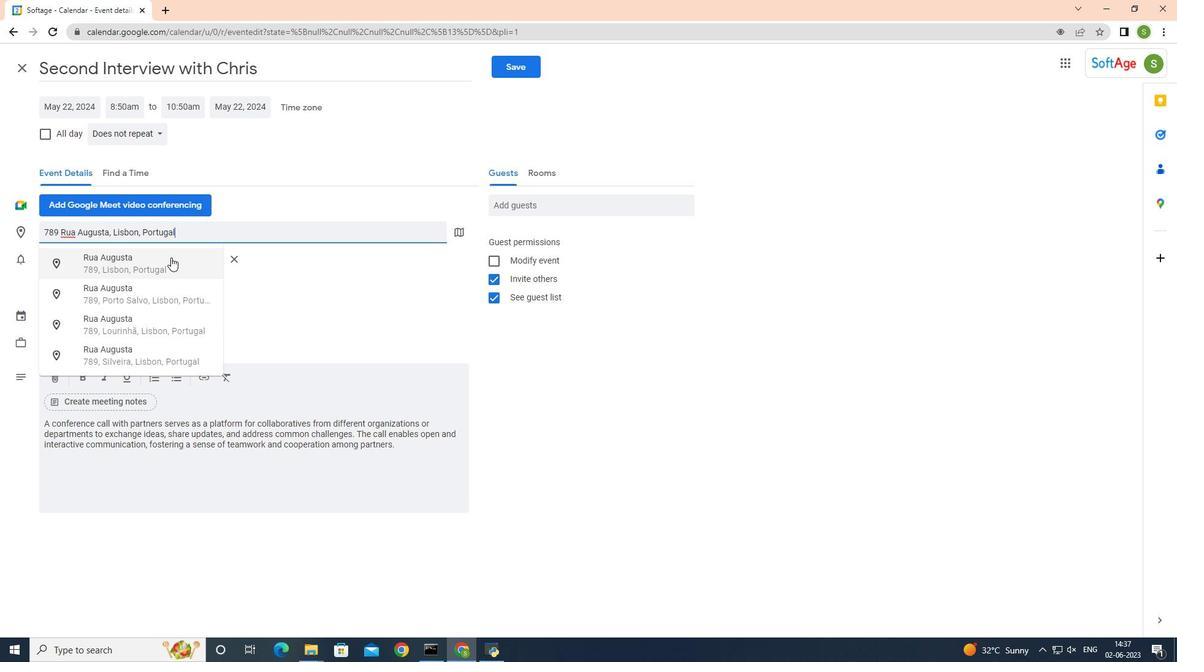 
Action: Mouse moved to (522, 70)
Screenshot: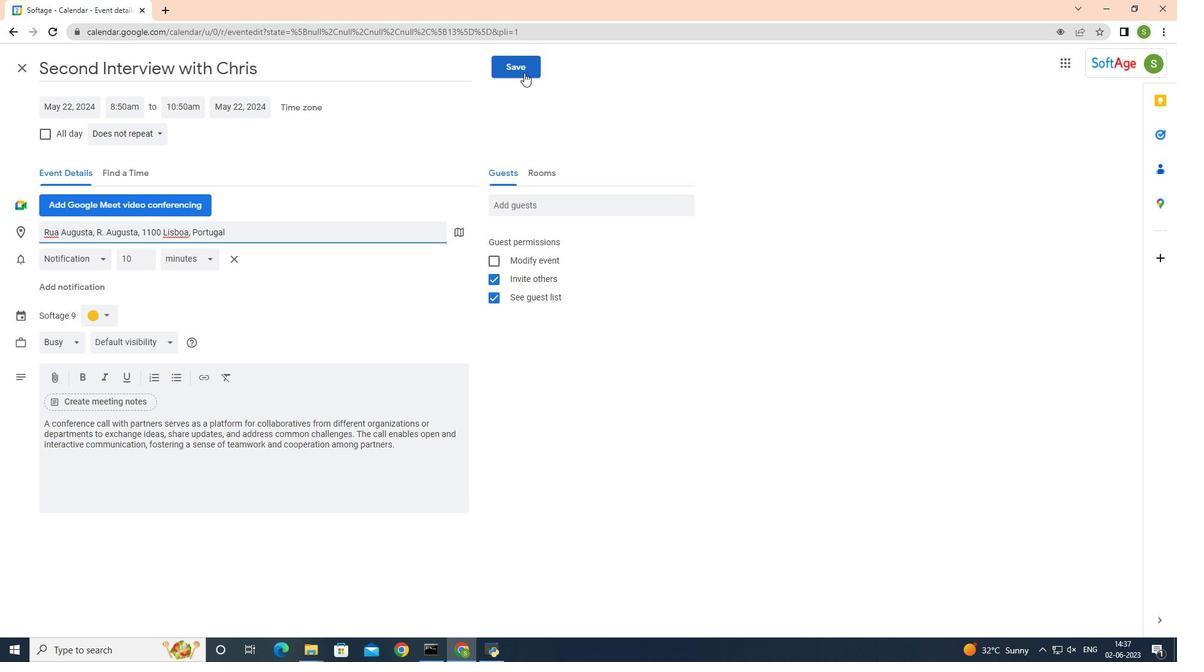 
Action: Mouse pressed left at (522, 70)
Screenshot: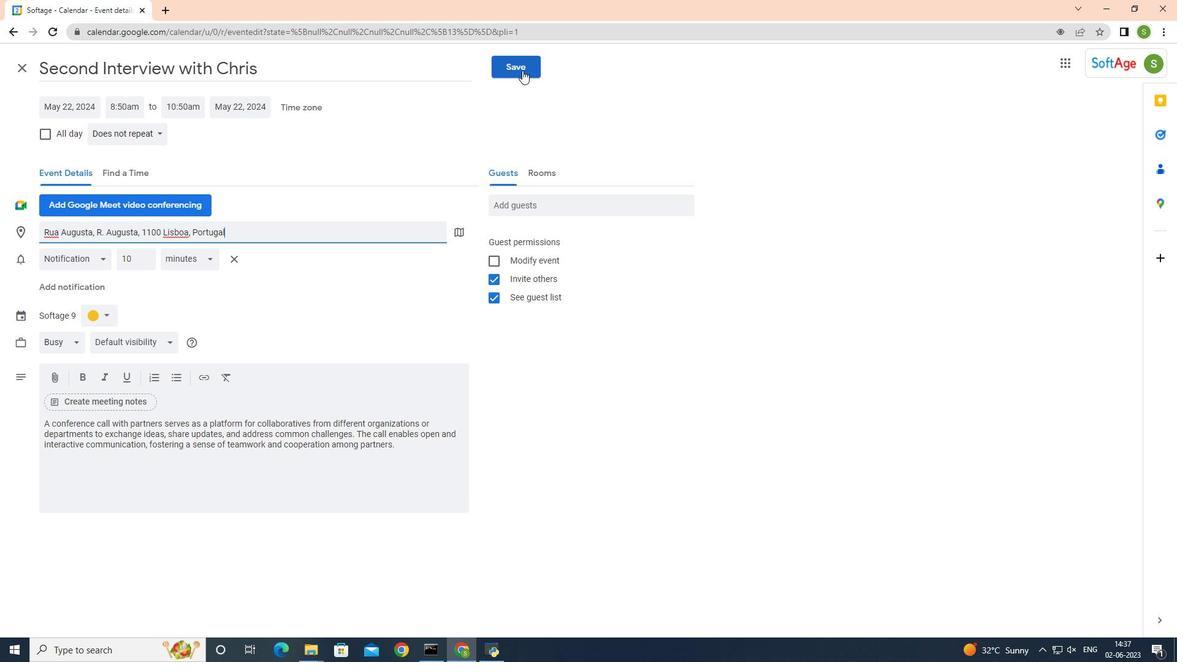 
Action: Mouse moved to (699, 406)
Screenshot: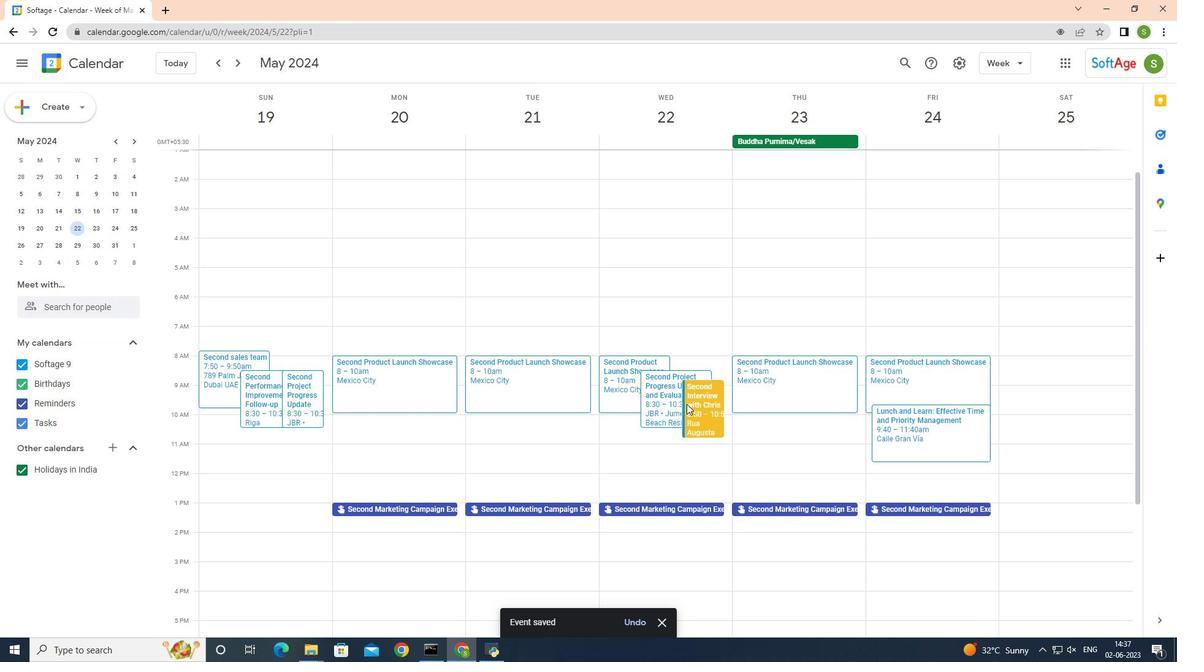 
Action: Mouse pressed left at (699, 406)
Screenshot: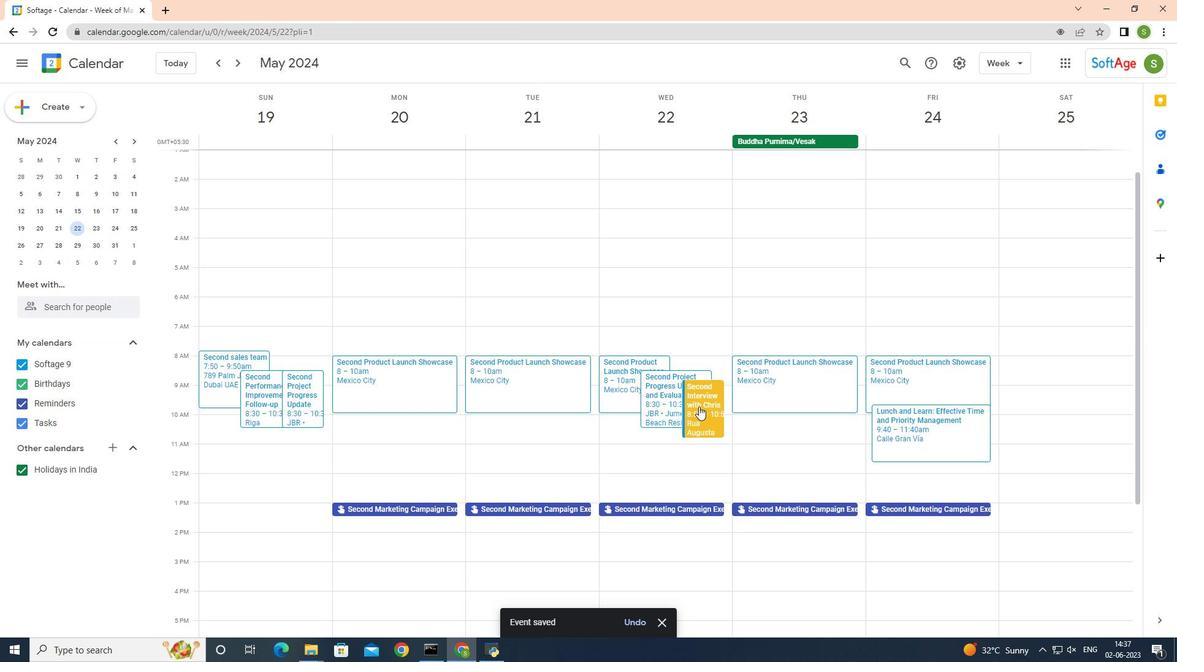 
Action: Mouse moved to (527, 221)
Screenshot: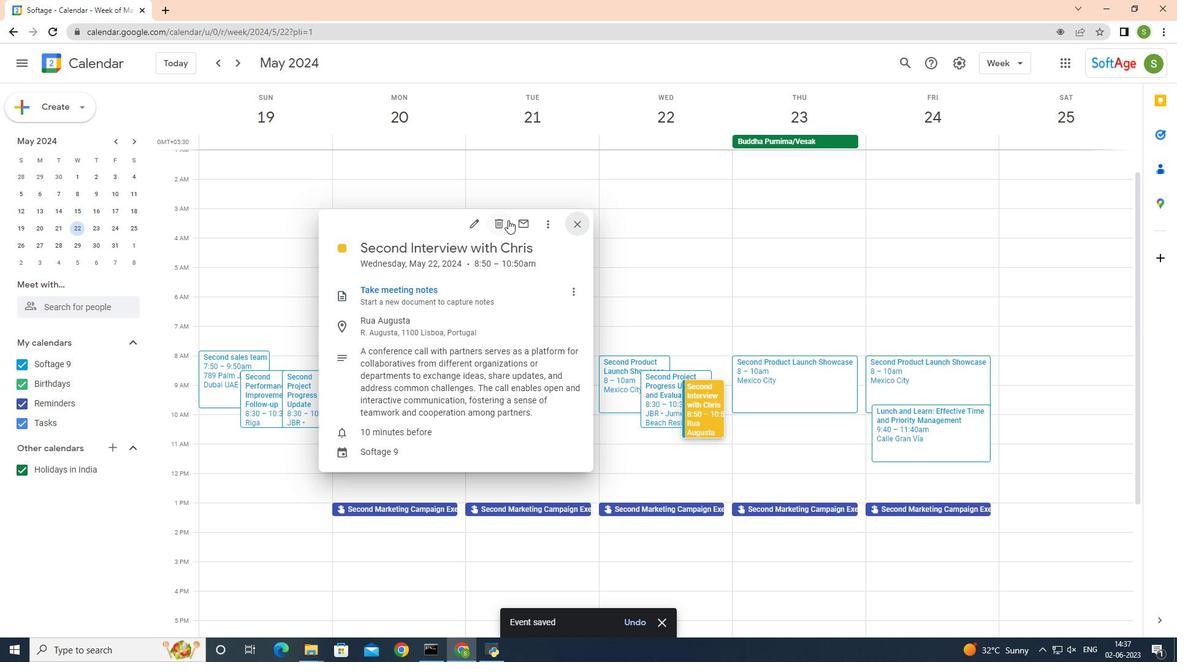 
Action: Mouse pressed left at (527, 221)
Screenshot: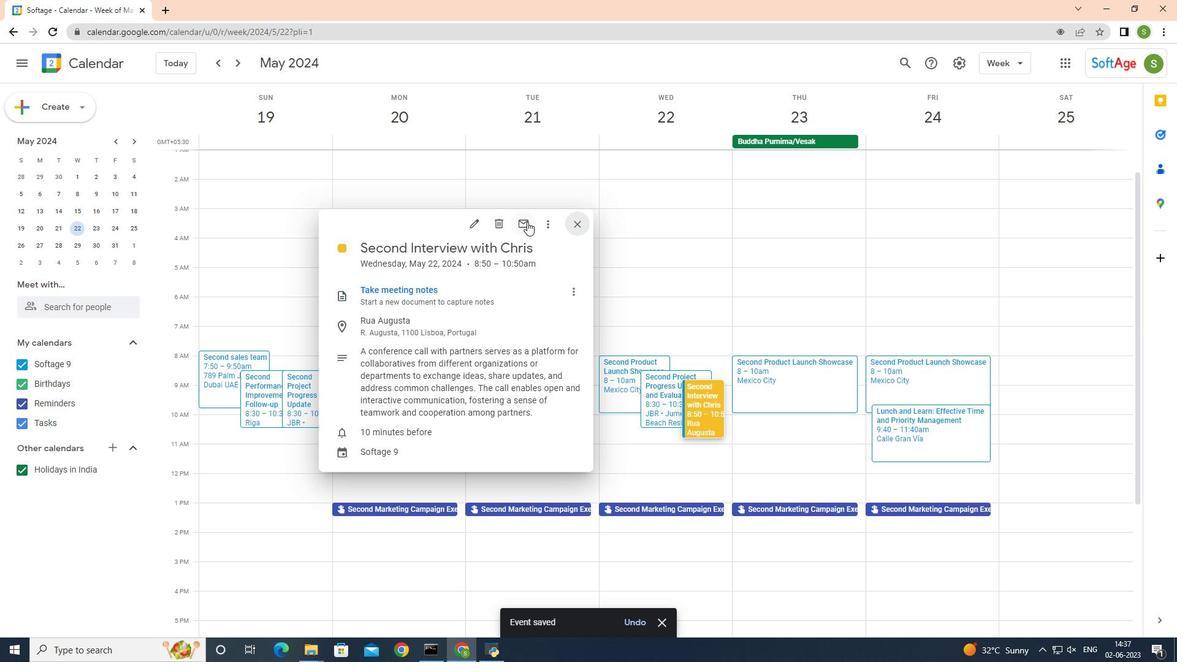 
Action: Mouse moved to (529, 282)
Screenshot: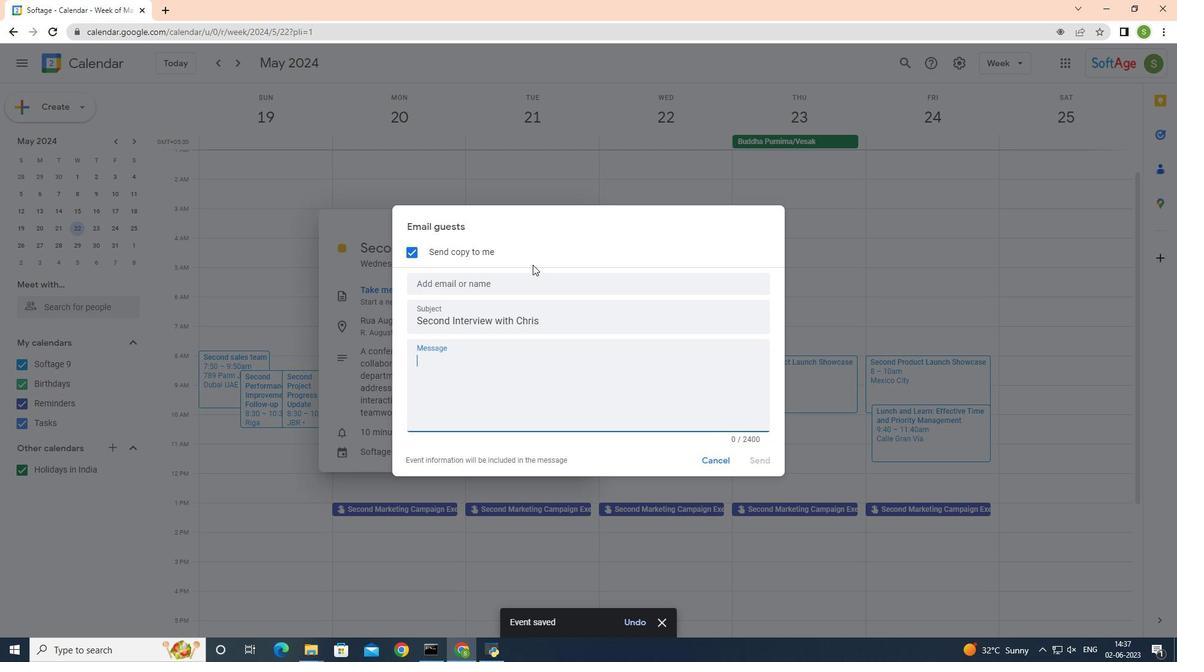 
Action: Mouse pressed left at (529, 282)
Screenshot: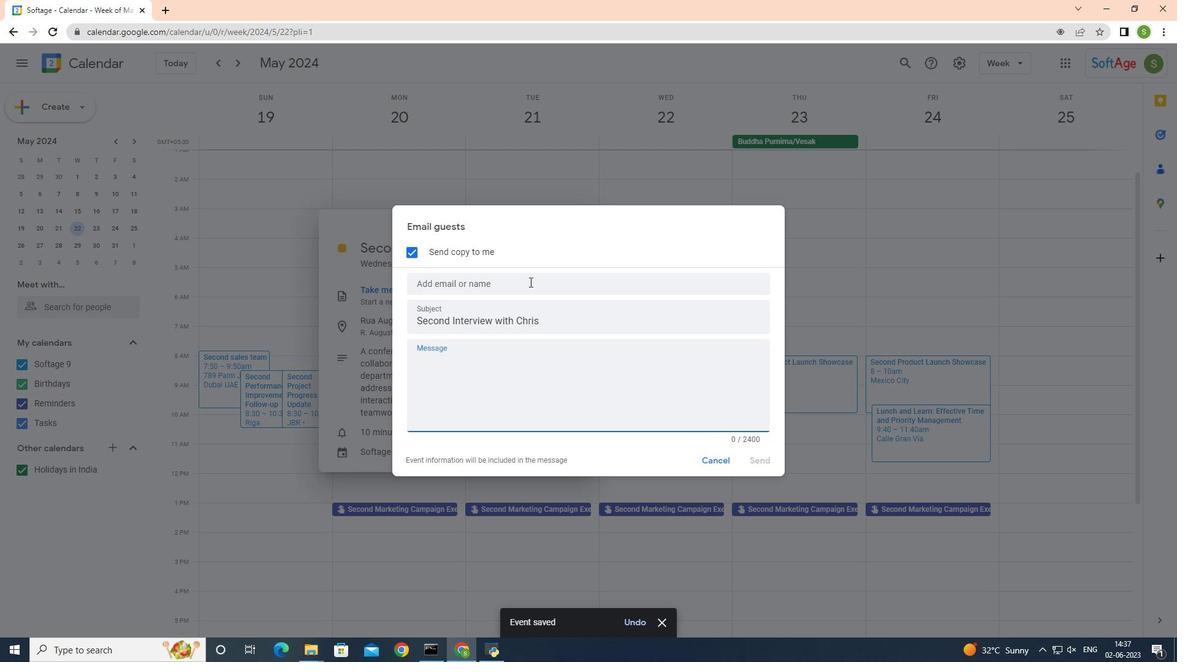 
Action: Mouse moved to (543, 274)
Screenshot: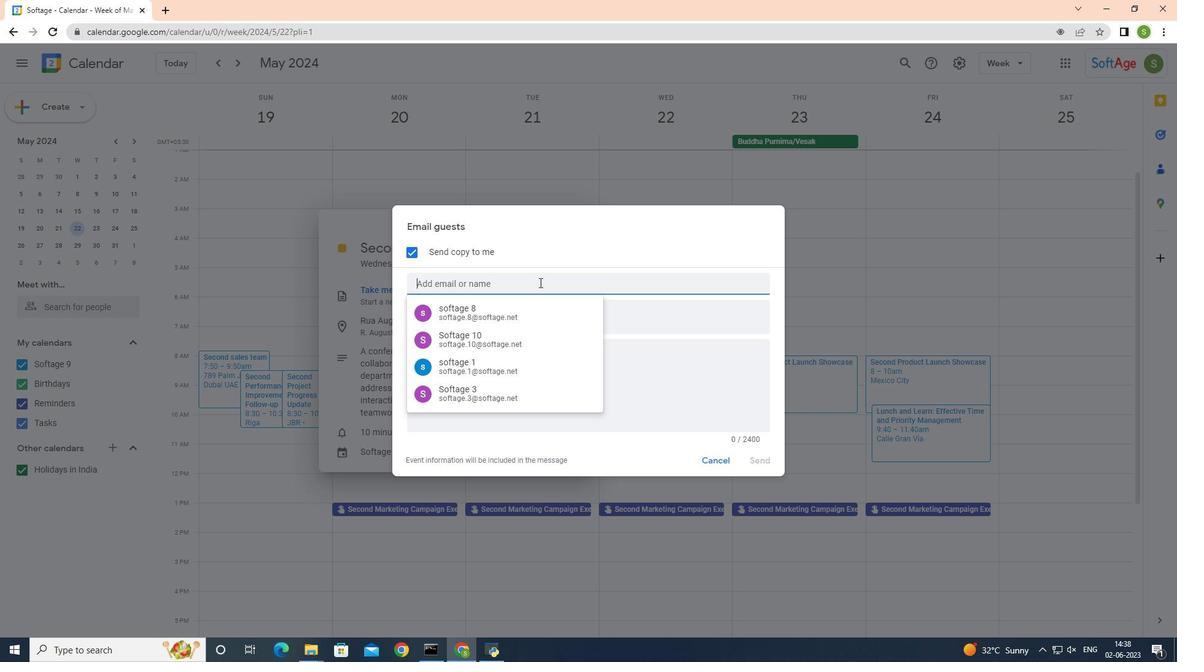 
Action: Key pressed <Key.shift><Key.shift><Key.shift><Key.shift><Key.shift><Key.shift>Softage.6
Screenshot: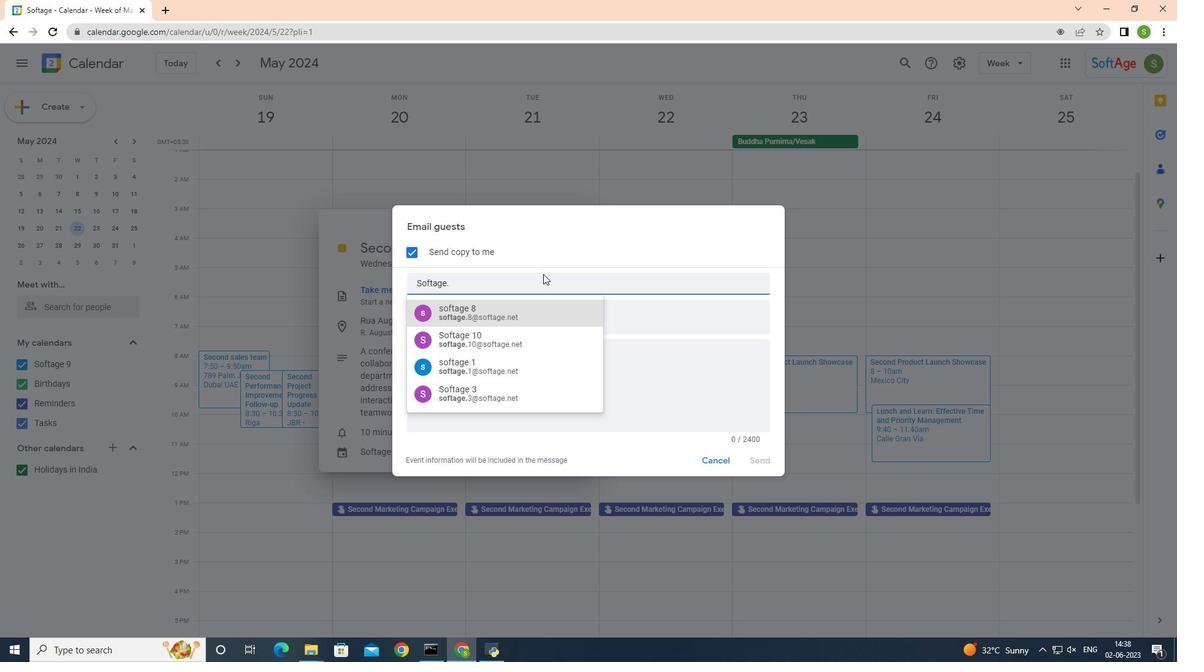 
Action: Mouse moved to (519, 320)
Screenshot: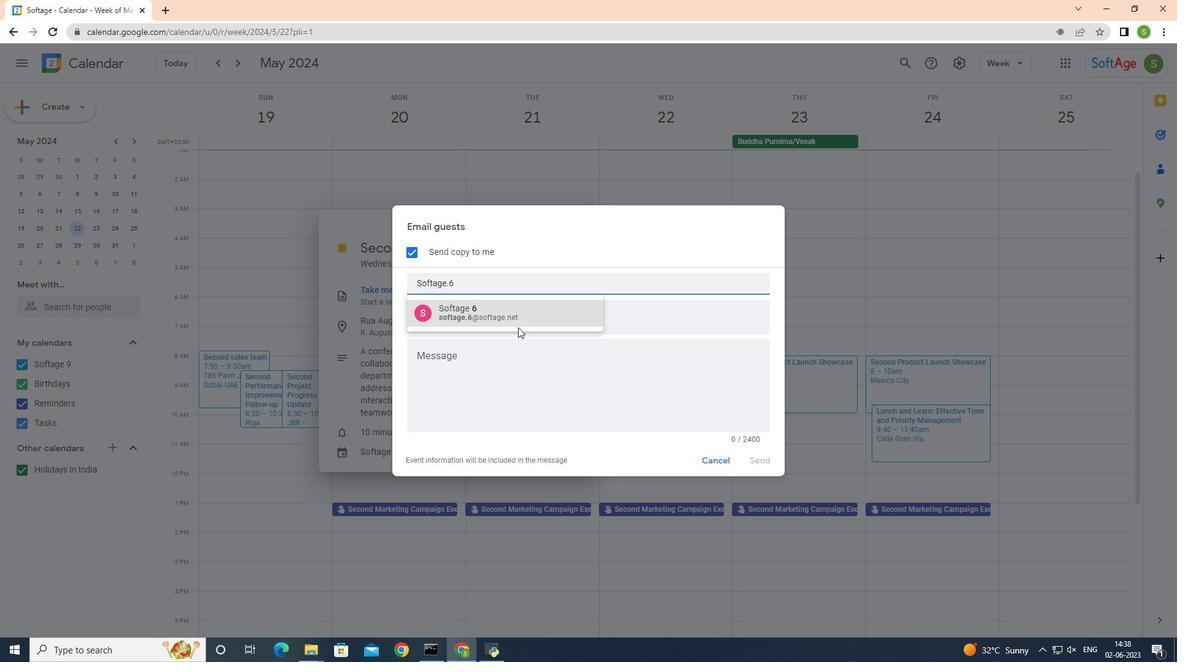 
Action: Mouse pressed left at (519, 320)
Screenshot: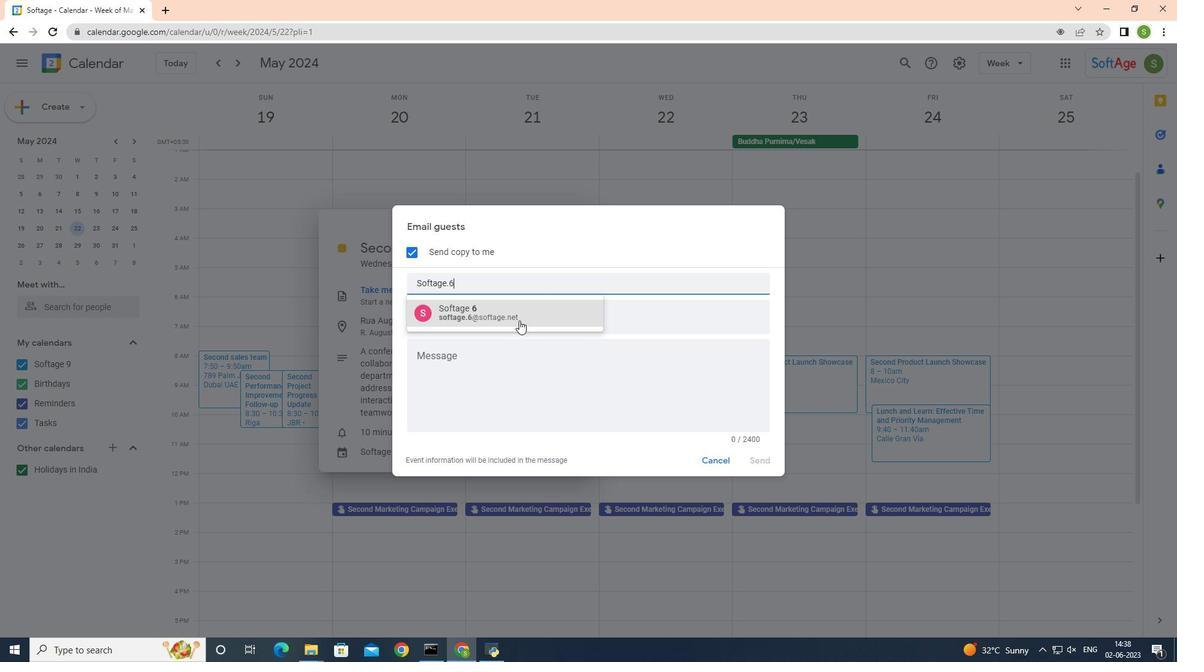 
Action: Mouse moved to (515, 292)
Screenshot: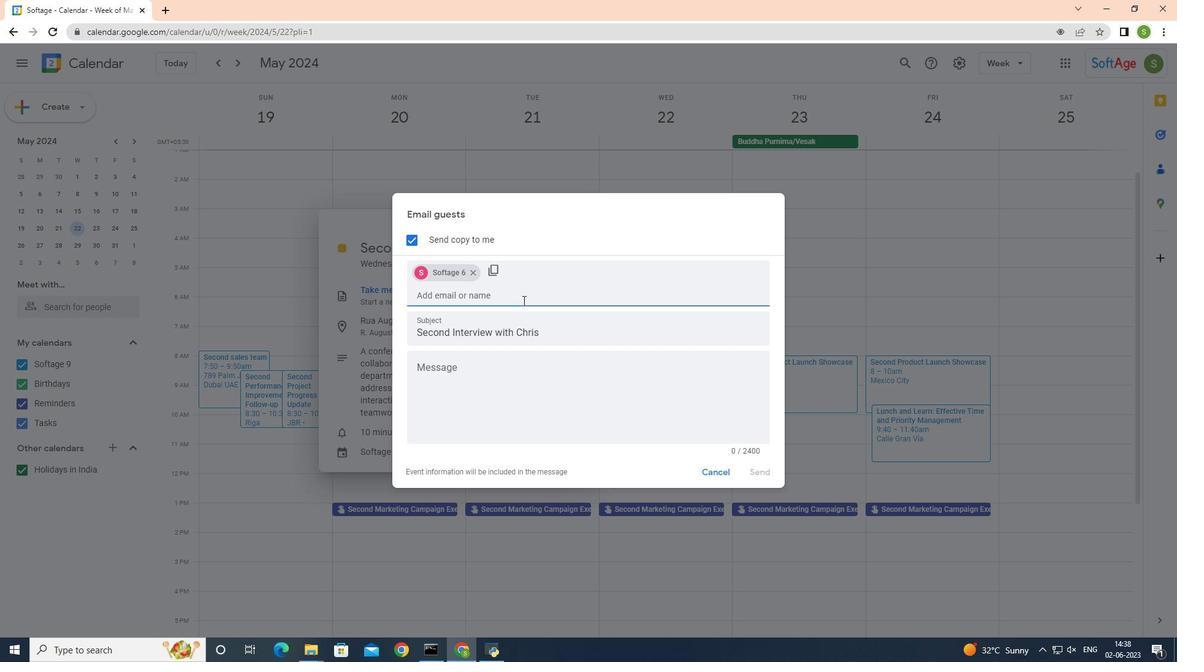 
Action: Mouse pressed left at (515, 292)
Screenshot: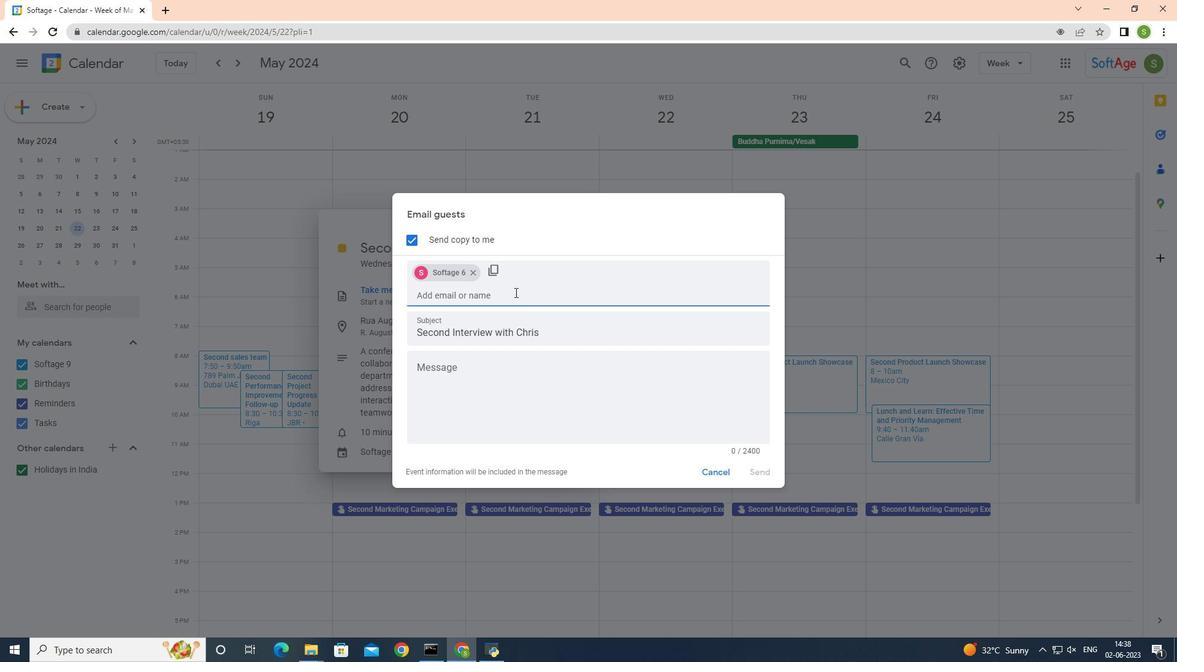 
Action: Key pressed <Key.shift><Key.shift><Key.shift><Key.shift><Key.shift><Key.shift><Key.shift><Key.shift><Key.shift><Key.shift><Key.shift><Key.shift><Key.shift><Key.shift><Key.shift><Key.shift><Key.shift><Key.shift>Softage.7<Key.enter>
Screenshot: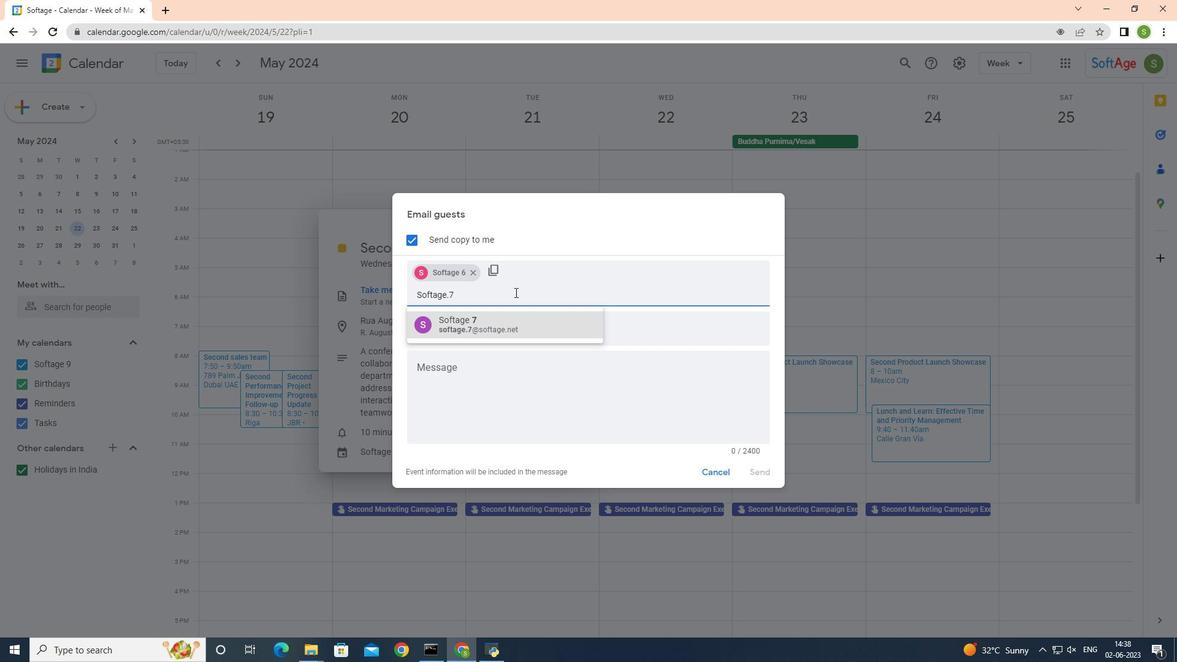 
Action: Mouse moved to (545, 331)
Screenshot: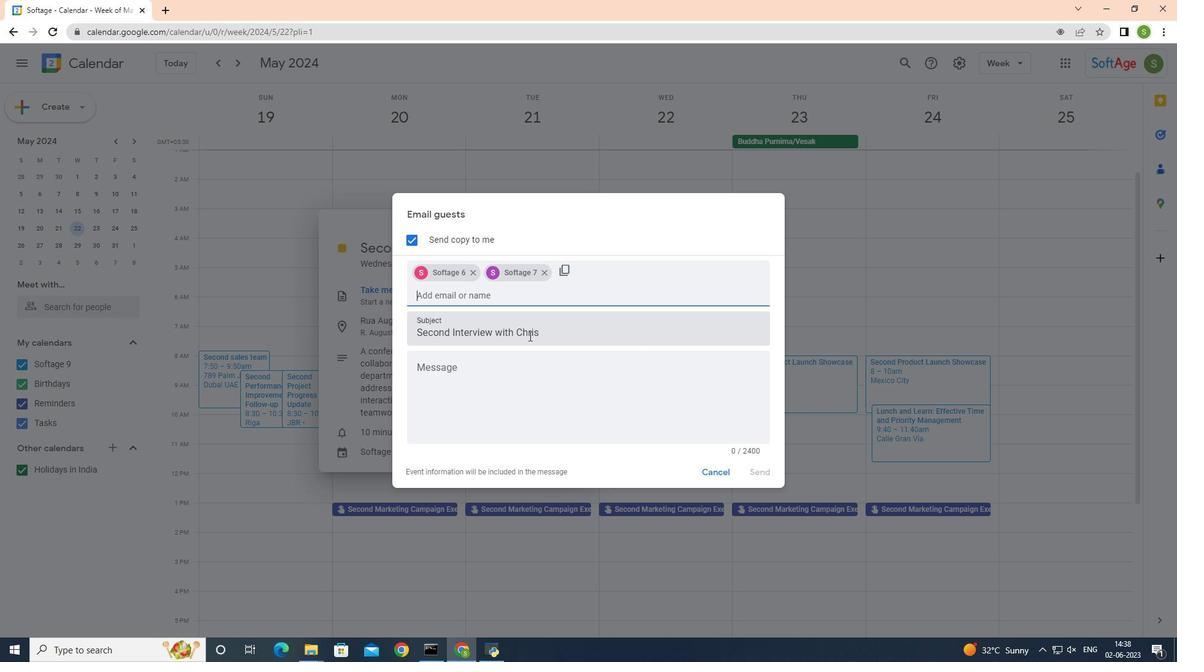 
Action: Mouse pressed left at (545, 331)
Screenshot: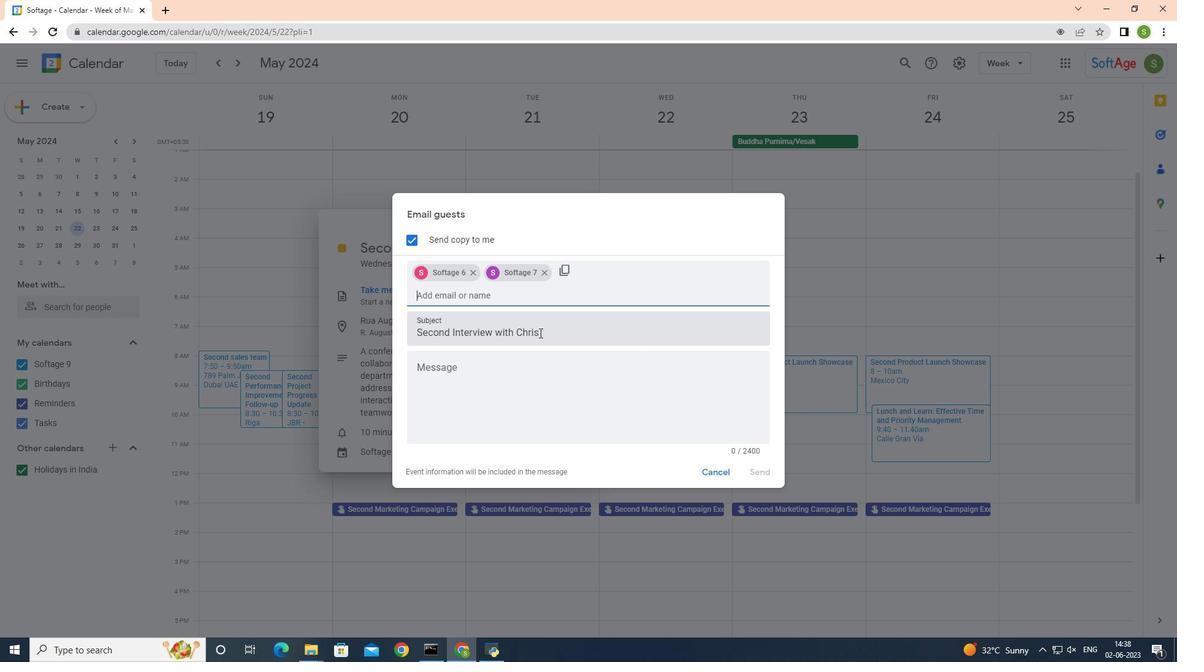 
Action: Mouse moved to (415, 330)
Screenshot: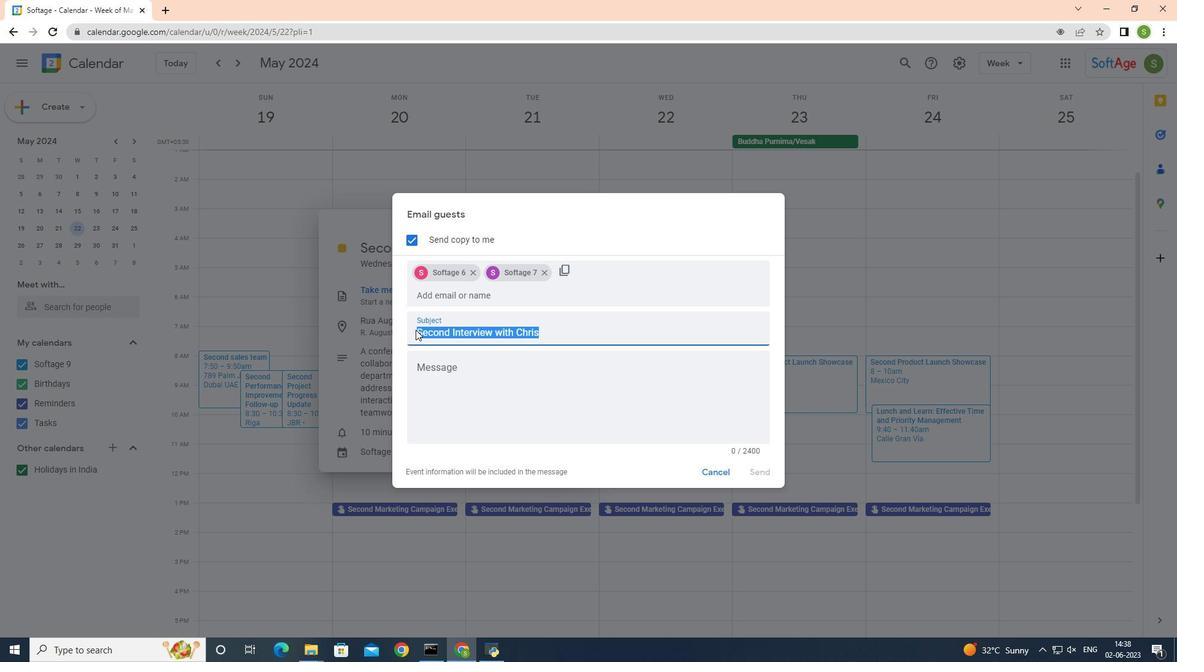 
Action: Key pressed ctrl+C
Screenshot: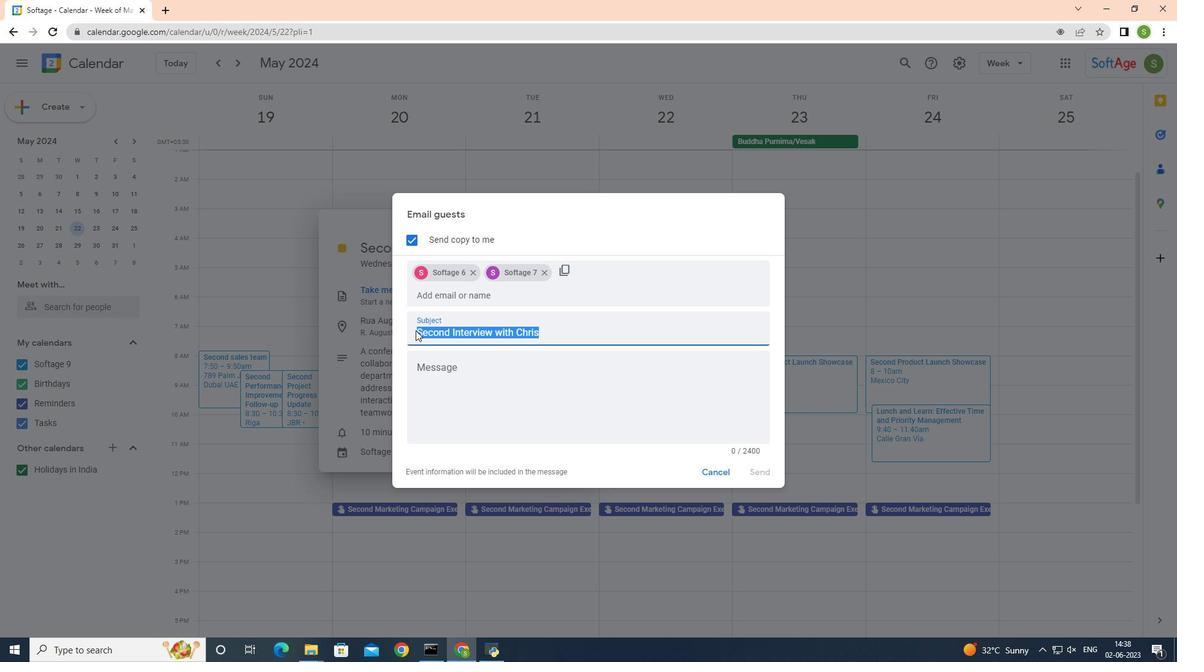 
Action: Mouse moved to (502, 389)
Screenshot: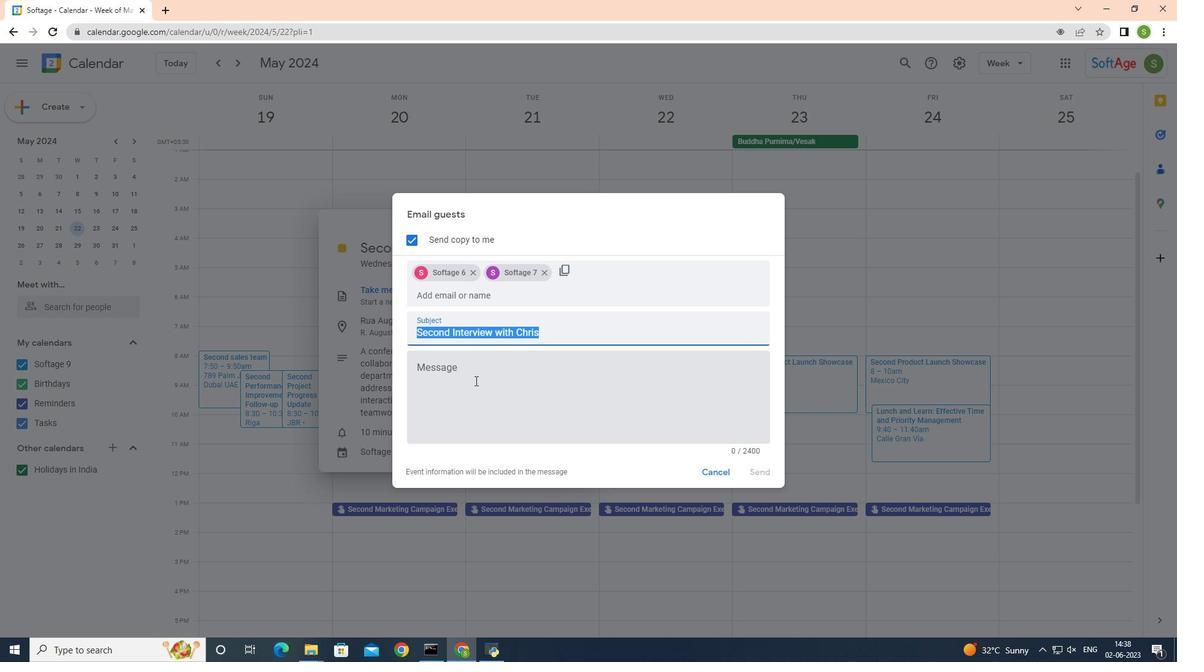 
Action: Mouse pressed left at (502, 389)
Screenshot: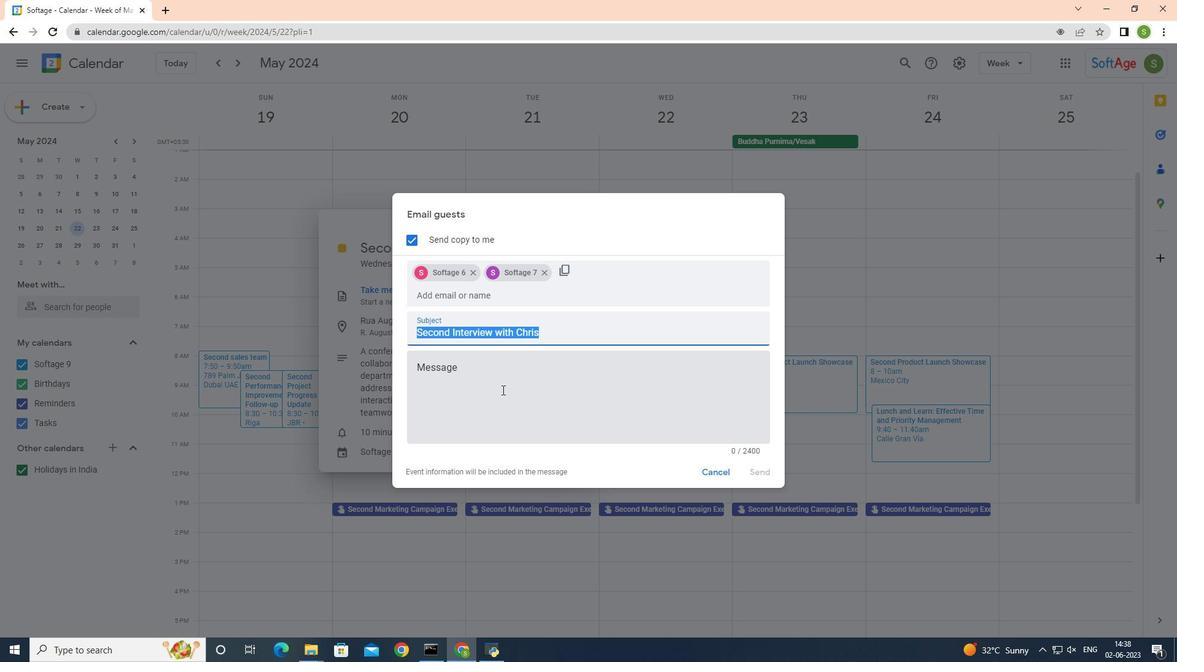
Action: Key pressed <Key.shift>Invitation<Key.space>for<Key.space>ctrl+V
Screenshot: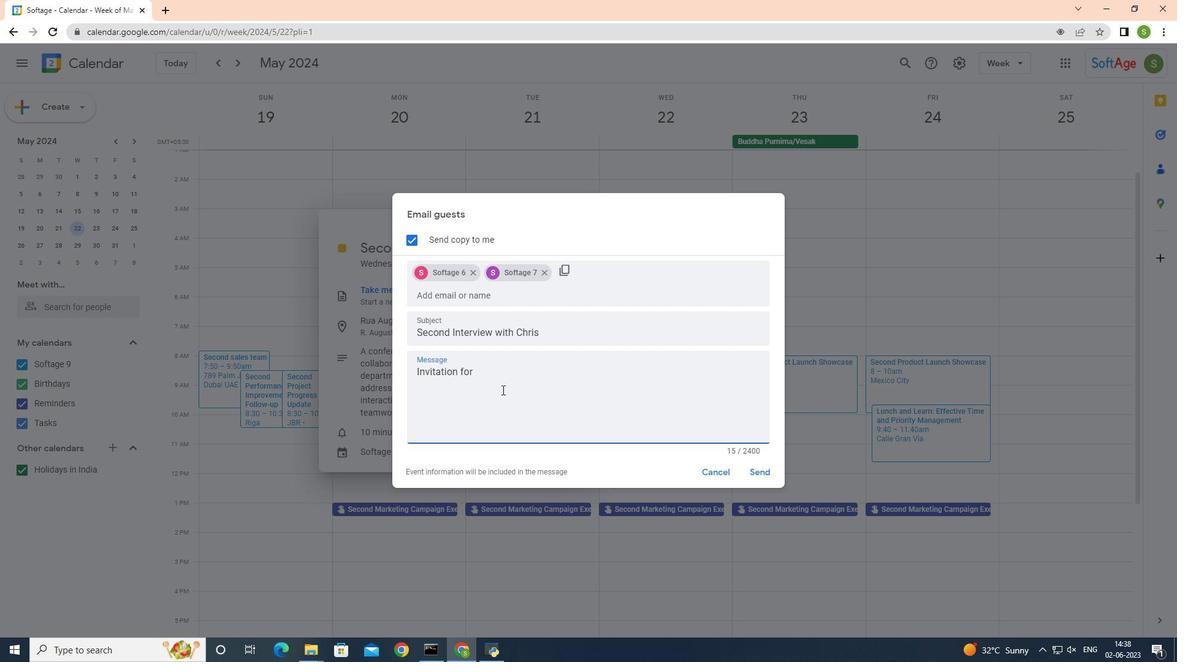 
Action: Mouse moved to (569, 352)
Screenshot: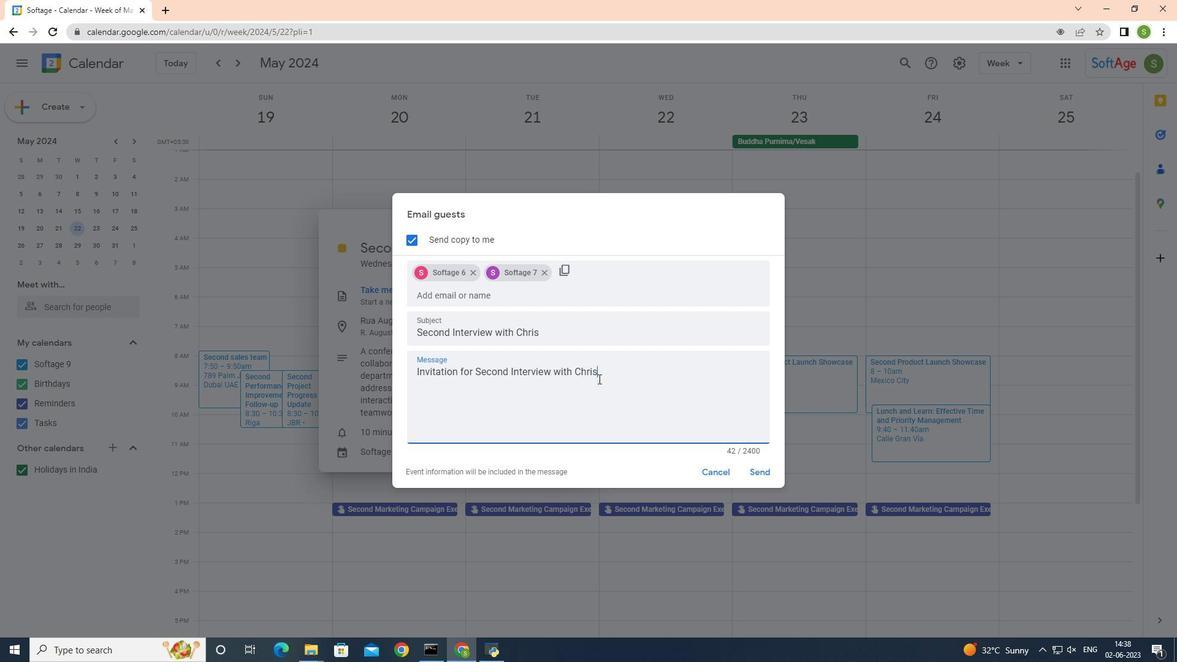 
Action: Key pressed <Key.left><Key.left><Key.left><Key.left><Key.left><Key.left><Key.left><Key.left><Key.left><Key.left><Key.left><Key.left><Key.left><Key.left><Key.left><Key.left><Key.left><Key.left><Key.left><Key.left><Key.left><Key.left><Key.left><Key.left><Key.left><Key.left><Key.left><Key.left><Key.space>the<Key.space>event<Key.right>'<Key.right><Key.right><Key.right><Key.right><Key.right><Key.right><Key.right><Key.right><Key.right><Key.right><Key.right><Key.right><Key.right><Key.right><Key.right><Key.right><Key.right><Key.right><Key.right><Key.right><Key.right><Key.right><Key.right><Key.right><Key.right><Key.right><Key.right><Key.right>'
Screenshot: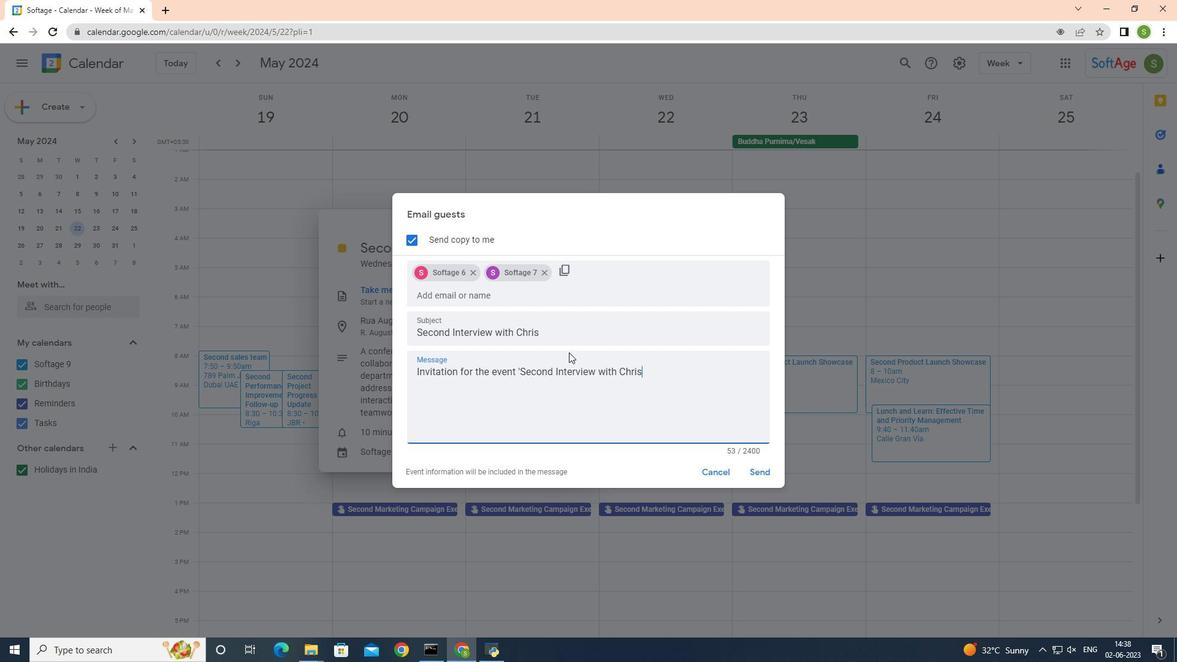 
Action: Mouse moved to (761, 468)
Screenshot: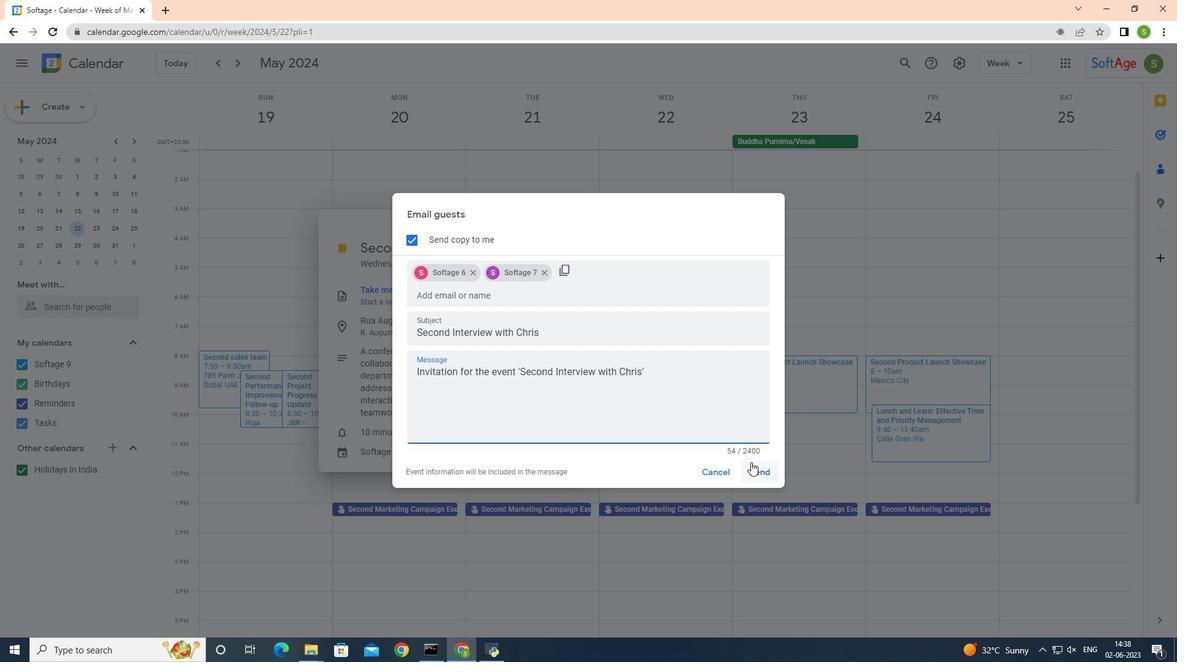 
Action: Mouse pressed left at (761, 468)
Screenshot: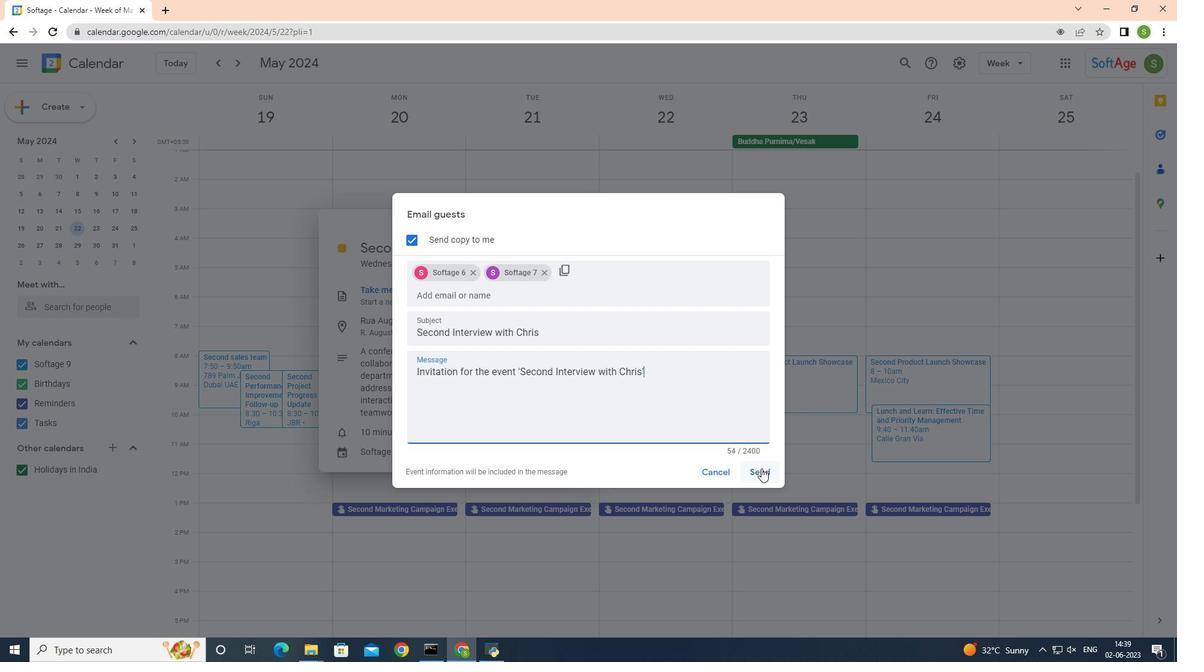 
Action: Mouse moved to (577, 227)
Screenshot: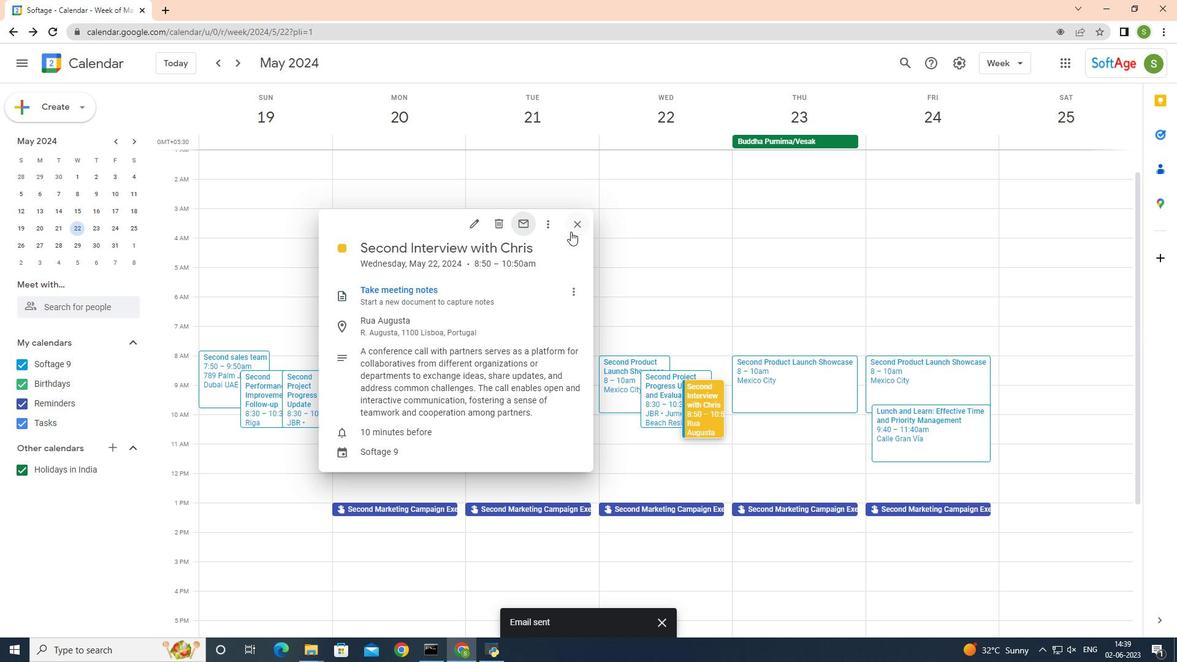 
Action: Mouse pressed left at (577, 227)
Screenshot: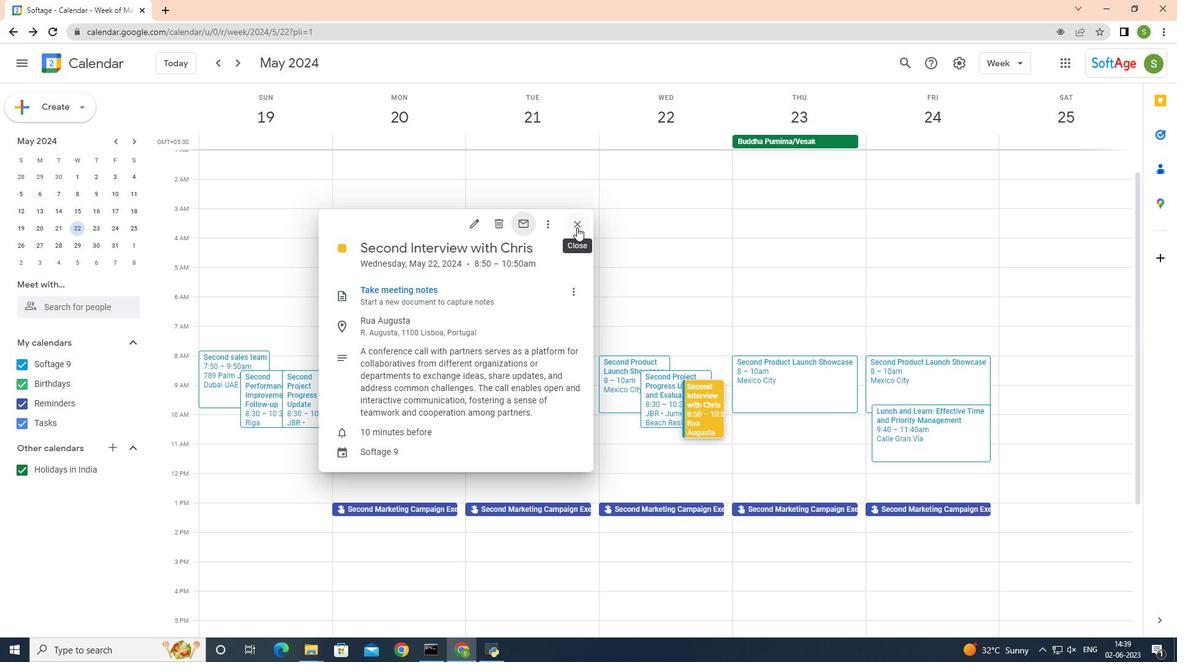 
Action: Mouse moved to (77, 114)
Screenshot: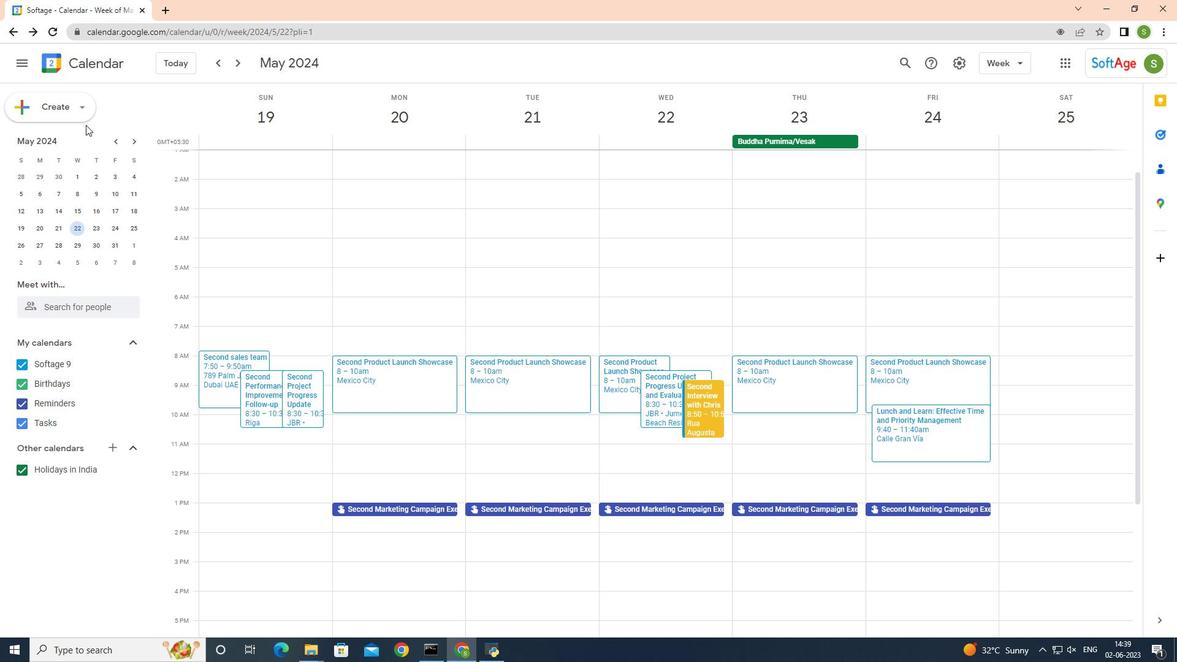
Action: Mouse pressed left at (77, 114)
Screenshot: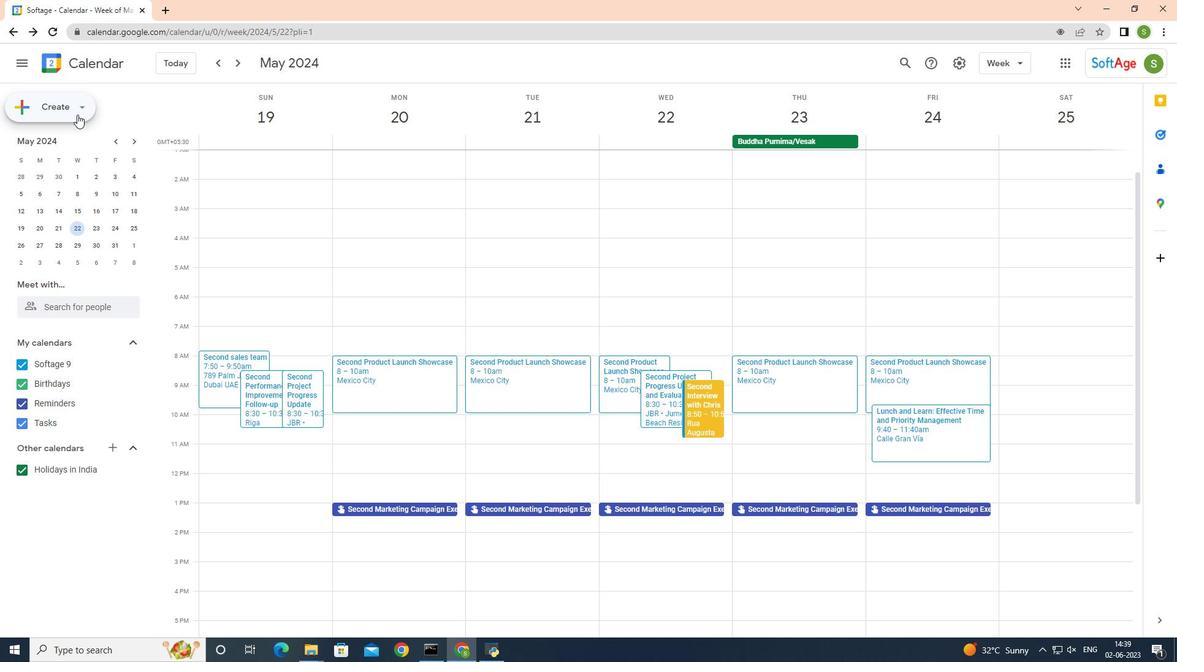 
Action: Mouse moved to (83, 136)
Screenshot: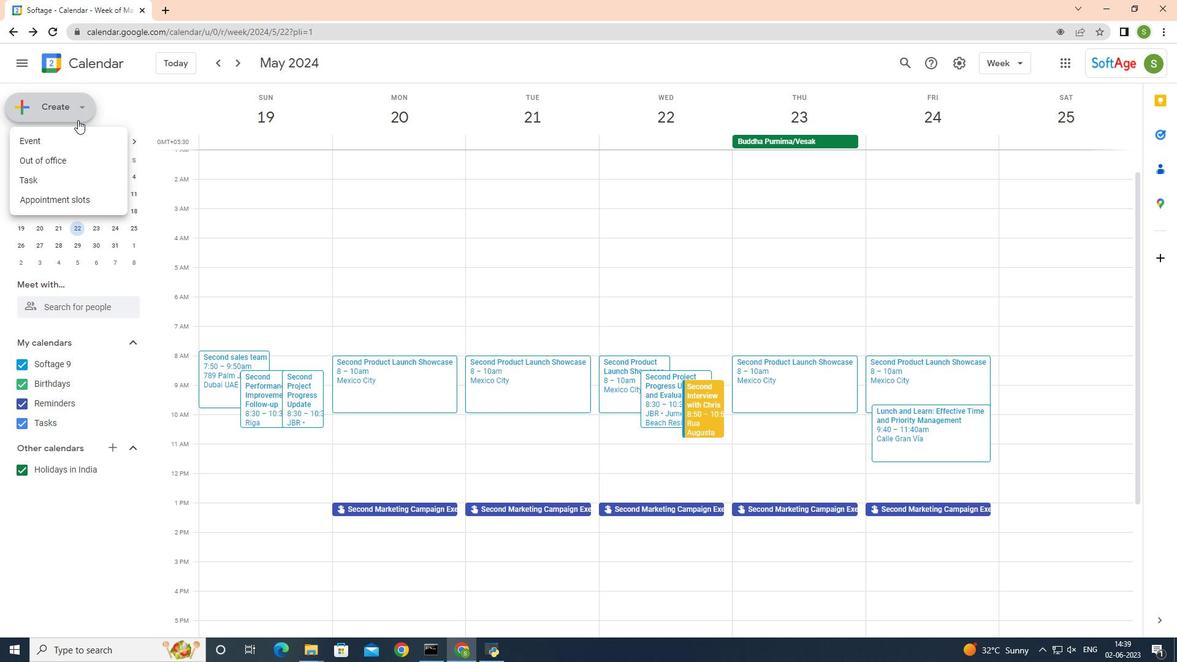 
Action: Mouse pressed left at (83, 136)
Screenshot: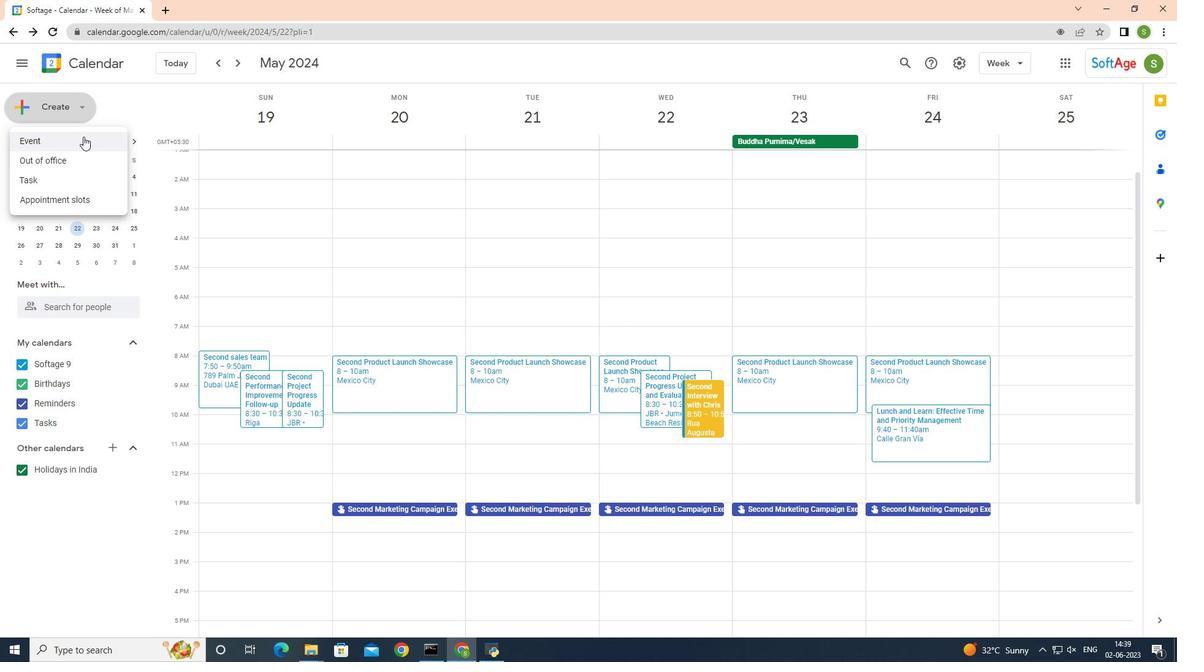 
Action: Mouse moved to (457, 317)
Screenshot: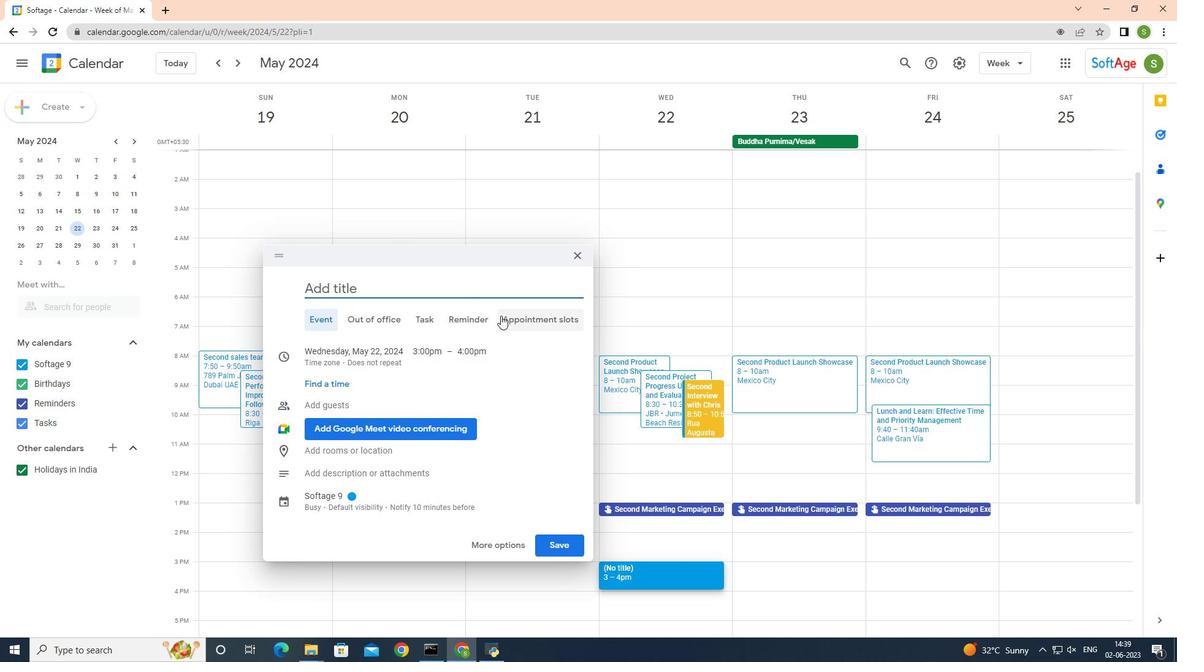 
Action: Mouse pressed left at (457, 317)
Screenshot: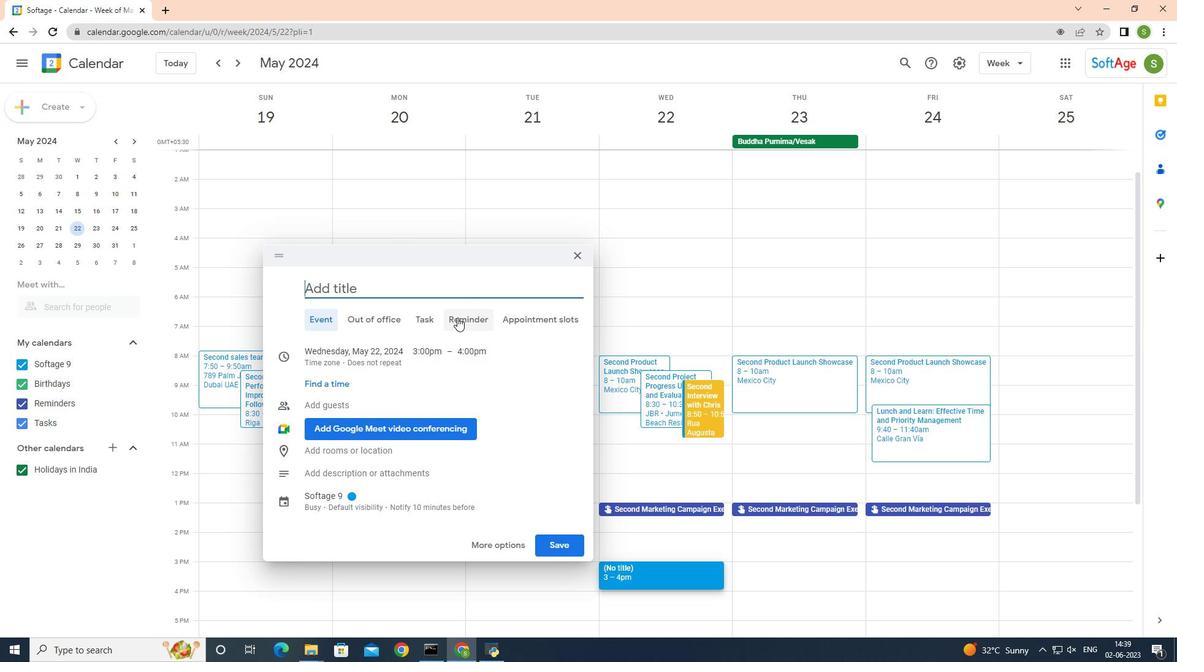 
Action: Mouse moved to (445, 291)
Screenshot: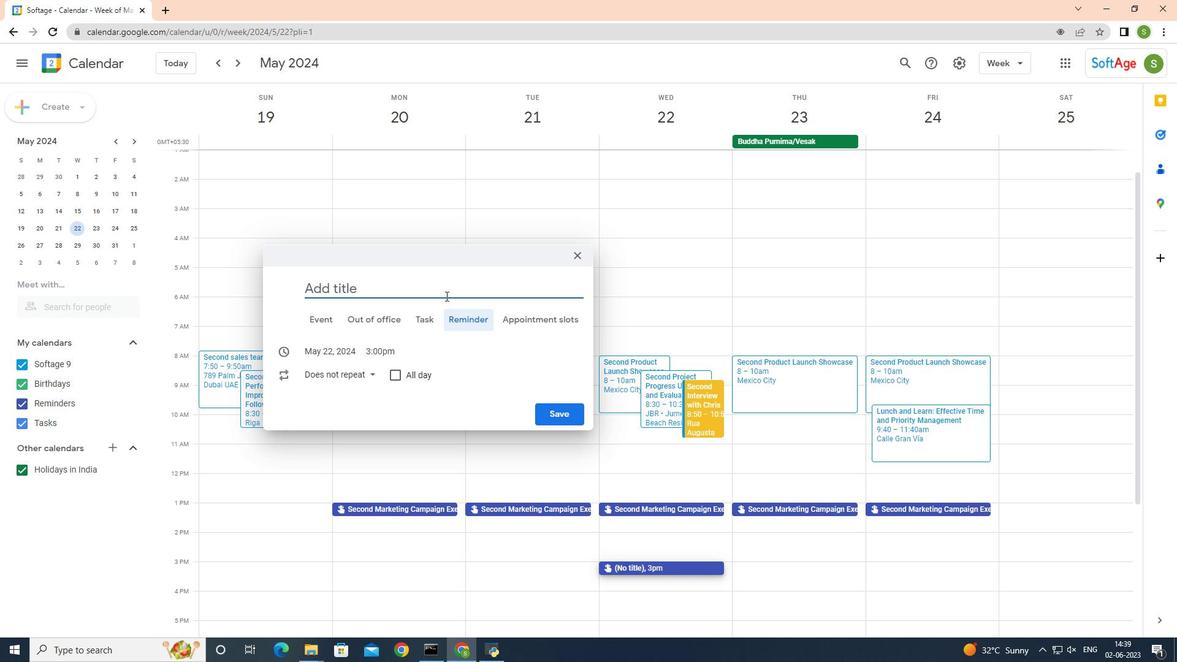 
Action: Mouse pressed left at (445, 291)
Screenshot: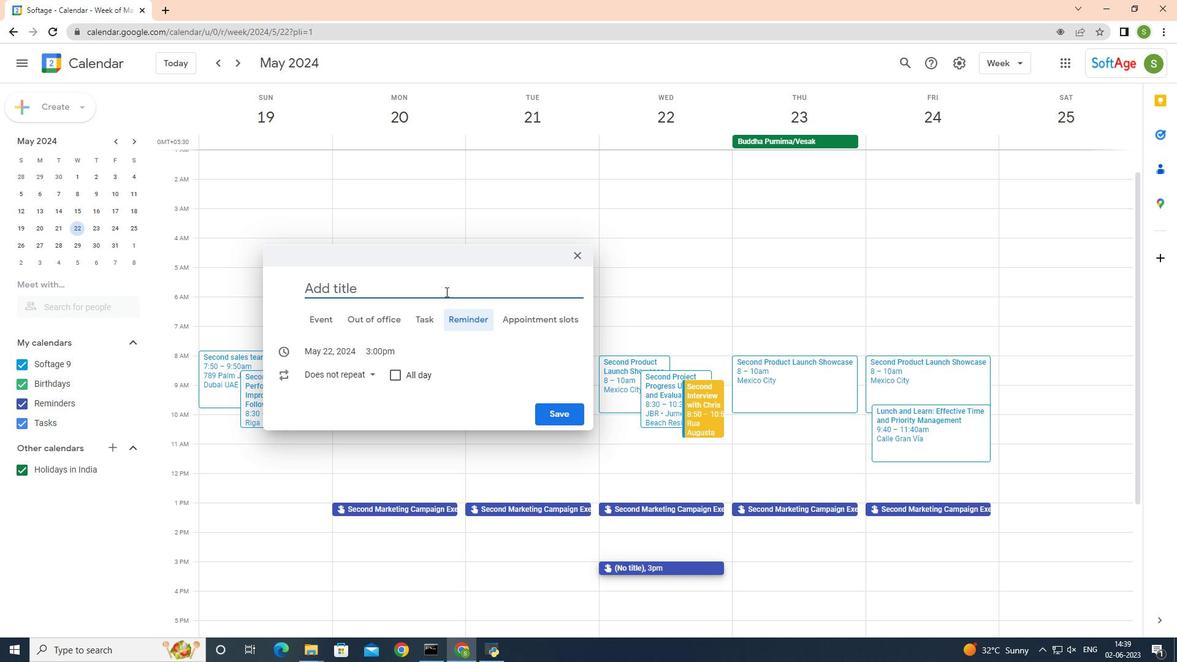 
Action: Key pressed ctrl+V
Screenshot: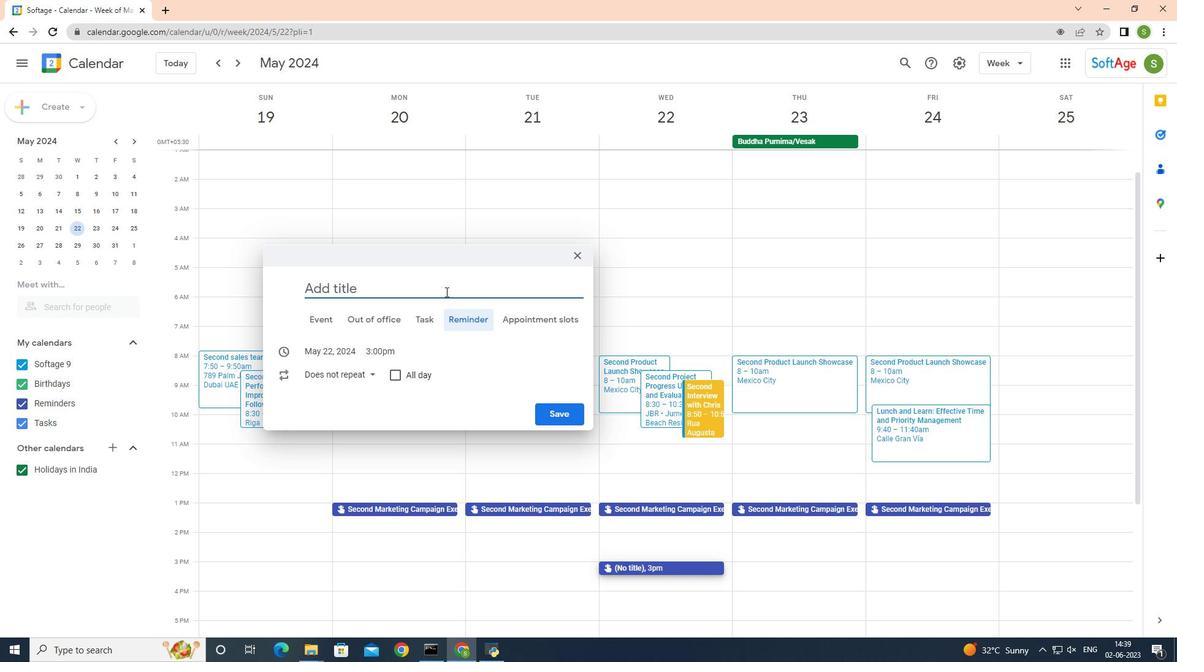
Action: Mouse moved to (353, 368)
Screenshot: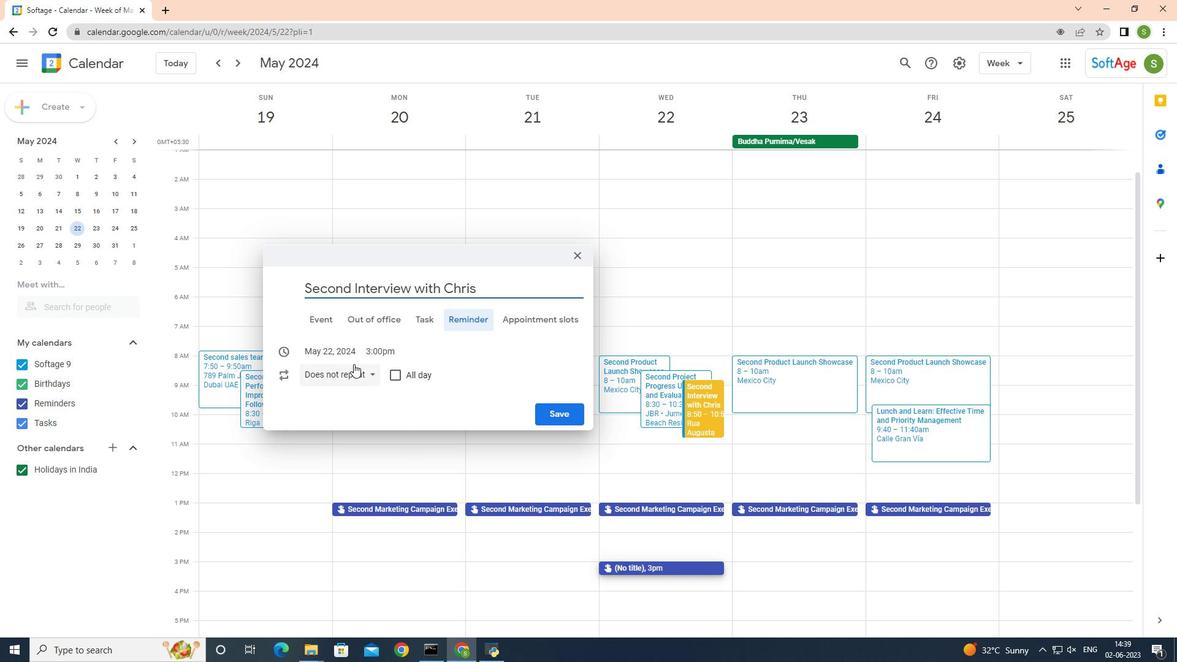 
Action: Mouse pressed left at (353, 368)
Screenshot: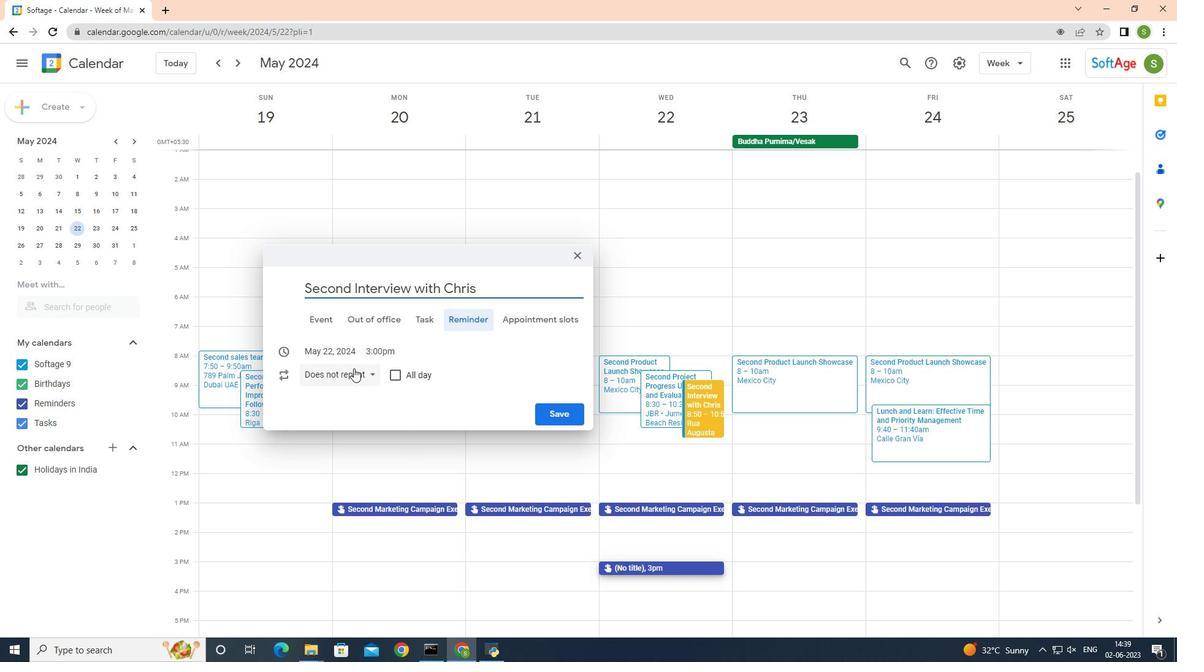 
Action: Mouse moved to (360, 404)
Screenshot: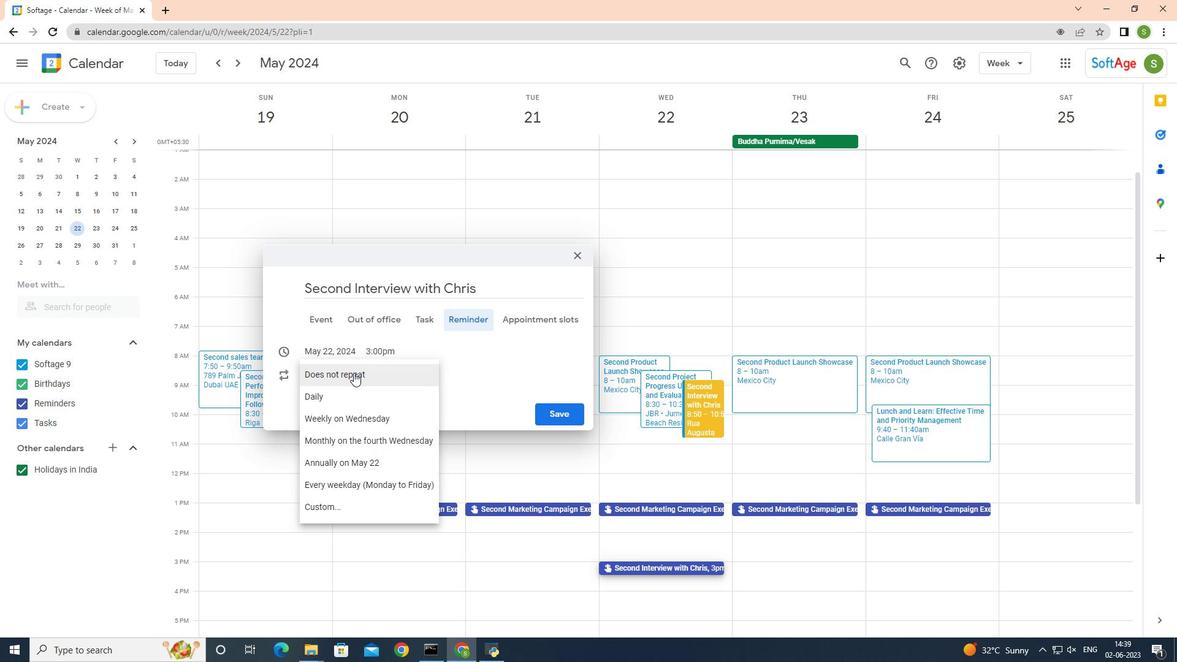 
Action: Mouse pressed left at (360, 404)
Screenshot: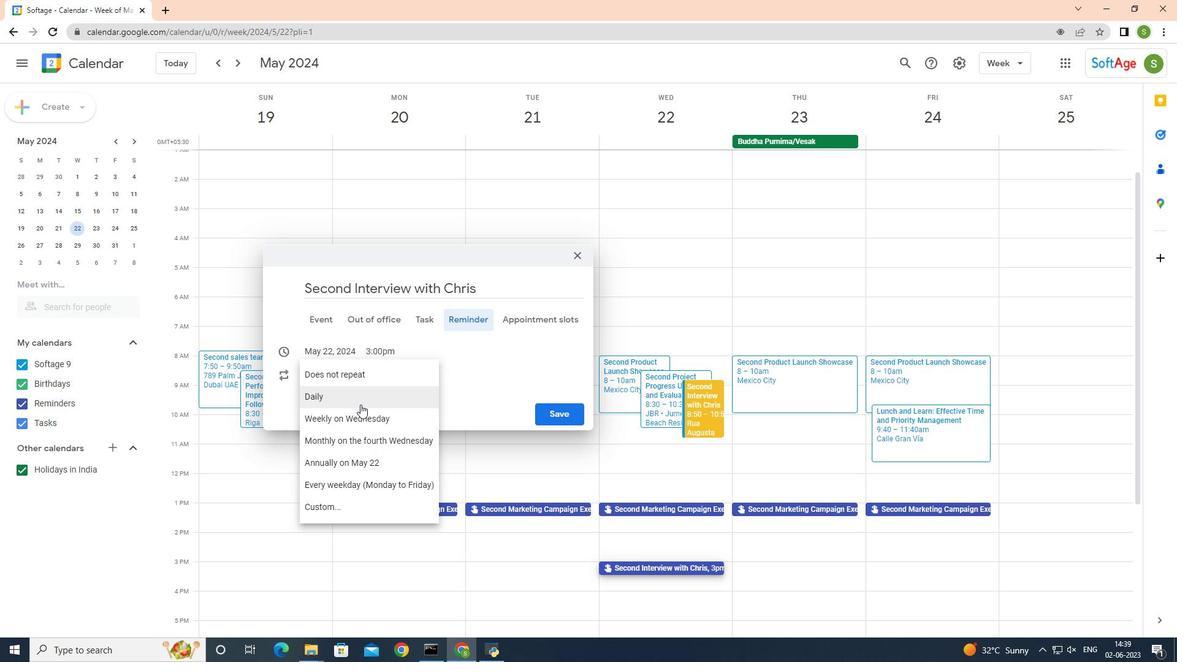 
Action: Mouse moved to (548, 409)
Screenshot: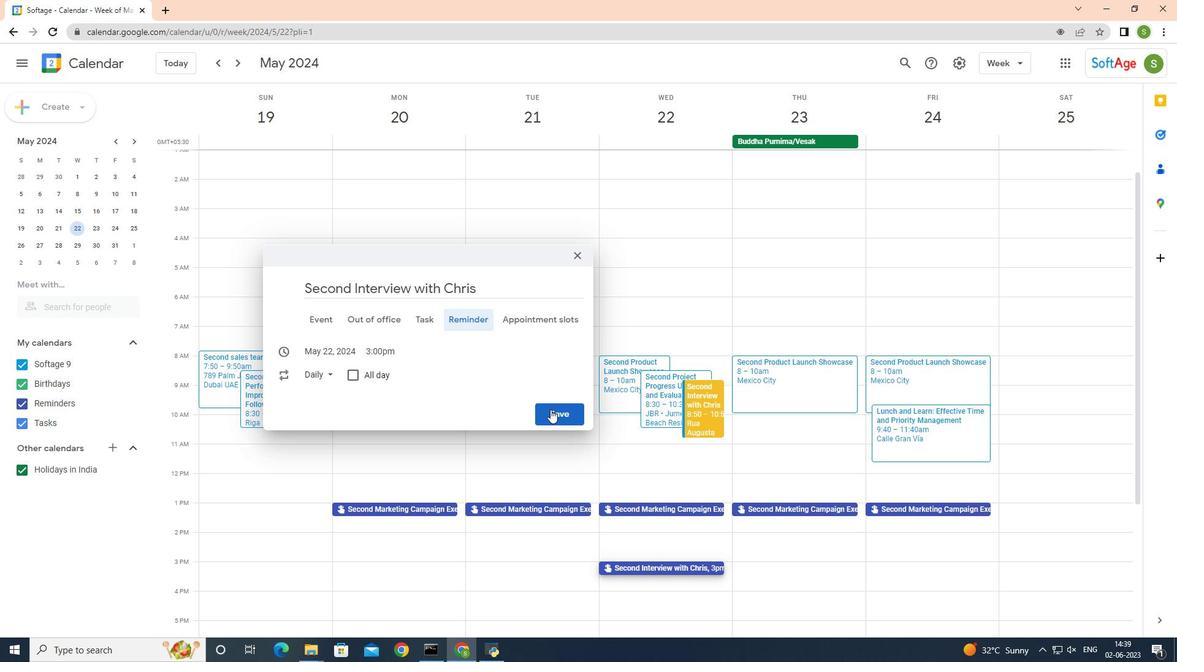 
Action: Mouse pressed left at (548, 409)
Screenshot: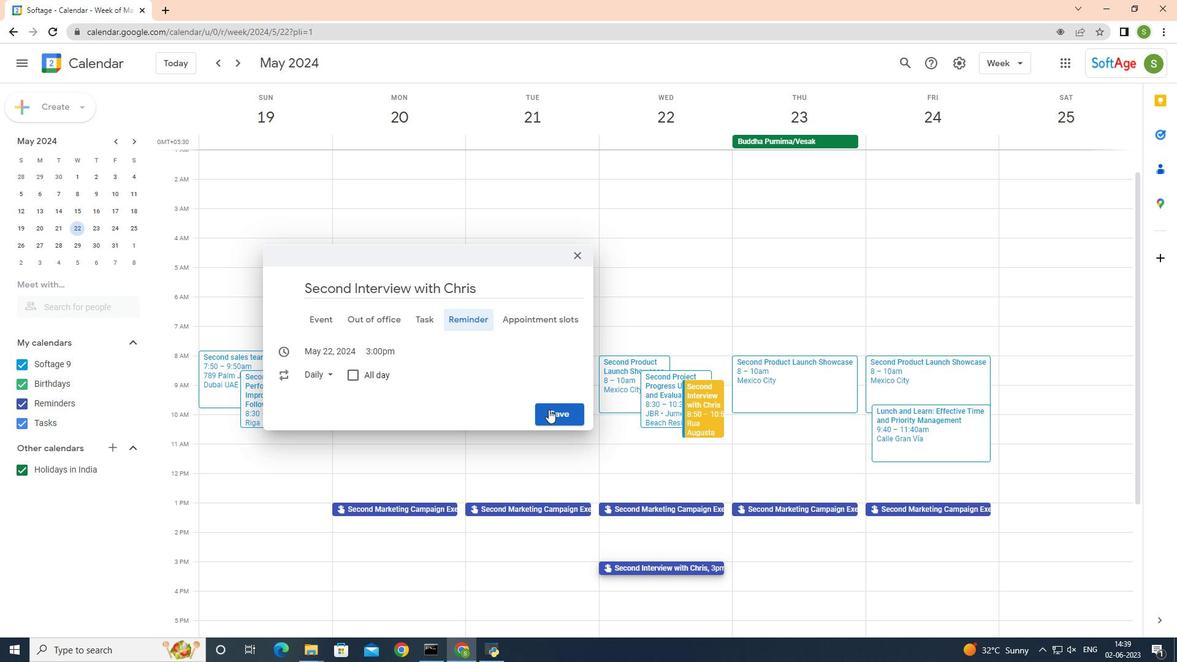 
